 Task: Look for space in Plettenberg, Germany from 9th June, 2023 to 16th June, 2023 for 2 adults in price range Rs.8000 to Rs.16000. Place can be entire place with 2 bedrooms having 2 beds and 1 bathroom. Property type can be house, flat, guest house. Booking option can be shelf check-in. Required host language is English.
Action: Mouse moved to (336, 155)
Screenshot: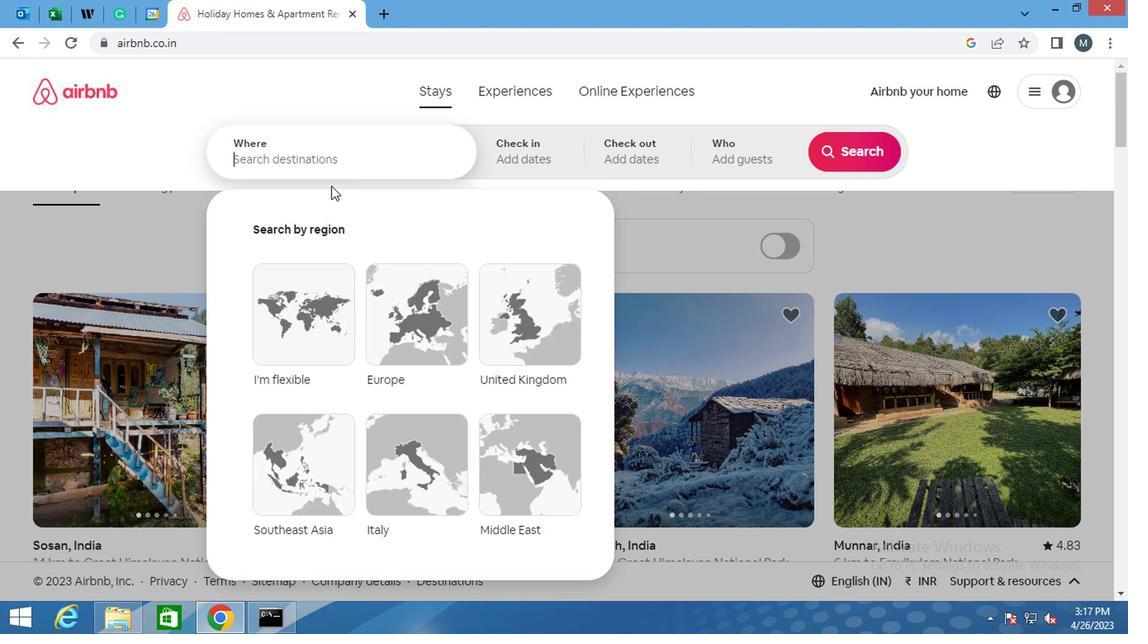 
Action: Mouse pressed left at (336, 155)
Screenshot: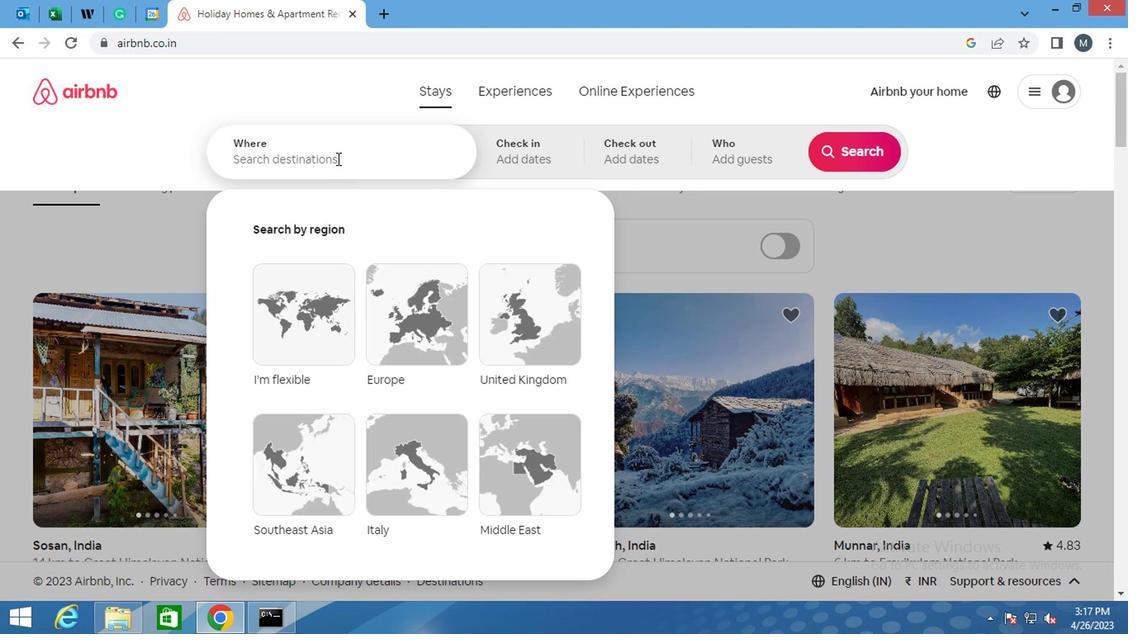 
Action: Mouse moved to (339, 155)
Screenshot: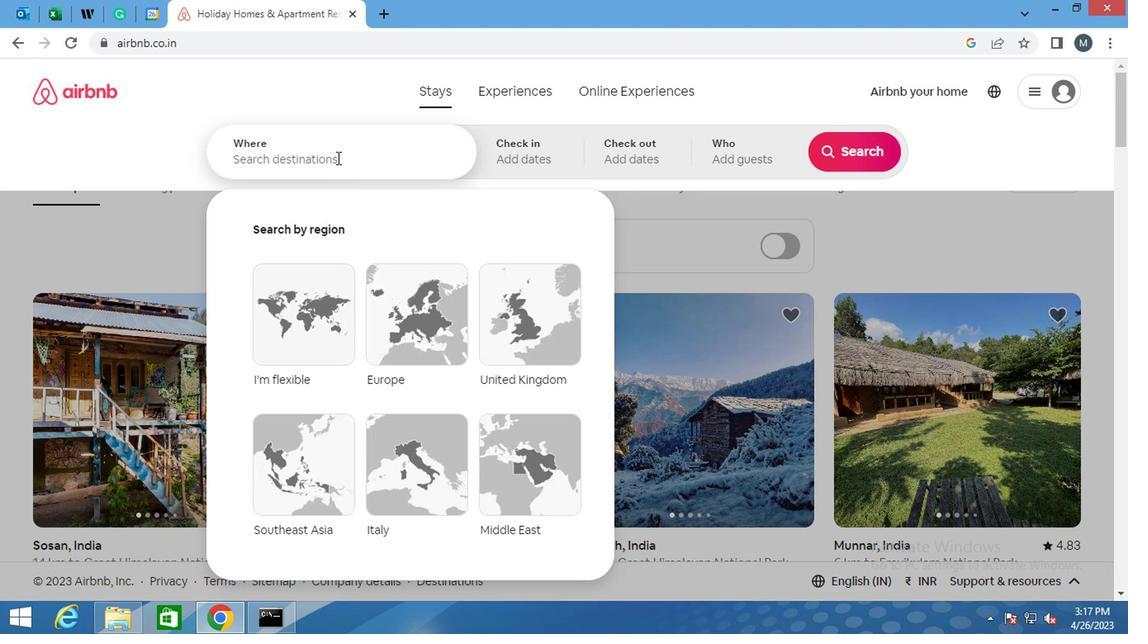 
Action: Key pressed <Key.shift>PLETTENBERG,<Key.space><Key.shift>GER
Screenshot: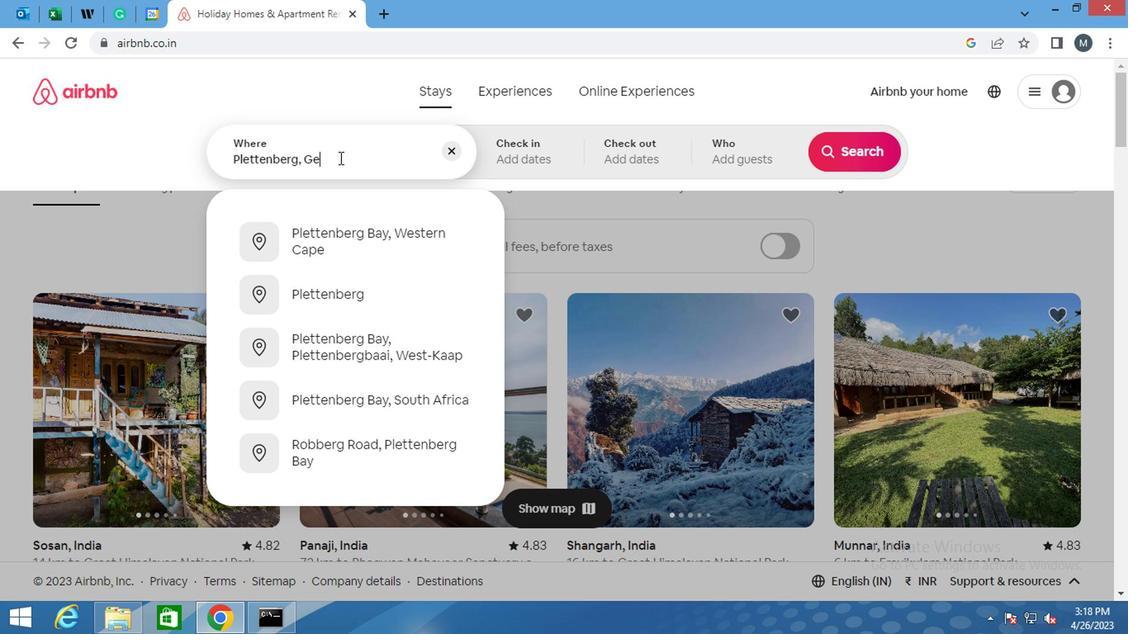 
Action: Mouse moved to (354, 237)
Screenshot: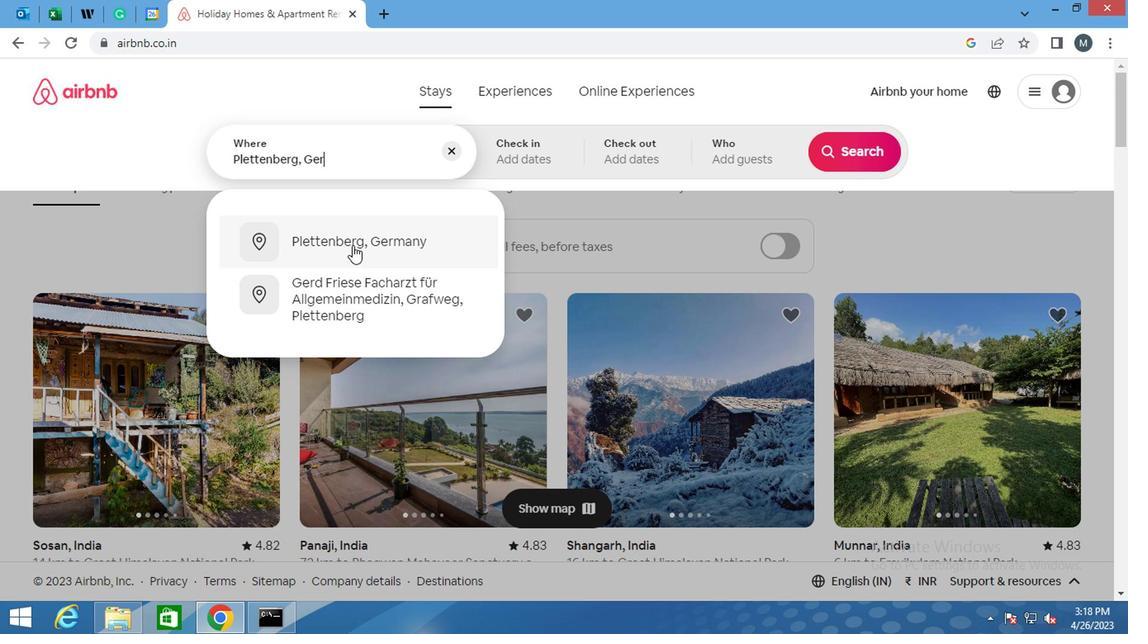 
Action: Mouse pressed left at (354, 237)
Screenshot: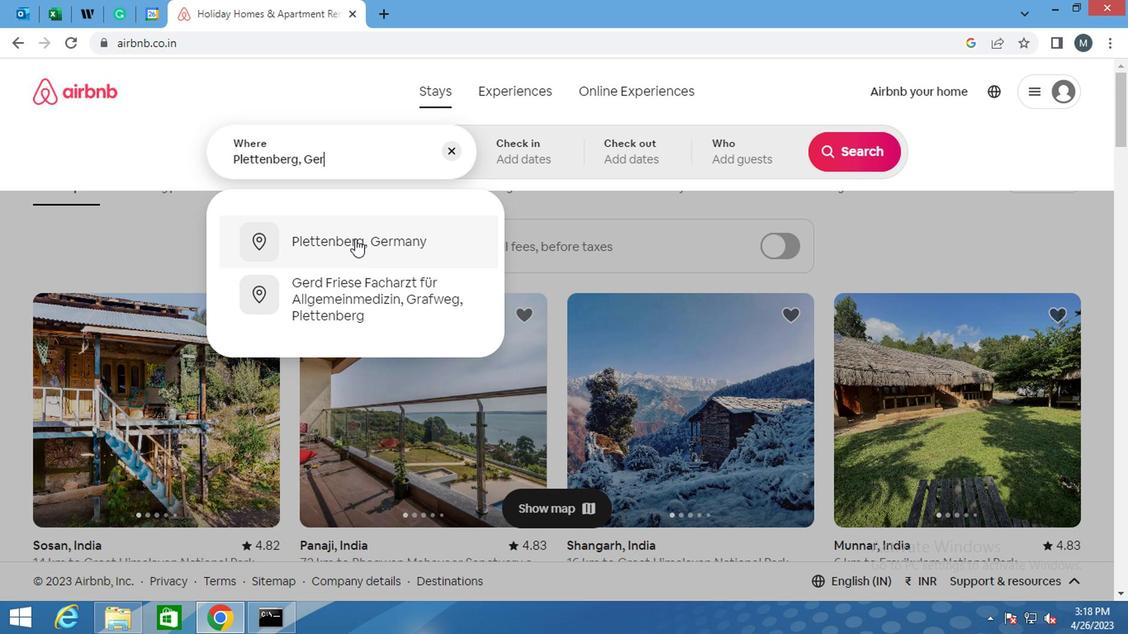 
Action: Mouse moved to (846, 284)
Screenshot: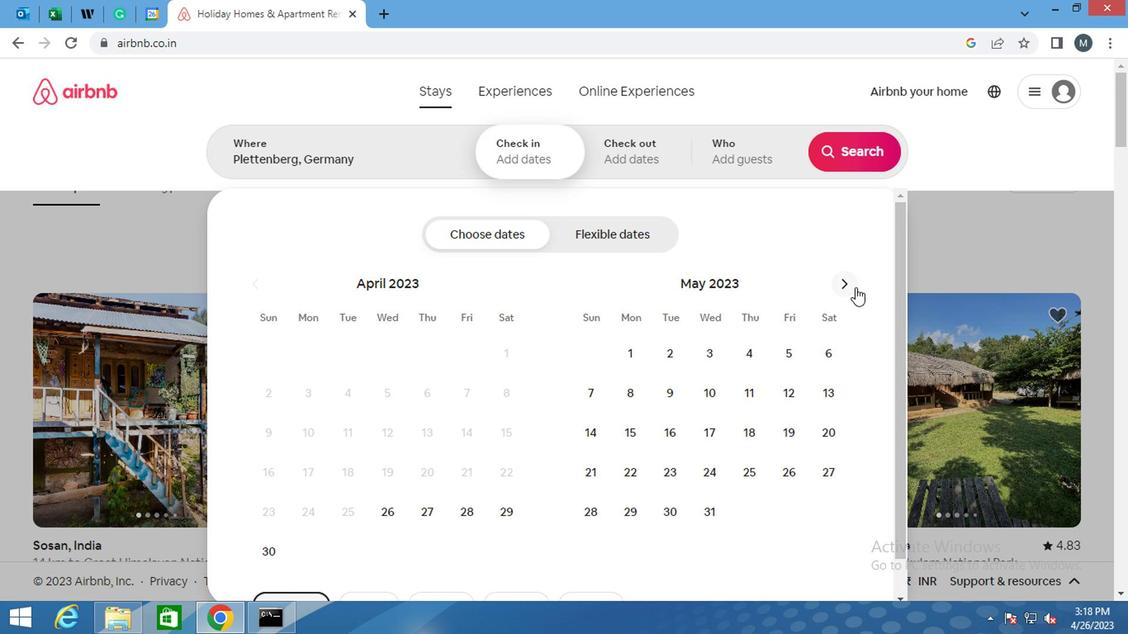 
Action: Mouse pressed left at (846, 284)
Screenshot: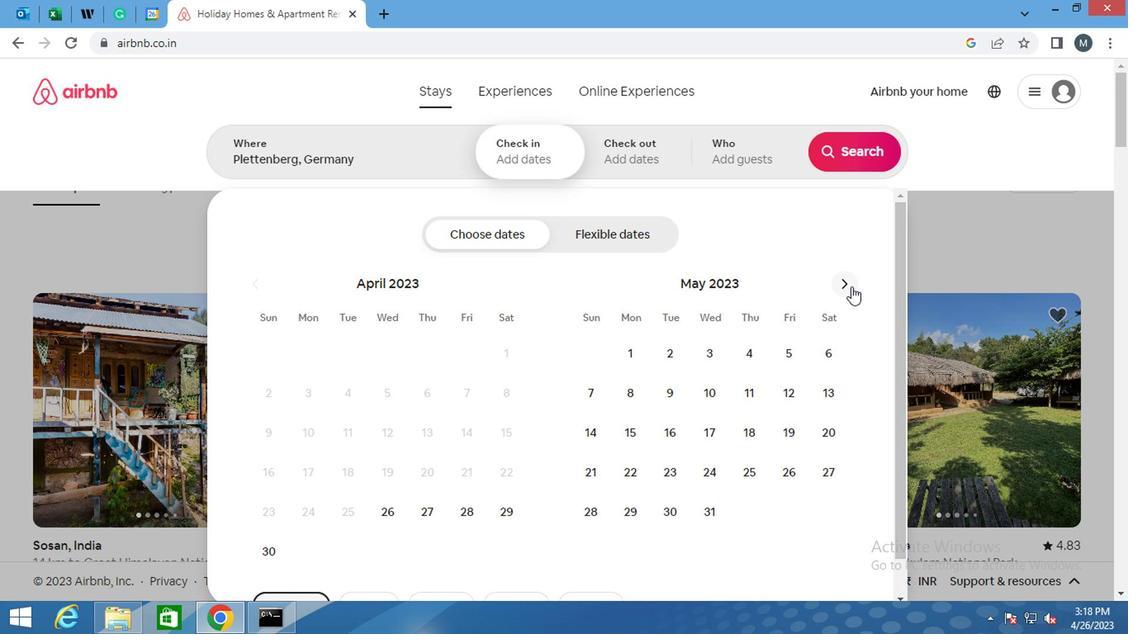 
Action: Mouse pressed left at (846, 284)
Screenshot: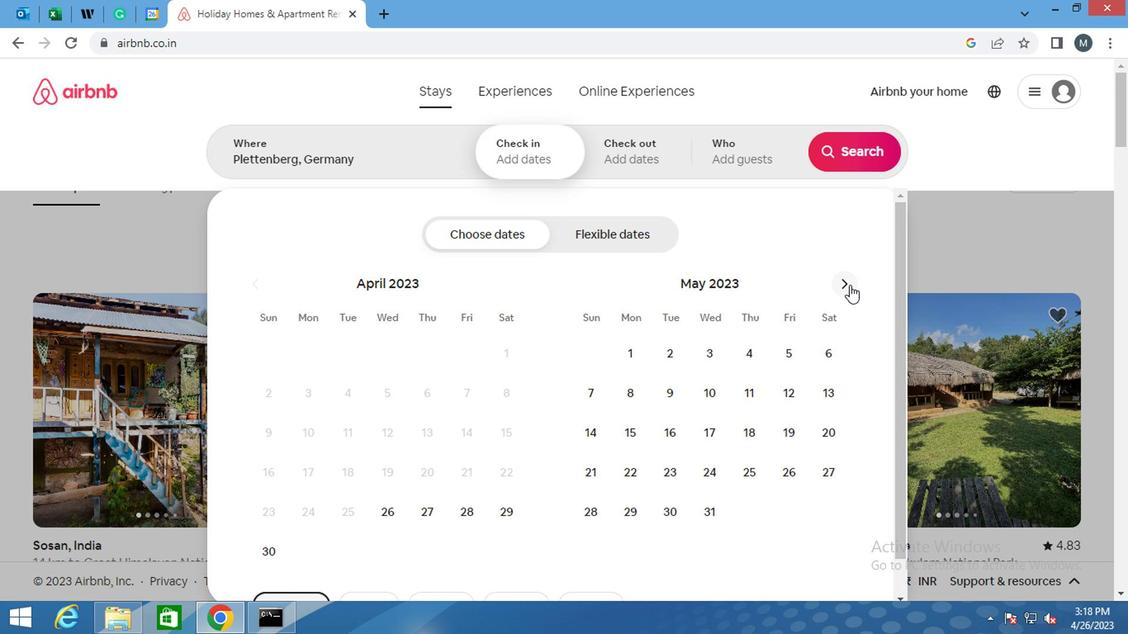 
Action: Mouse moved to (799, 394)
Screenshot: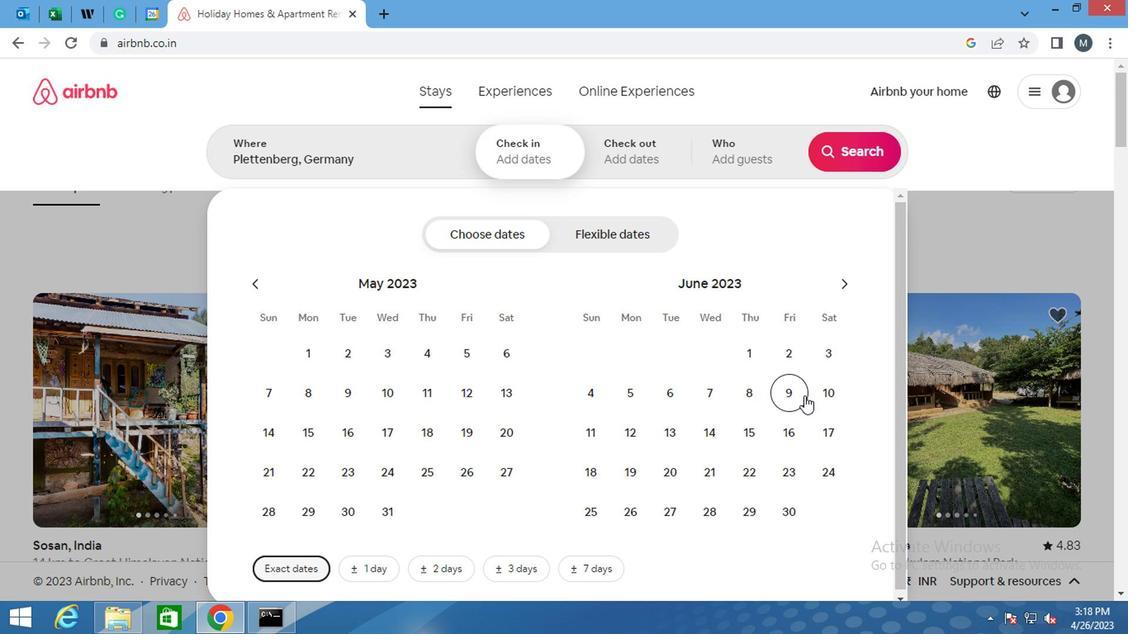 
Action: Mouse pressed left at (799, 394)
Screenshot: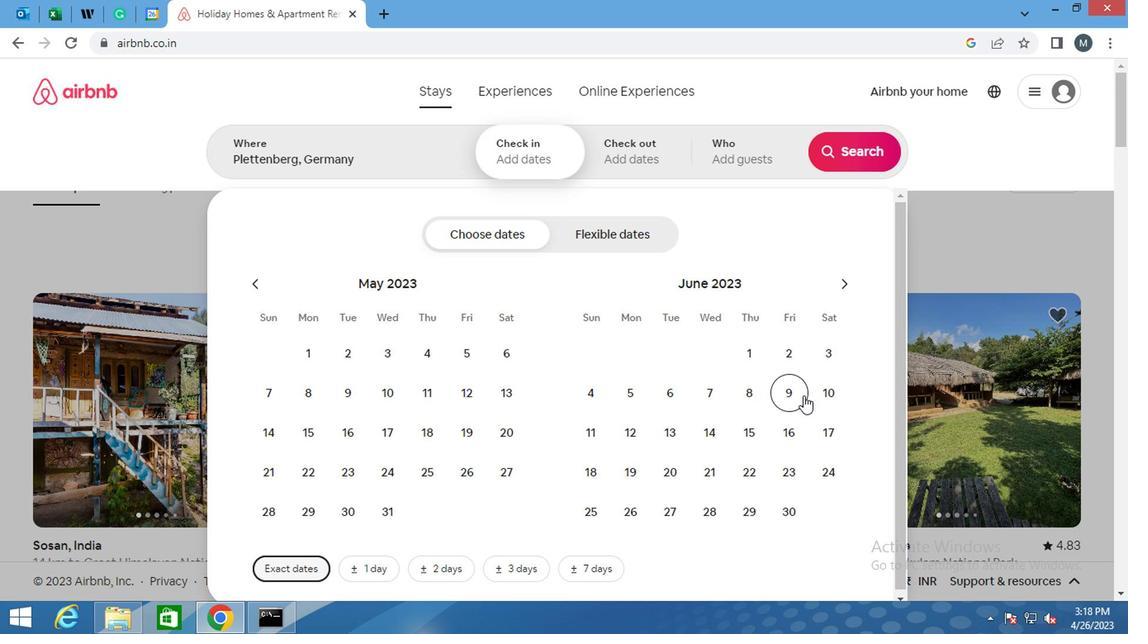 
Action: Mouse moved to (783, 425)
Screenshot: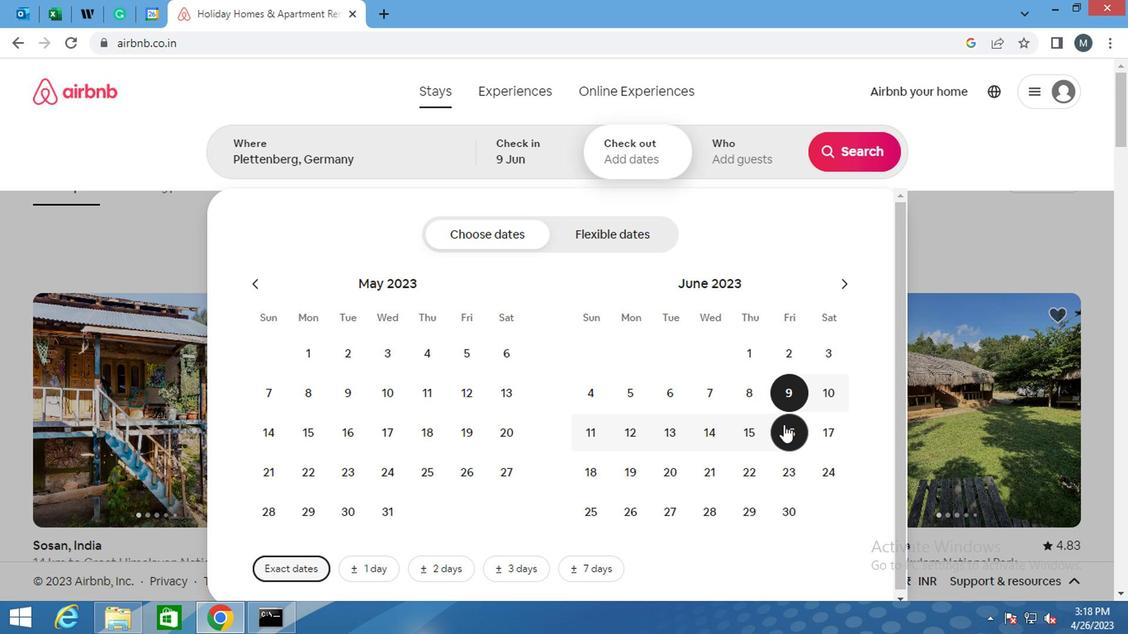 
Action: Mouse pressed left at (783, 425)
Screenshot: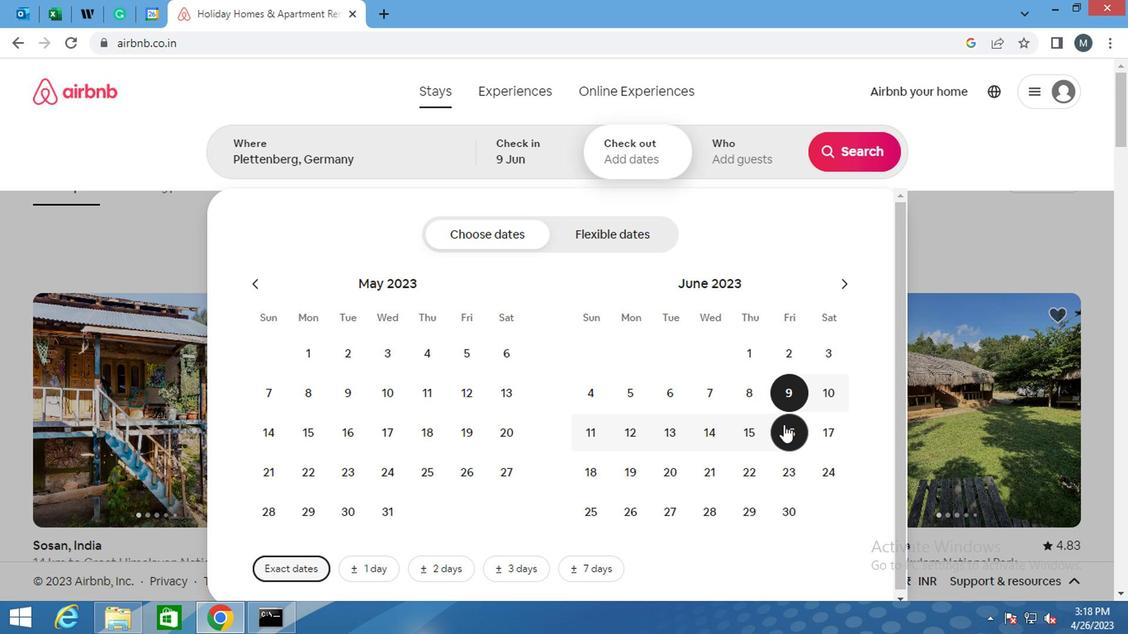 
Action: Mouse moved to (766, 160)
Screenshot: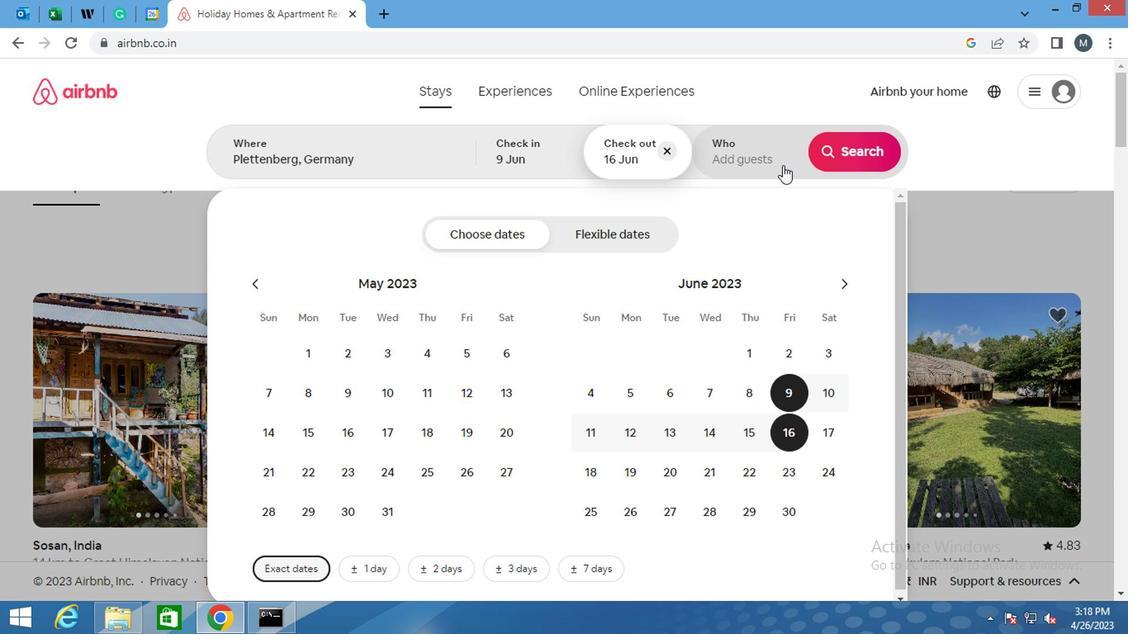 
Action: Mouse pressed left at (766, 160)
Screenshot: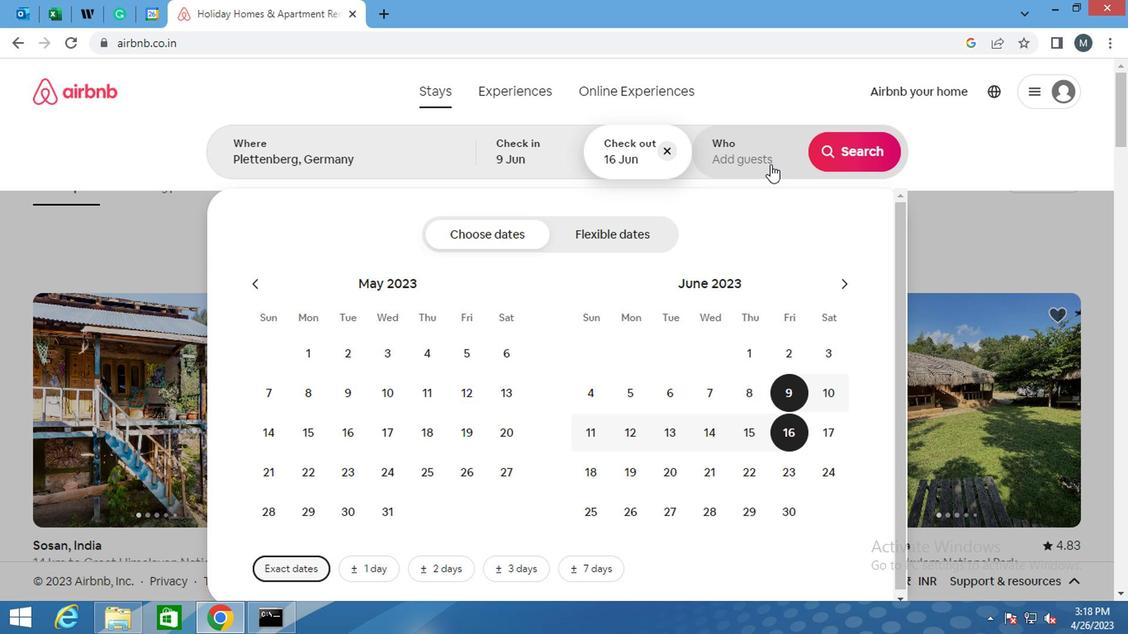 
Action: Mouse moved to (851, 242)
Screenshot: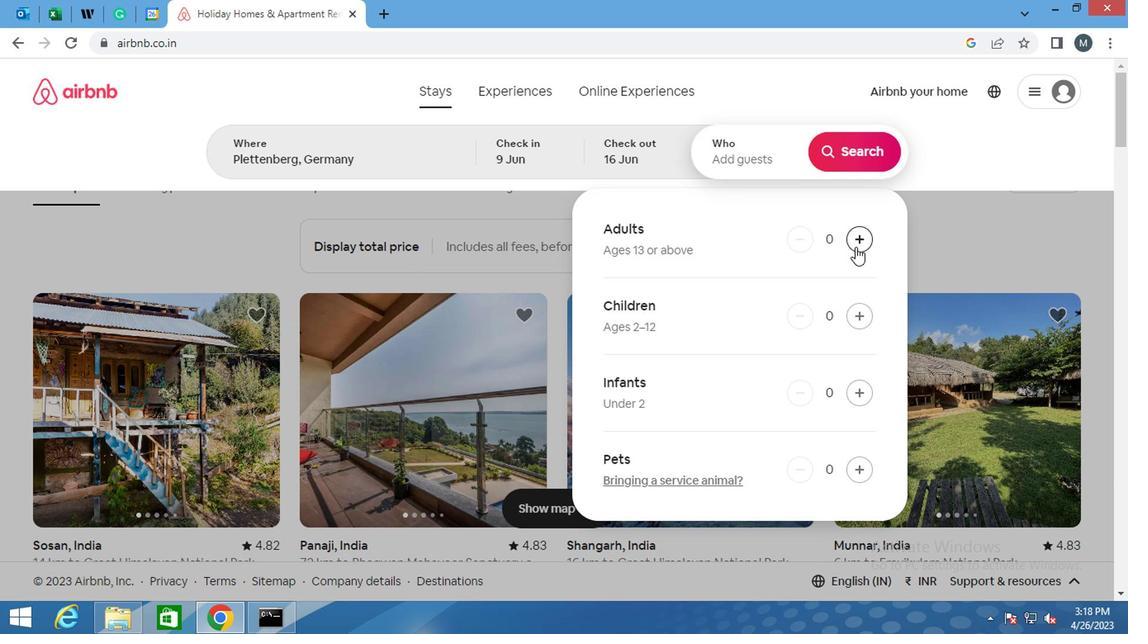 
Action: Mouse pressed left at (851, 242)
Screenshot: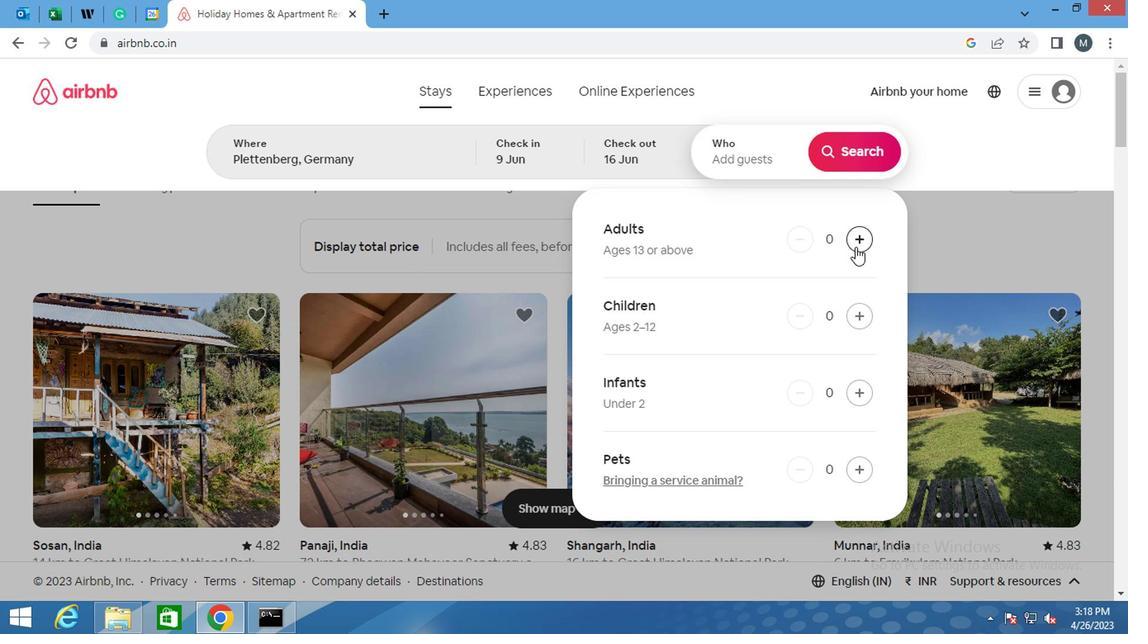 
Action: Mouse pressed left at (851, 242)
Screenshot: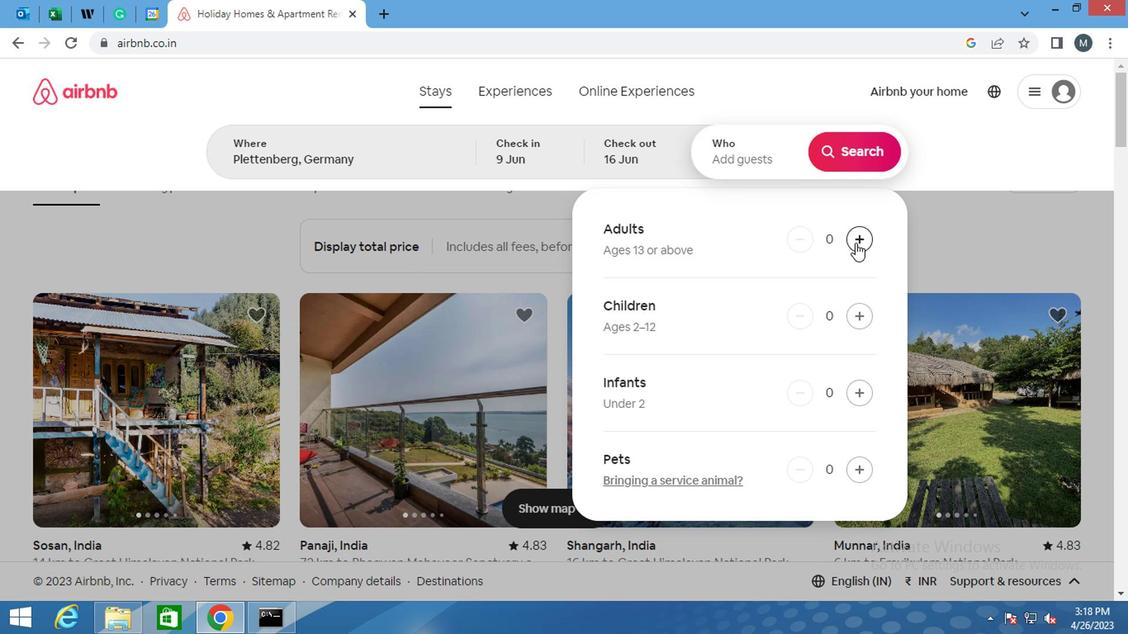 
Action: Mouse moved to (853, 147)
Screenshot: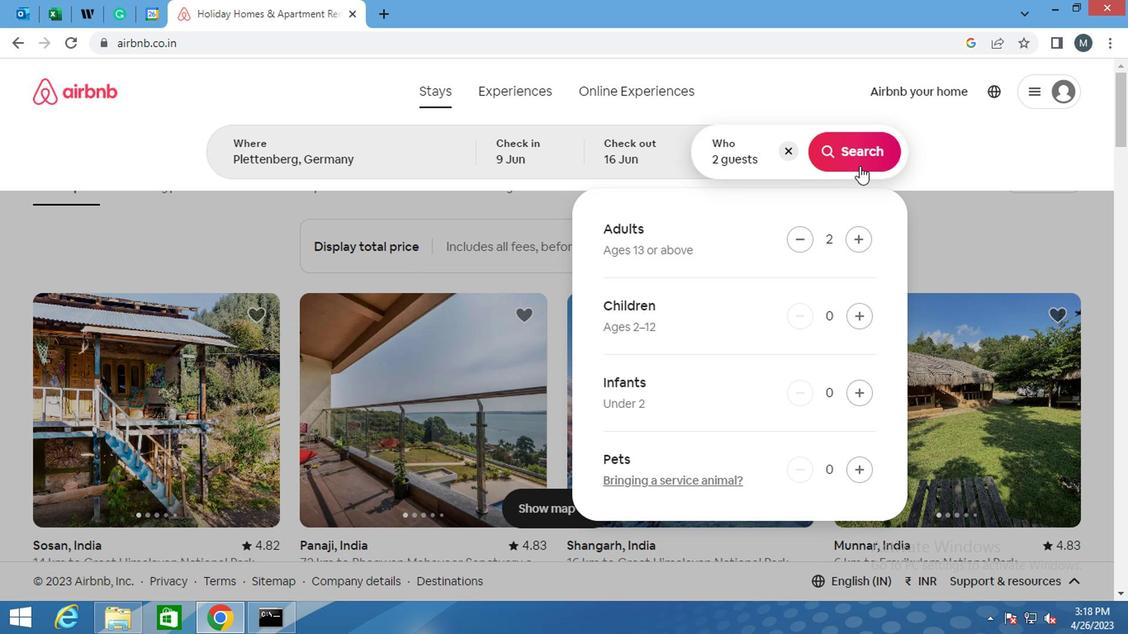 
Action: Mouse pressed left at (853, 147)
Screenshot: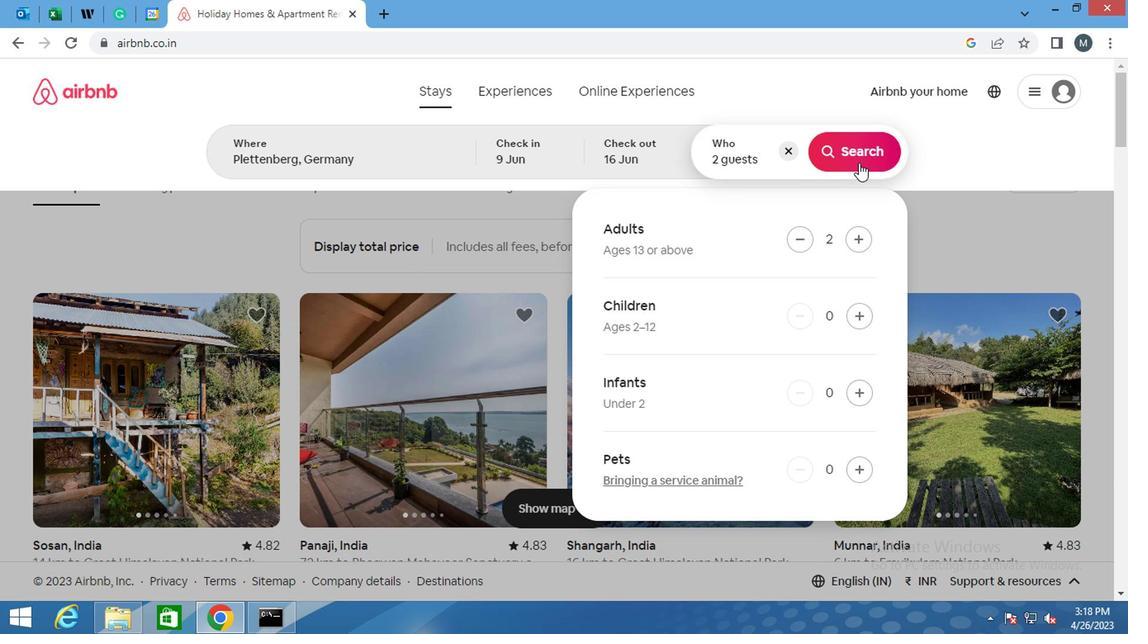 
Action: Mouse moved to (1031, 157)
Screenshot: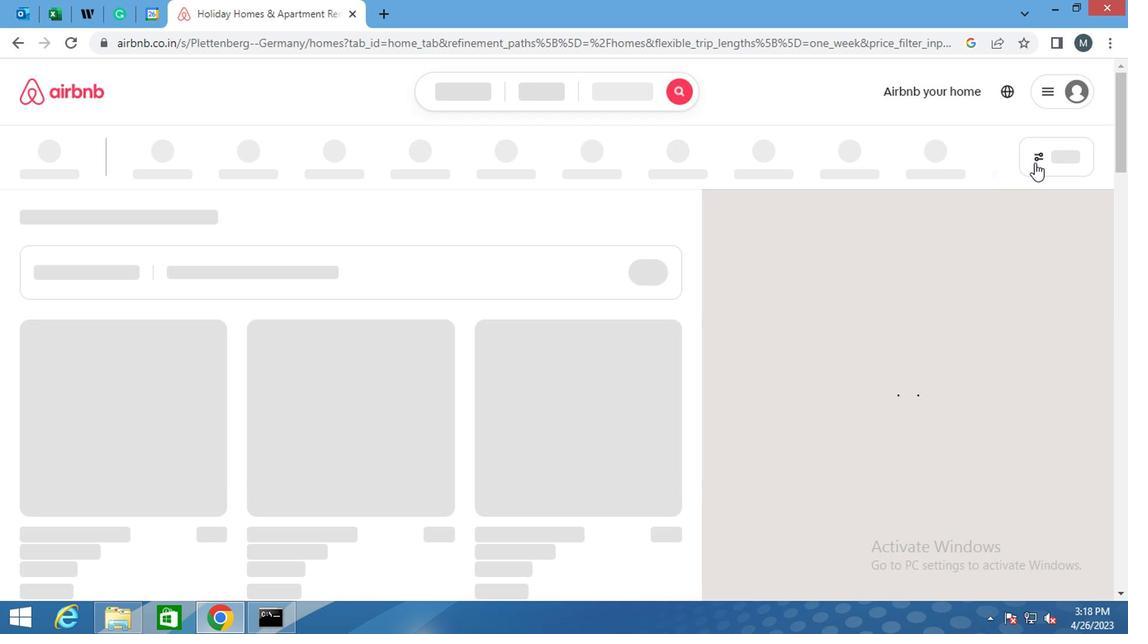 
Action: Mouse pressed left at (1031, 157)
Screenshot: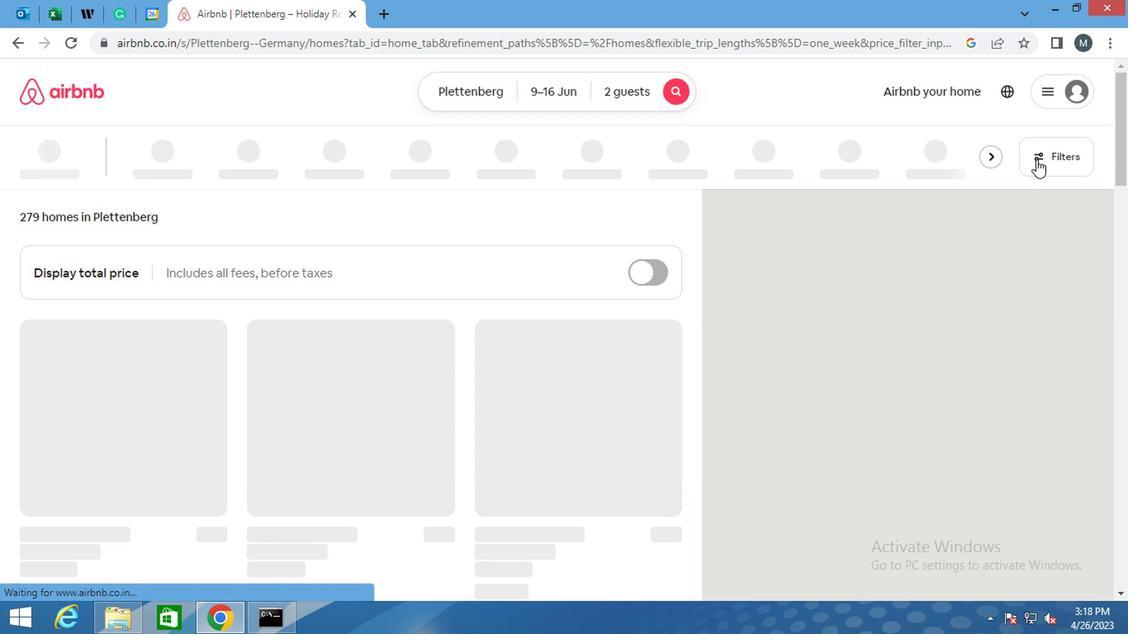 
Action: Mouse moved to (354, 363)
Screenshot: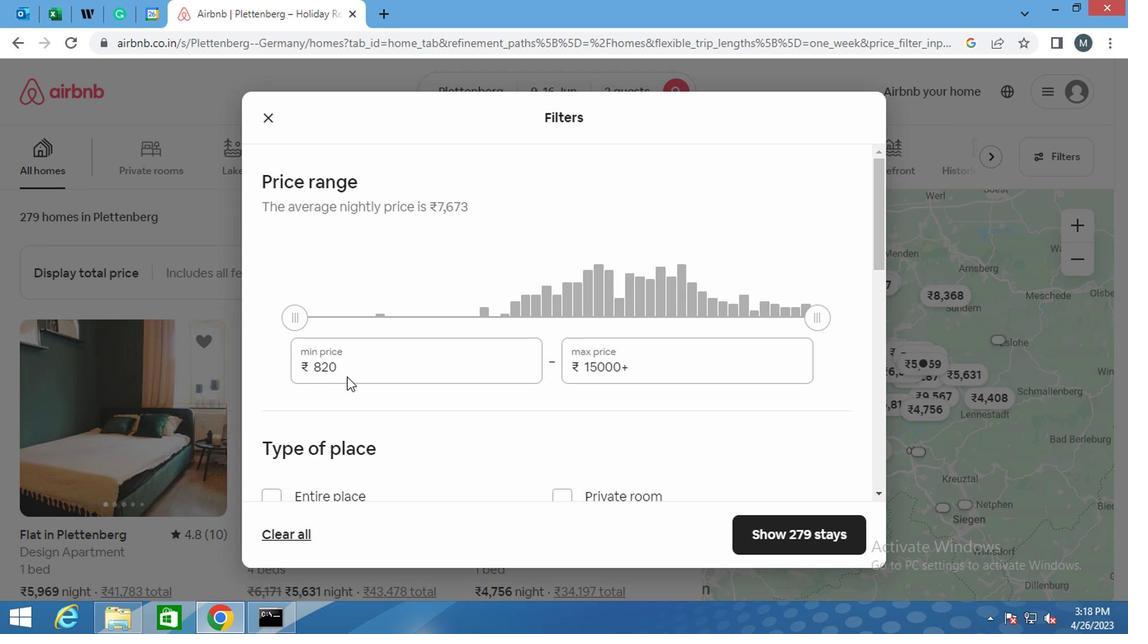 
Action: Mouse pressed left at (354, 363)
Screenshot: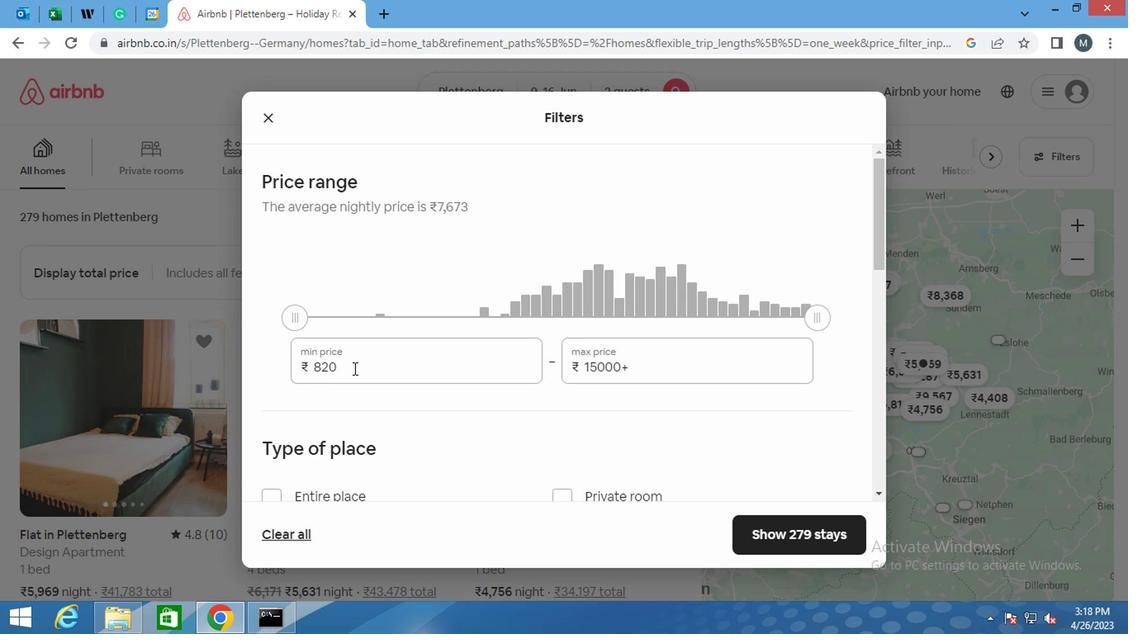 
Action: Mouse moved to (351, 364)
Screenshot: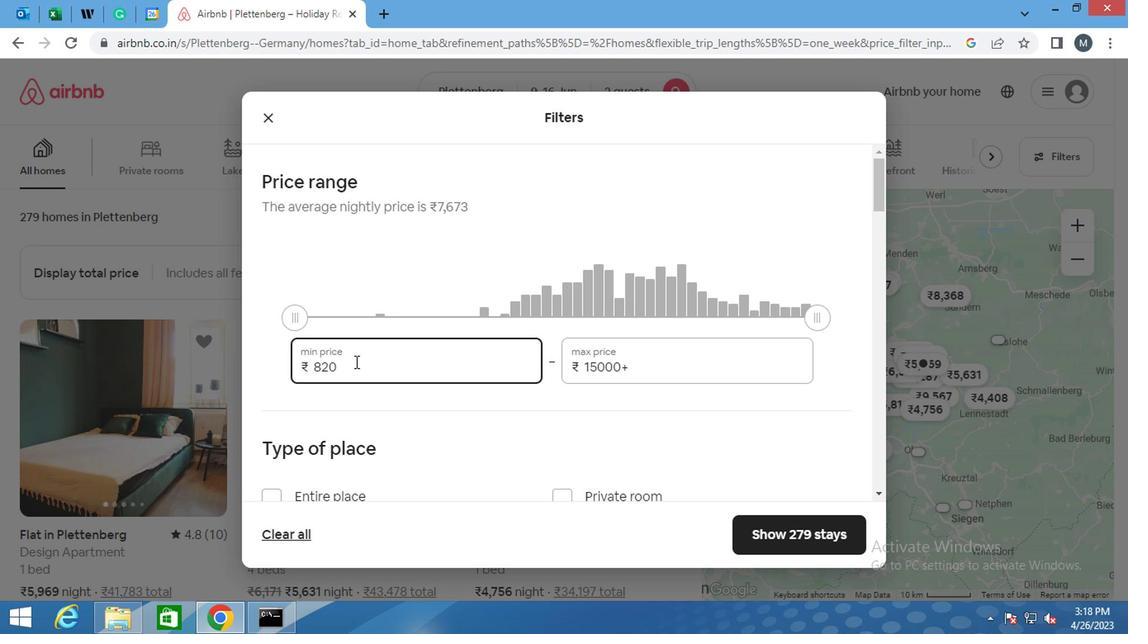 
Action: Key pressed <Key.backspace>
Screenshot: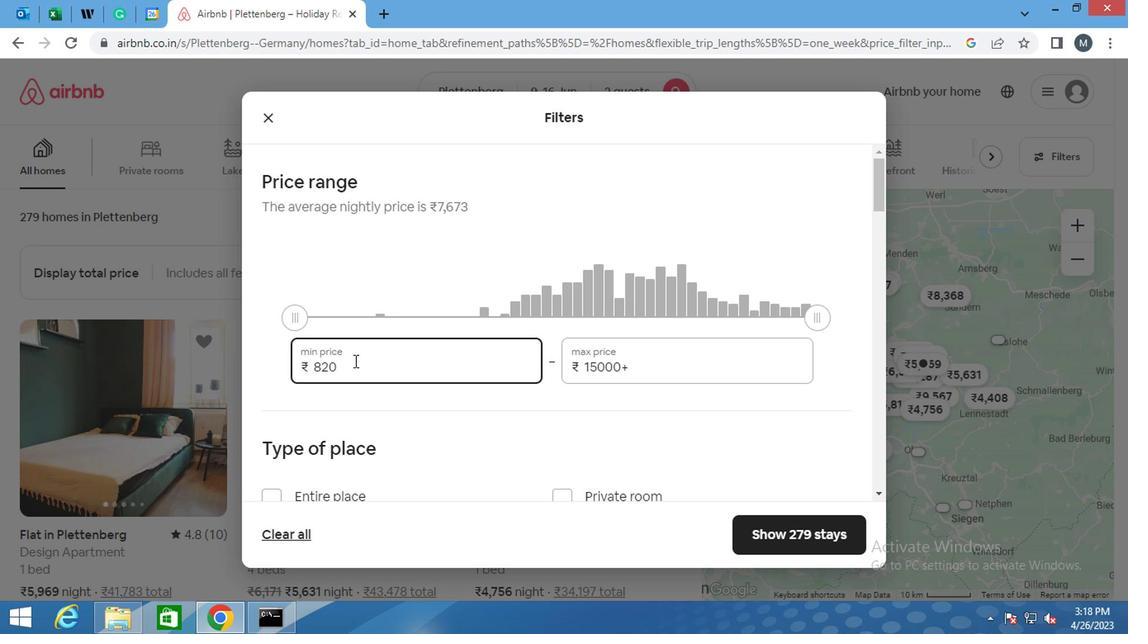 
Action: Mouse moved to (350, 364)
Screenshot: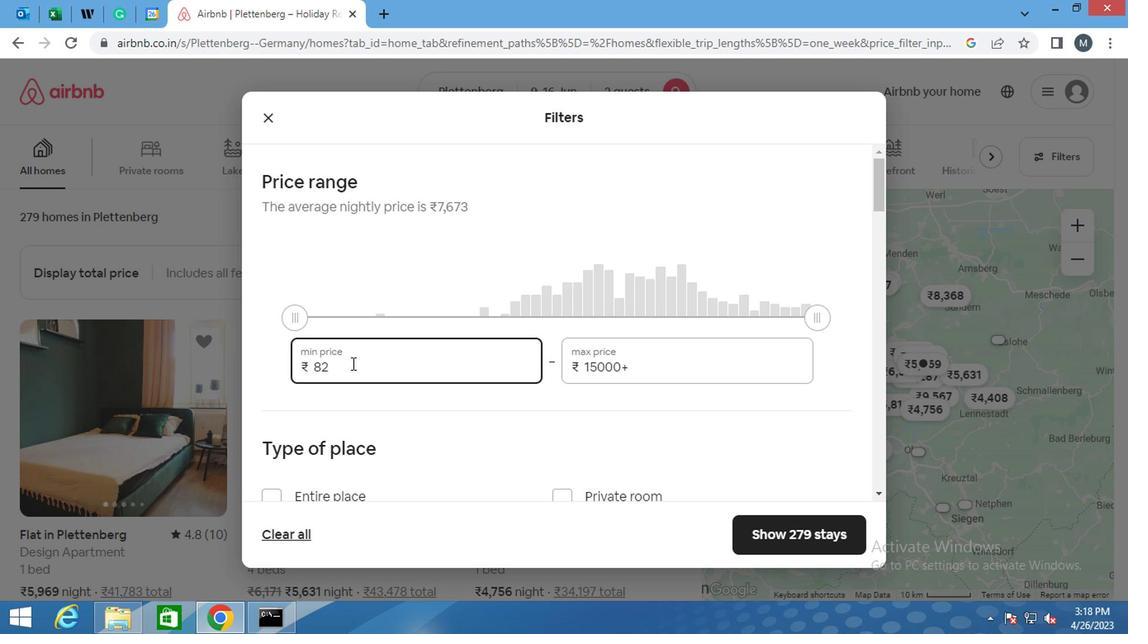 
Action: Key pressed <Key.backspace>
Screenshot: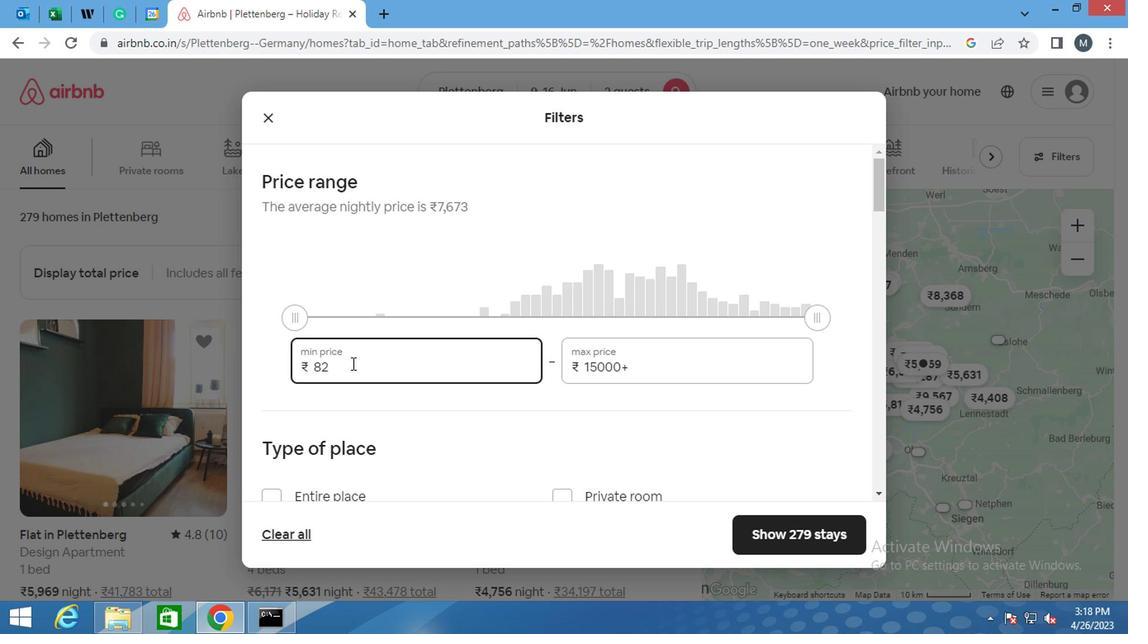 
Action: Mouse moved to (337, 368)
Screenshot: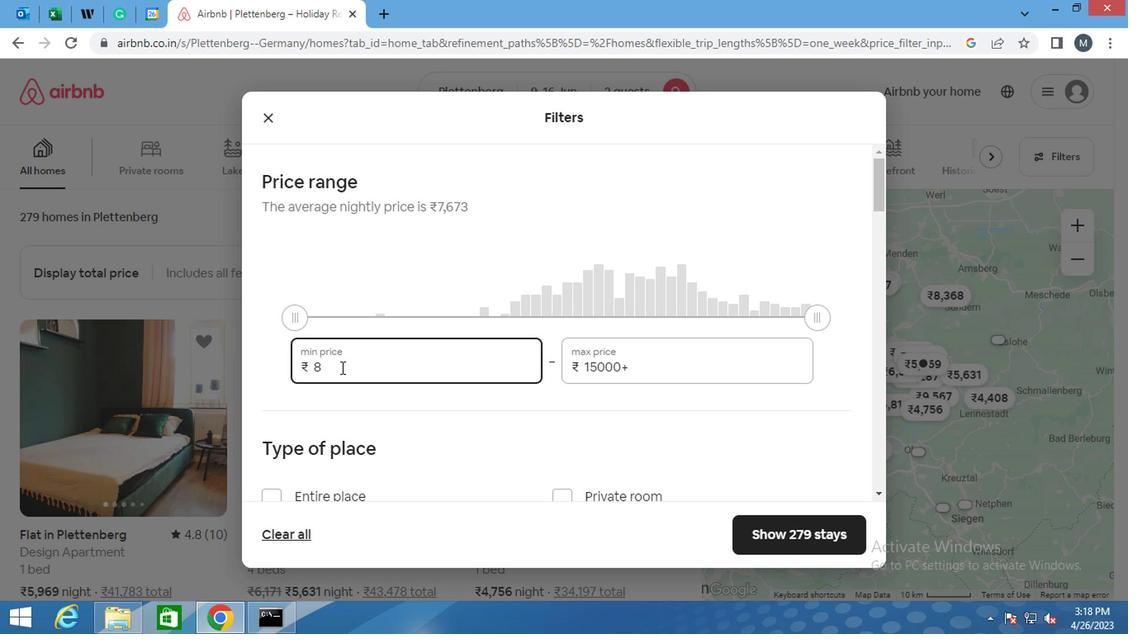 
Action: Key pressed 000
Screenshot: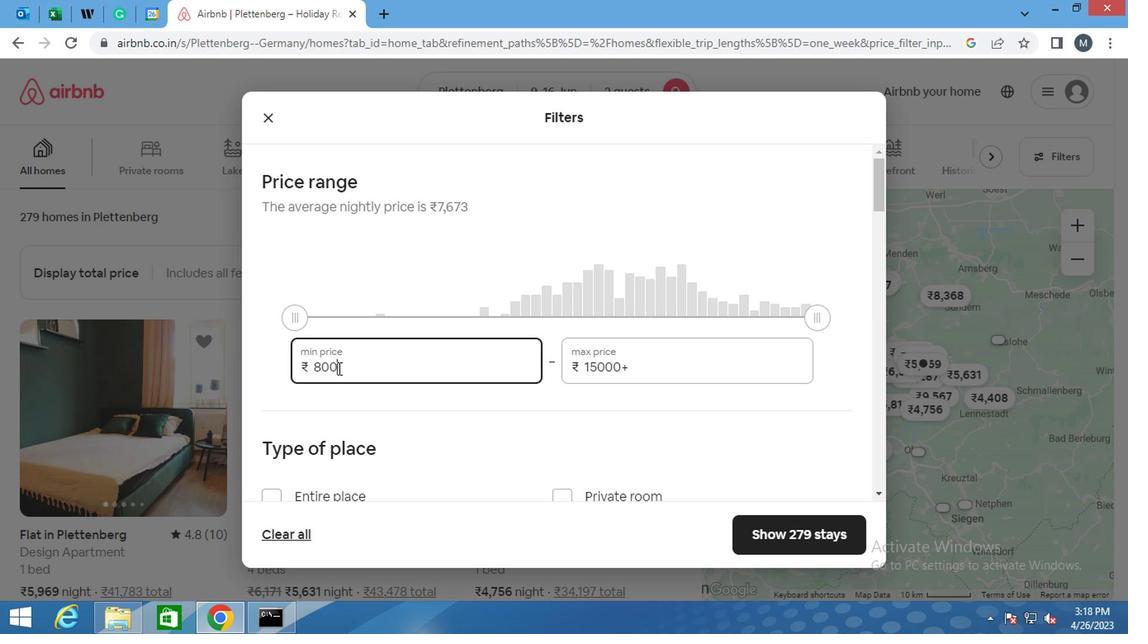 
Action: Mouse moved to (654, 368)
Screenshot: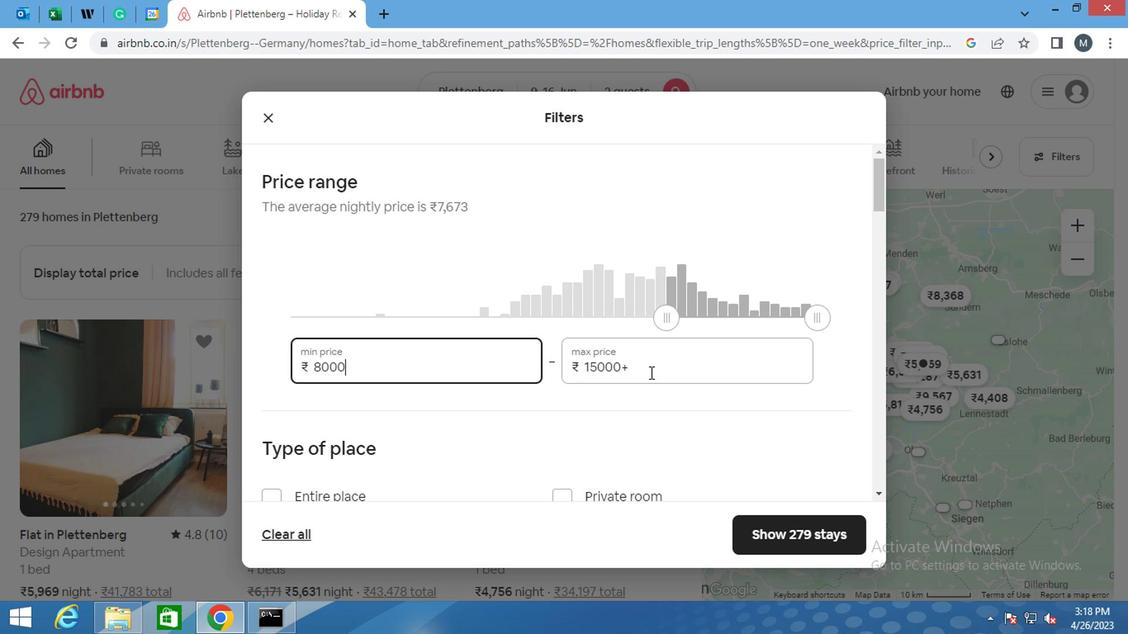 
Action: Mouse pressed left at (654, 368)
Screenshot: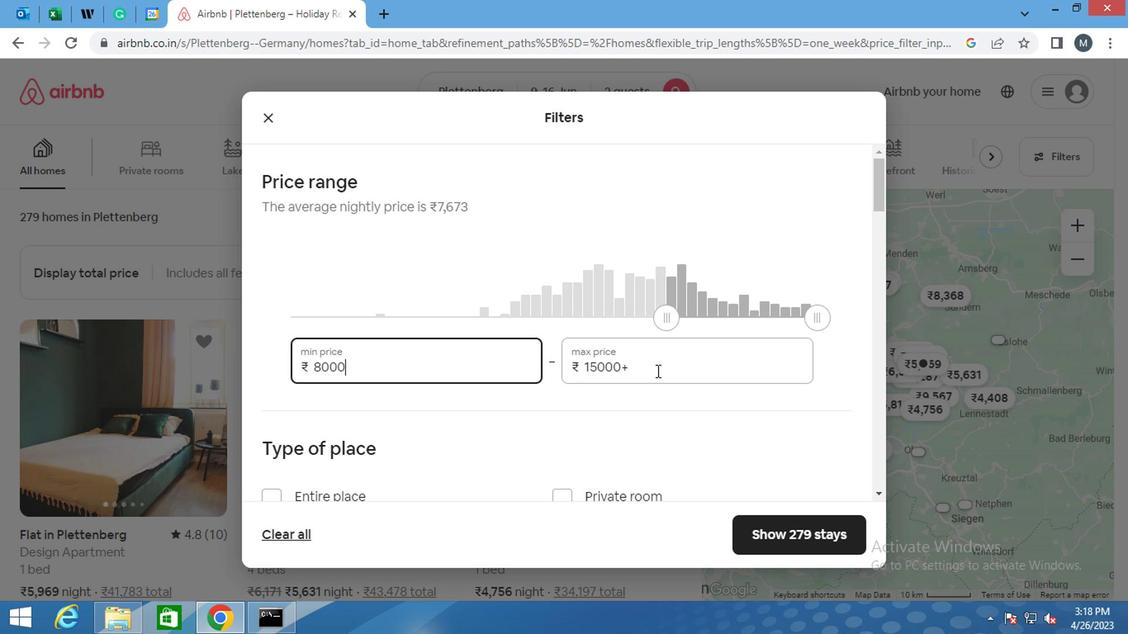 
Action: Mouse moved to (652, 367)
Screenshot: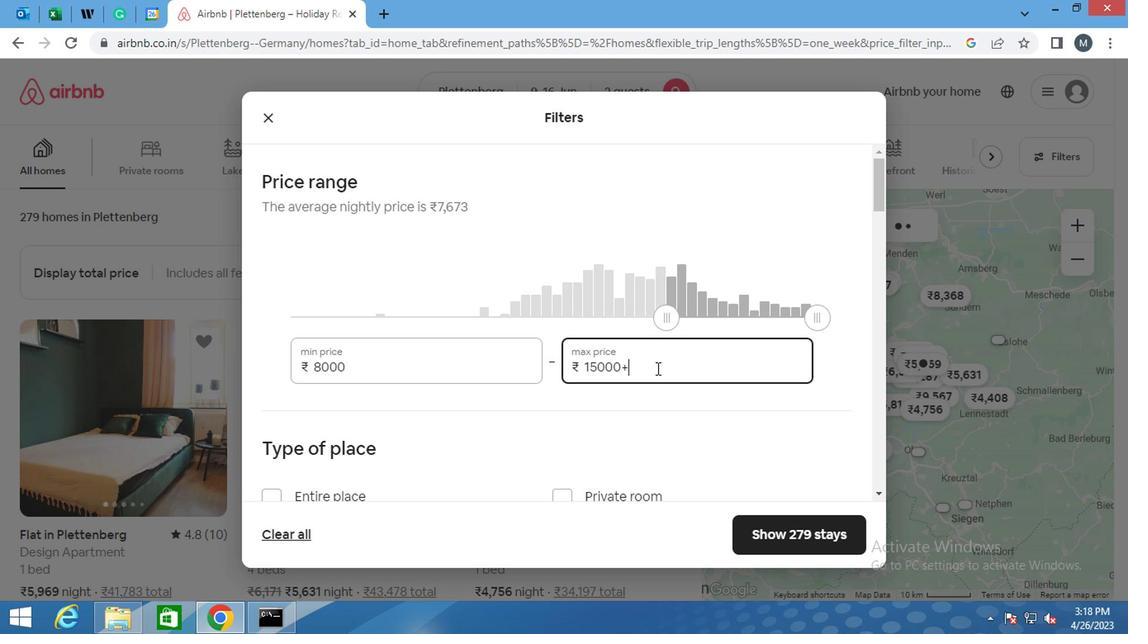 
Action: Key pressed <Key.backspace>
Screenshot: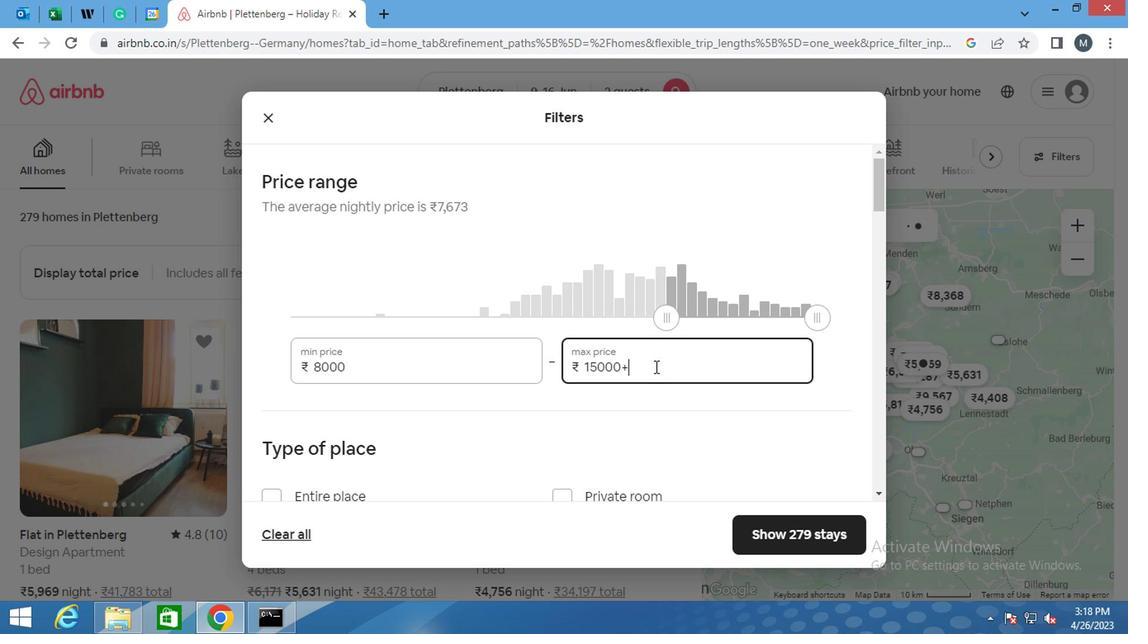 
Action: Mouse moved to (642, 370)
Screenshot: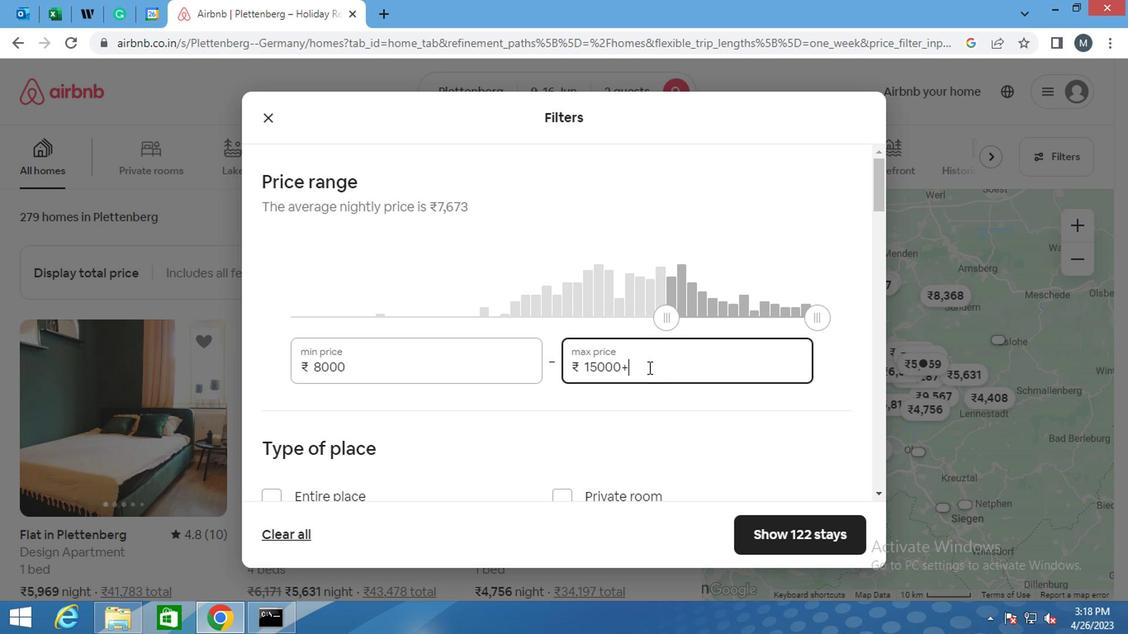 
Action: Key pressed <Key.backspace><Key.backspace>
Screenshot: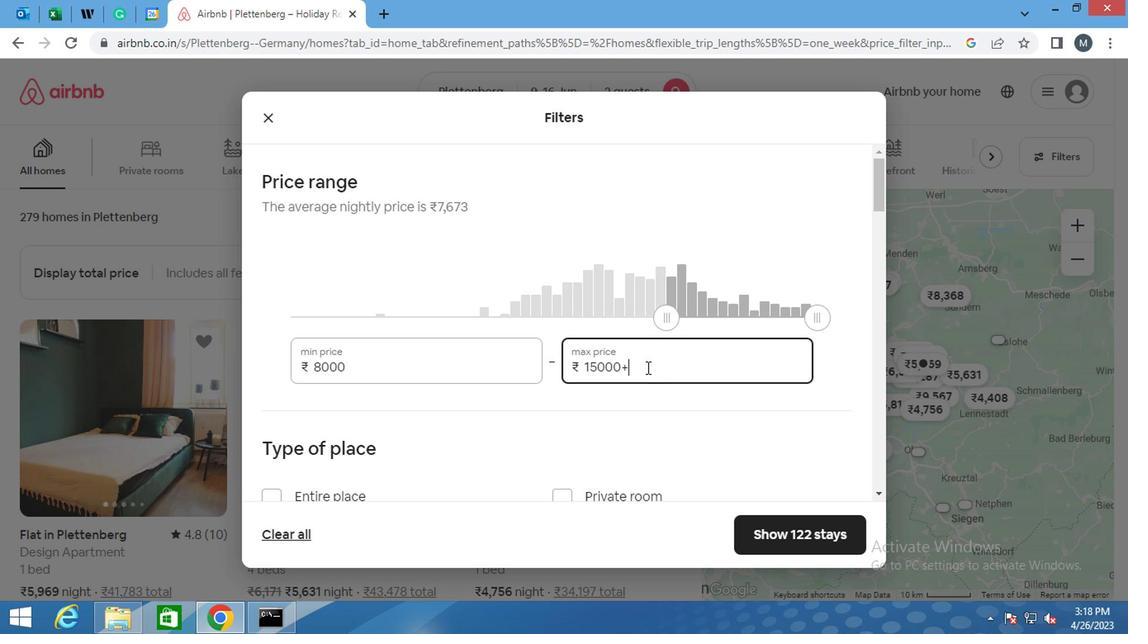 
Action: Mouse moved to (642, 370)
Screenshot: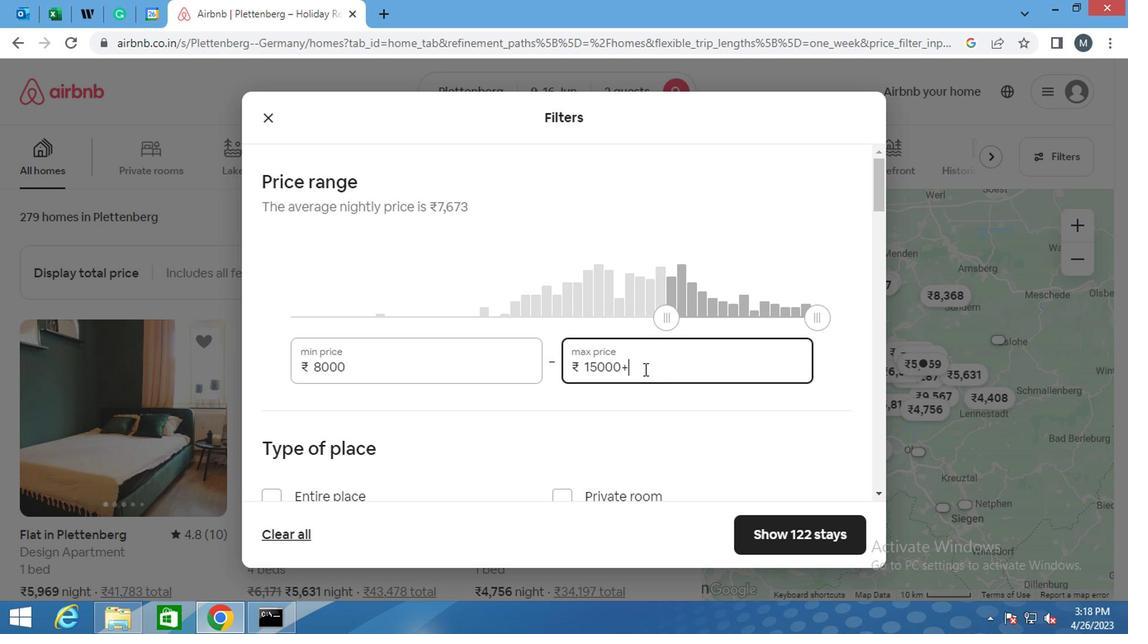 
Action: Key pressed <Key.backspace>
Screenshot: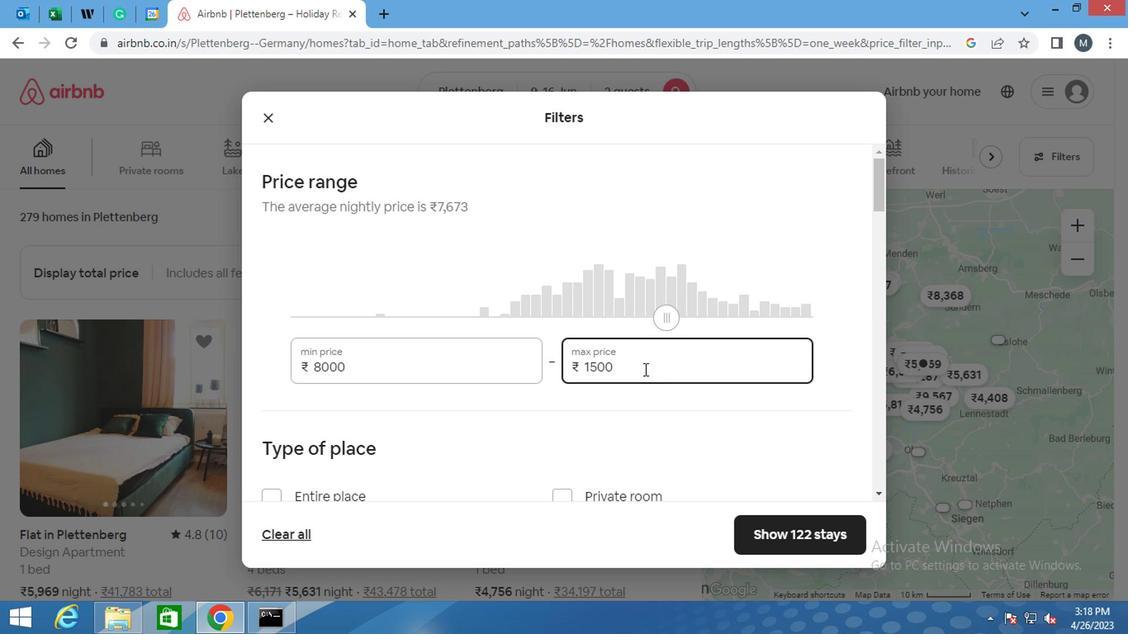 
Action: Mouse moved to (641, 370)
Screenshot: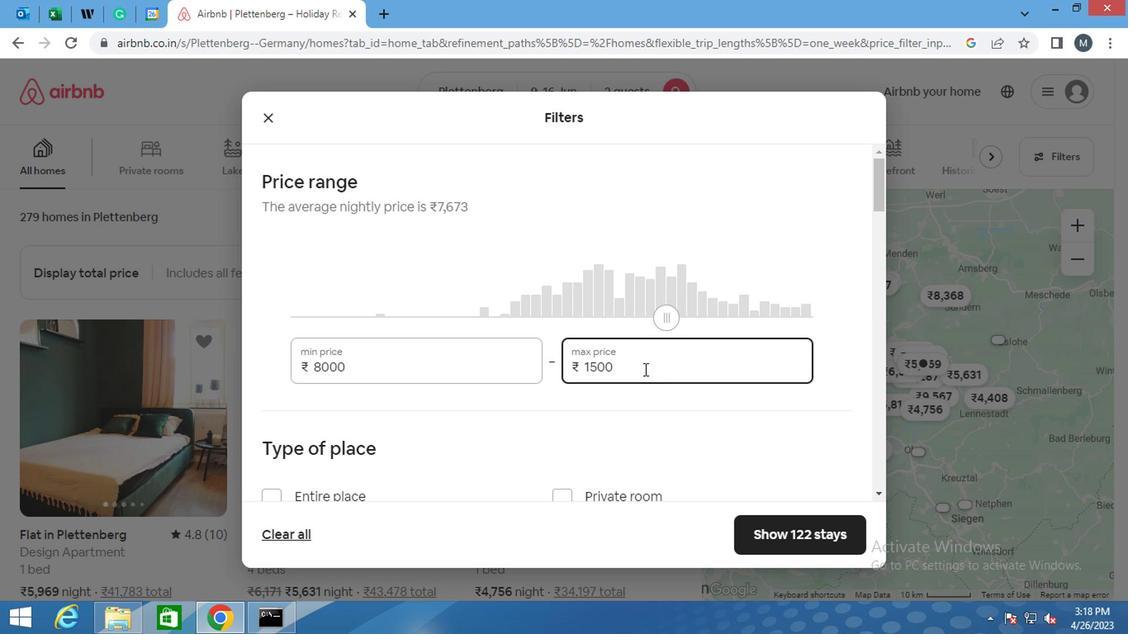 
Action: Key pressed <Key.backspace>
Screenshot: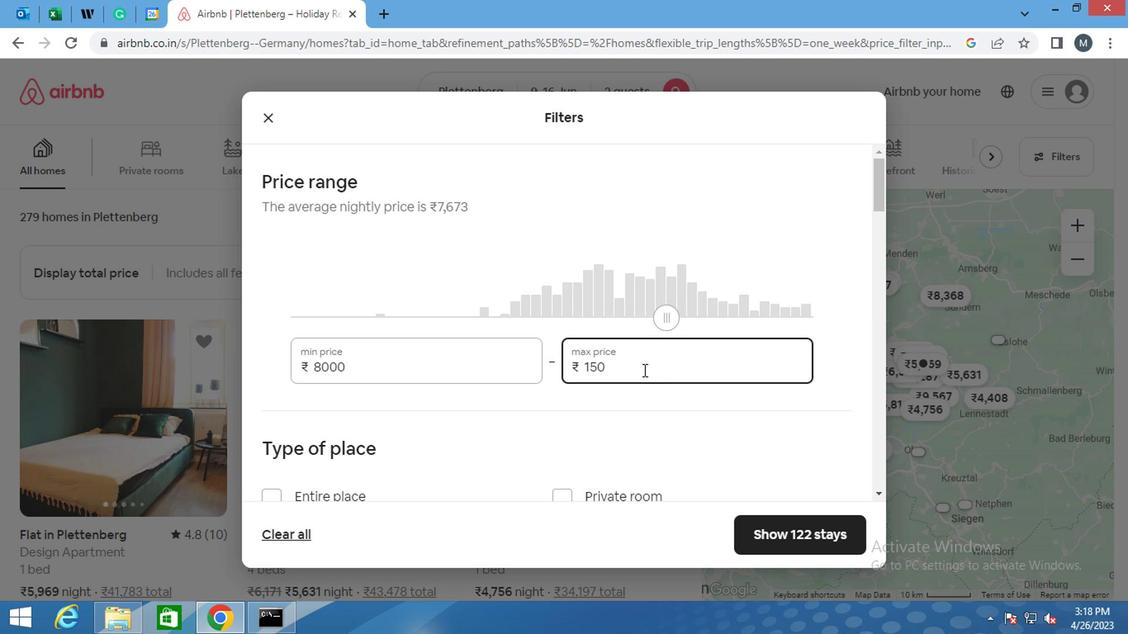 
Action: Mouse moved to (632, 370)
Screenshot: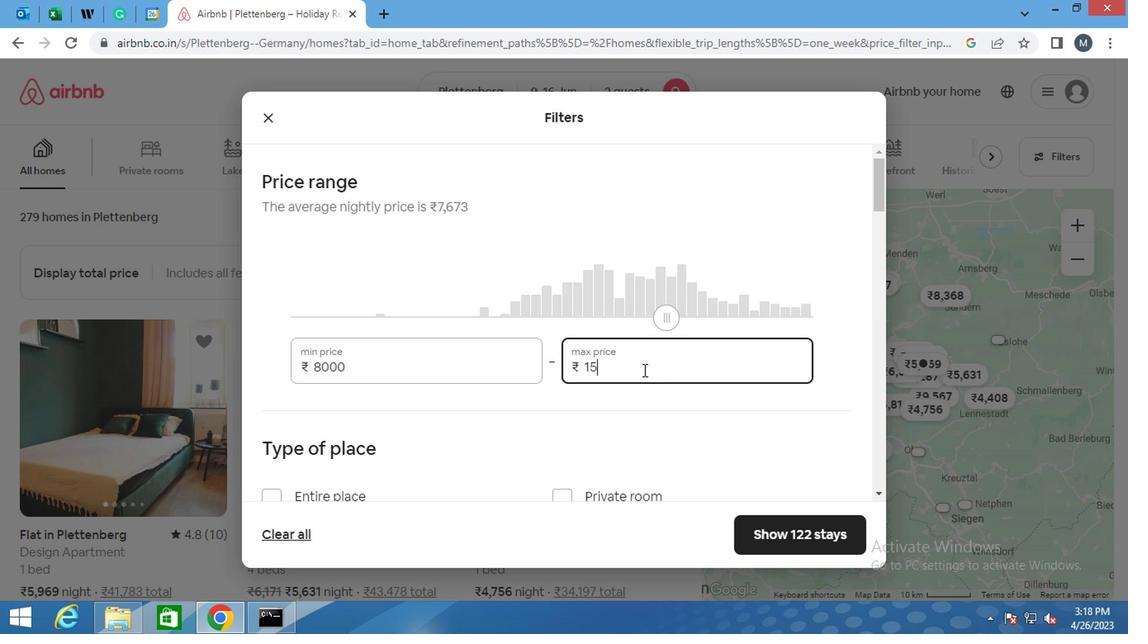 
Action: Key pressed <Key.backspace>
Screenshot: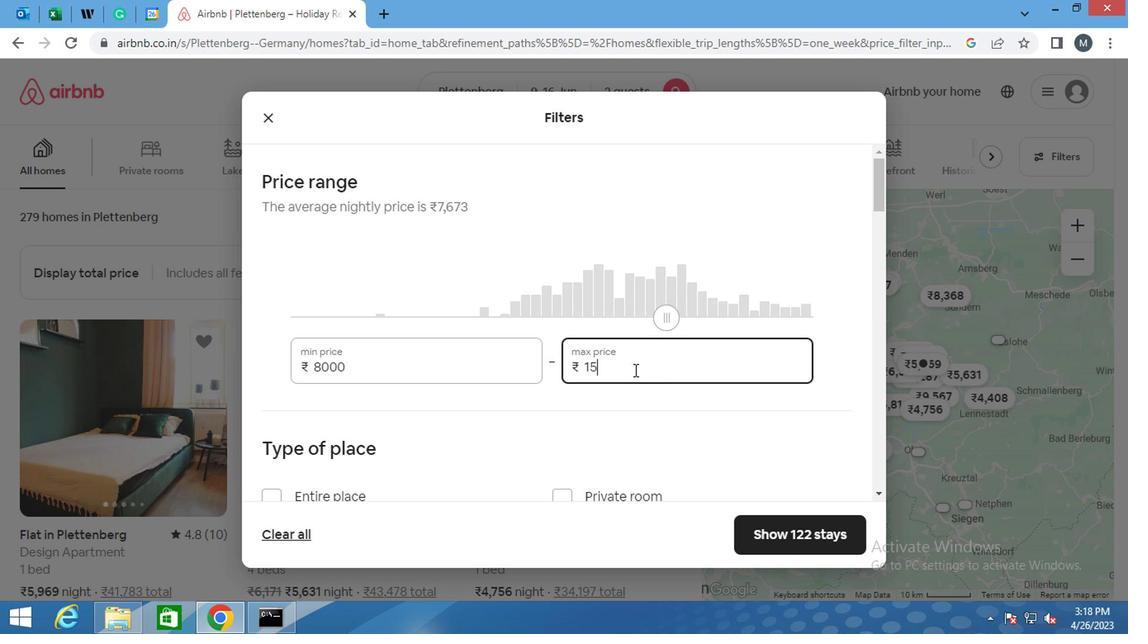 
Action: Mouse moved to (629, 371)
Screenshot: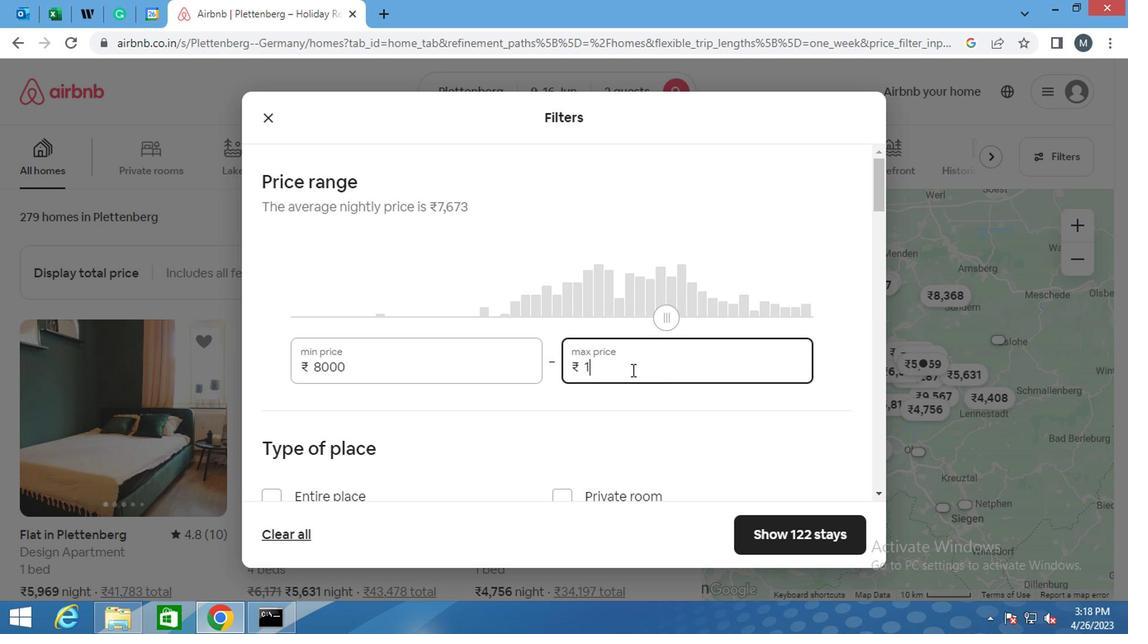 
Action: Key pressed 6000
Screenshot: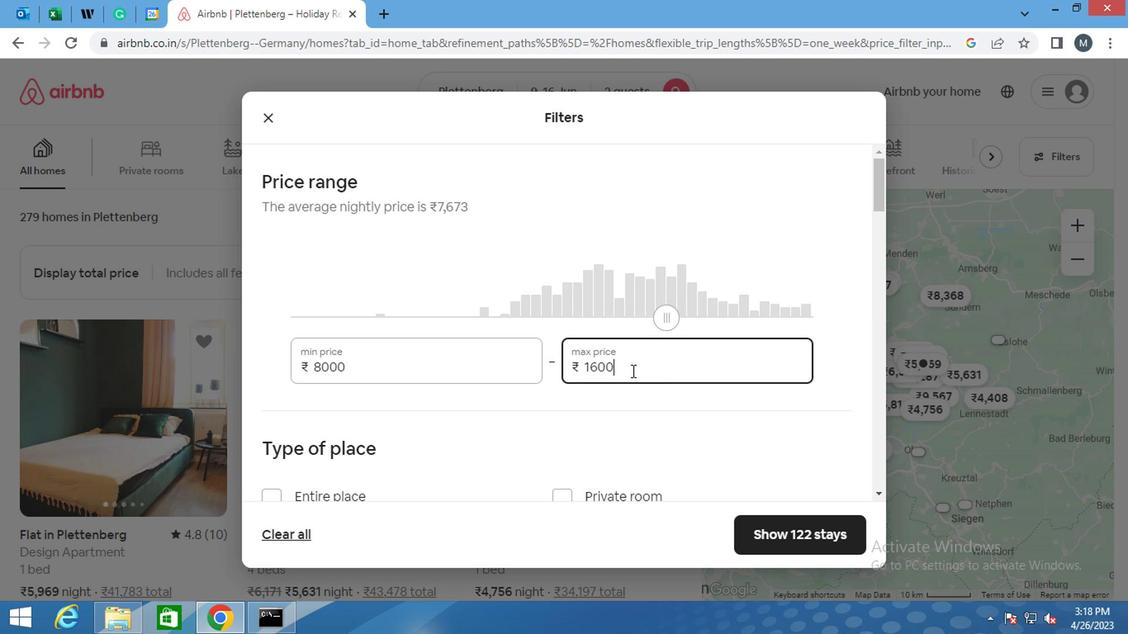 
Action: Mouse moved to (454, 360)
Screenshot: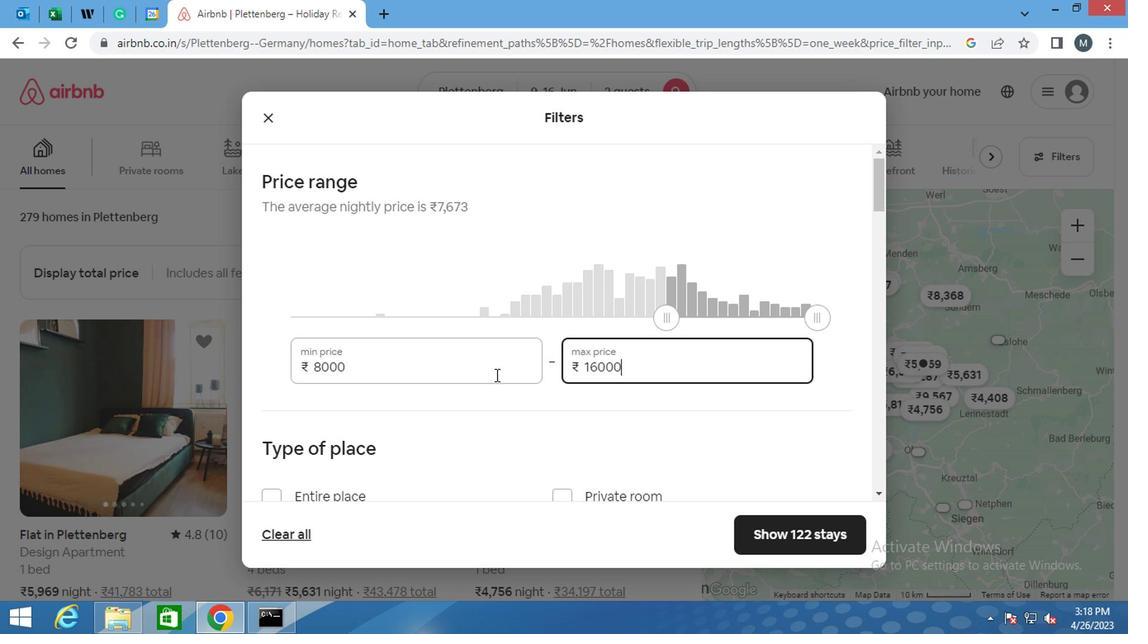 
Action: Mouse scrolled (454, 360) with delta (0, 0)
Screenshot: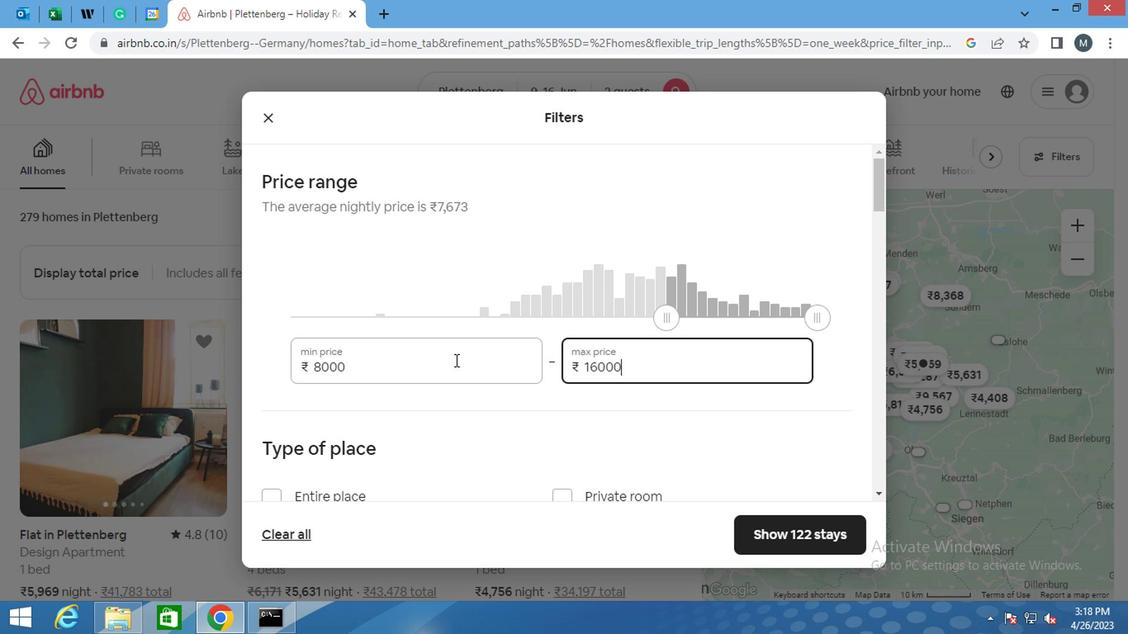 
Action: Mouse scrolled (454, 360) with delta (0, 0)
Screenshot: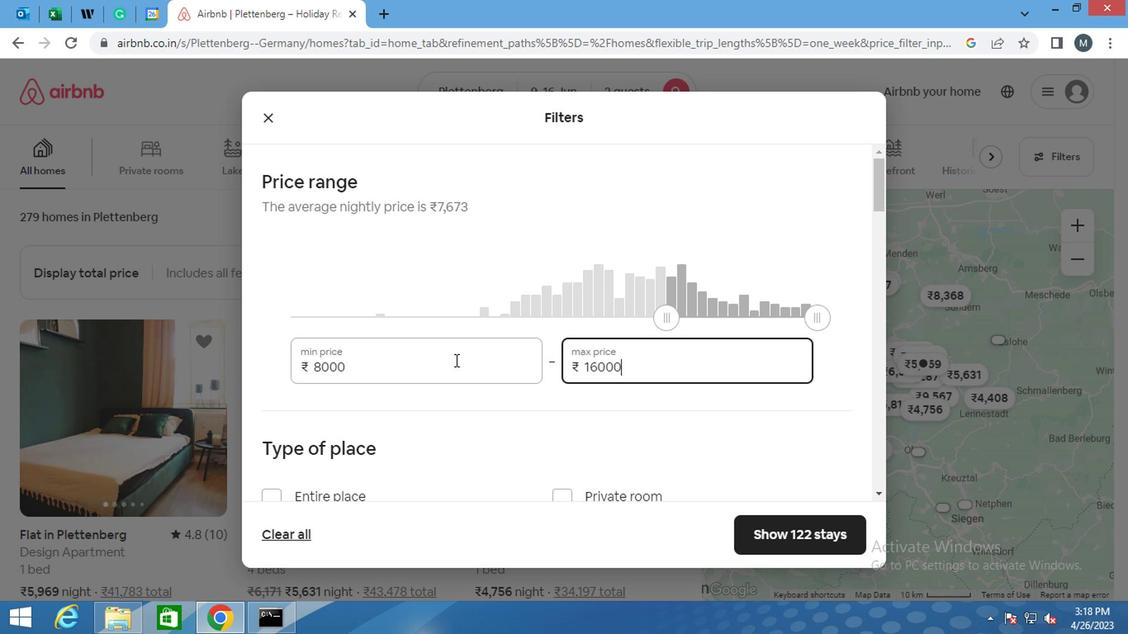 
Action: Mouse moved to (384, 364)
Screenshot: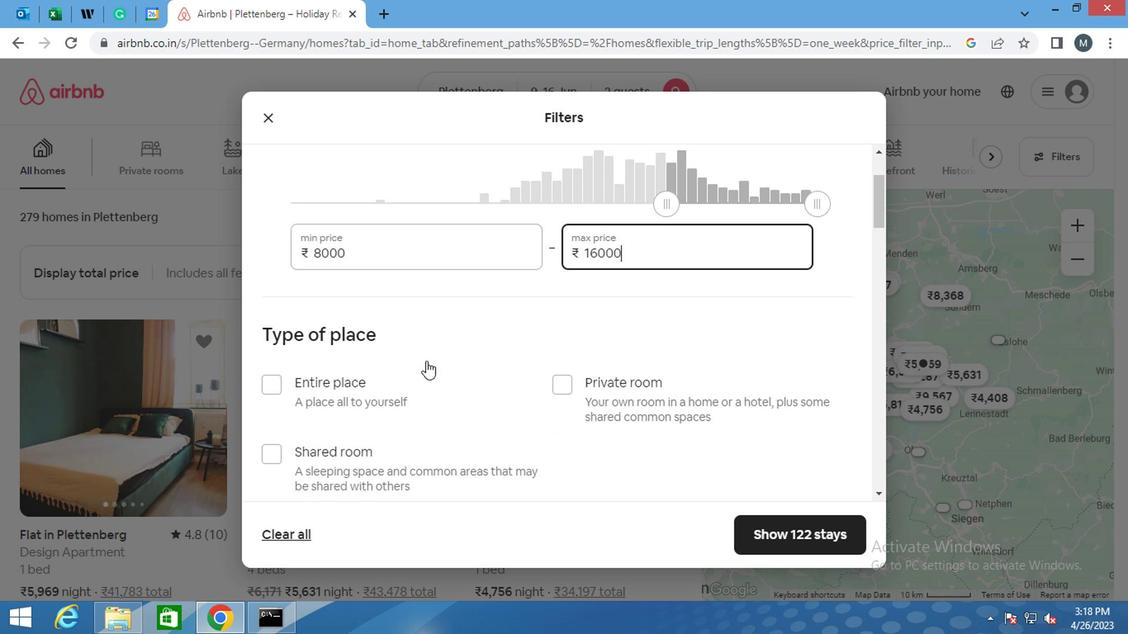 
Action: Mouse scrolled (384, 364) with delta (0, 0)
Screenshot: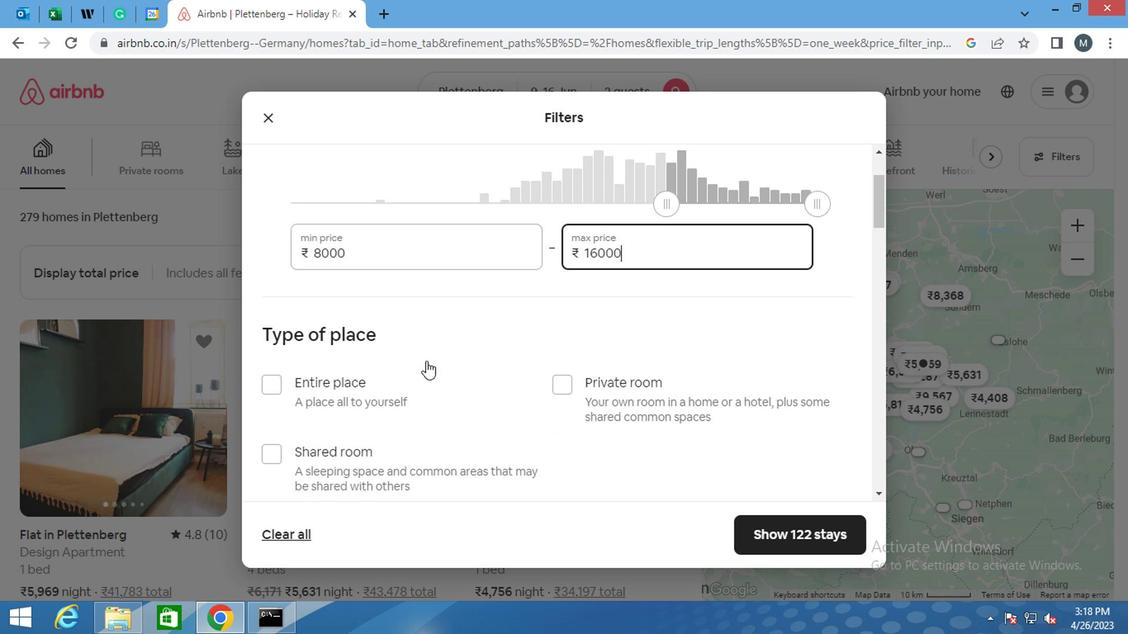 
Action: Mouse moved to (270, 253)
Screenshot: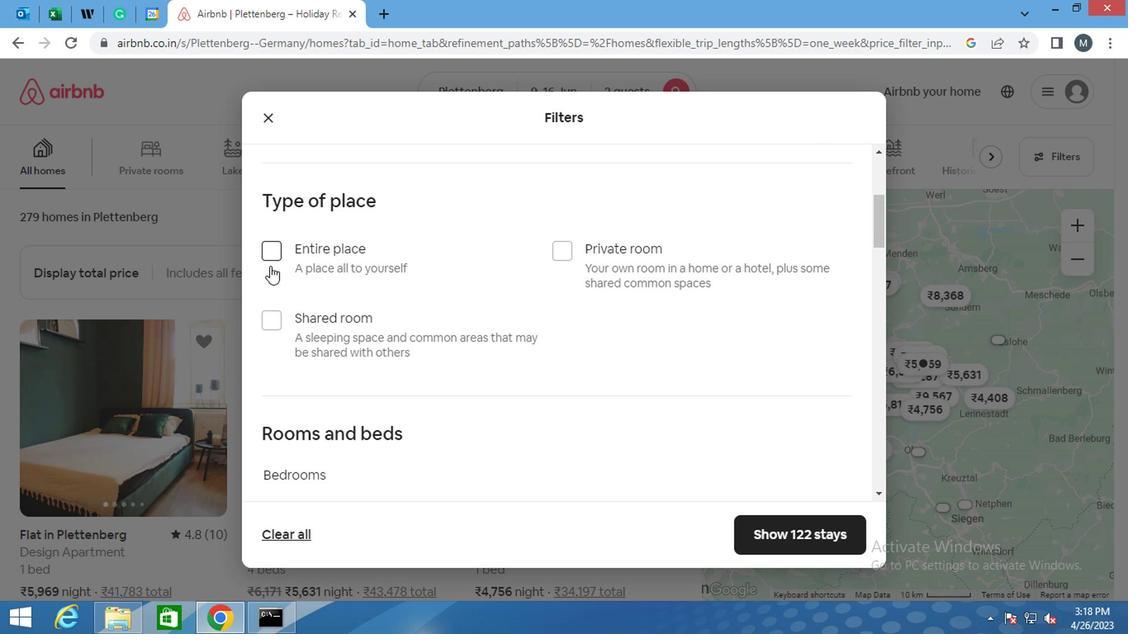 
Action: Mouse pressed left at (270, 253)
Screenshot: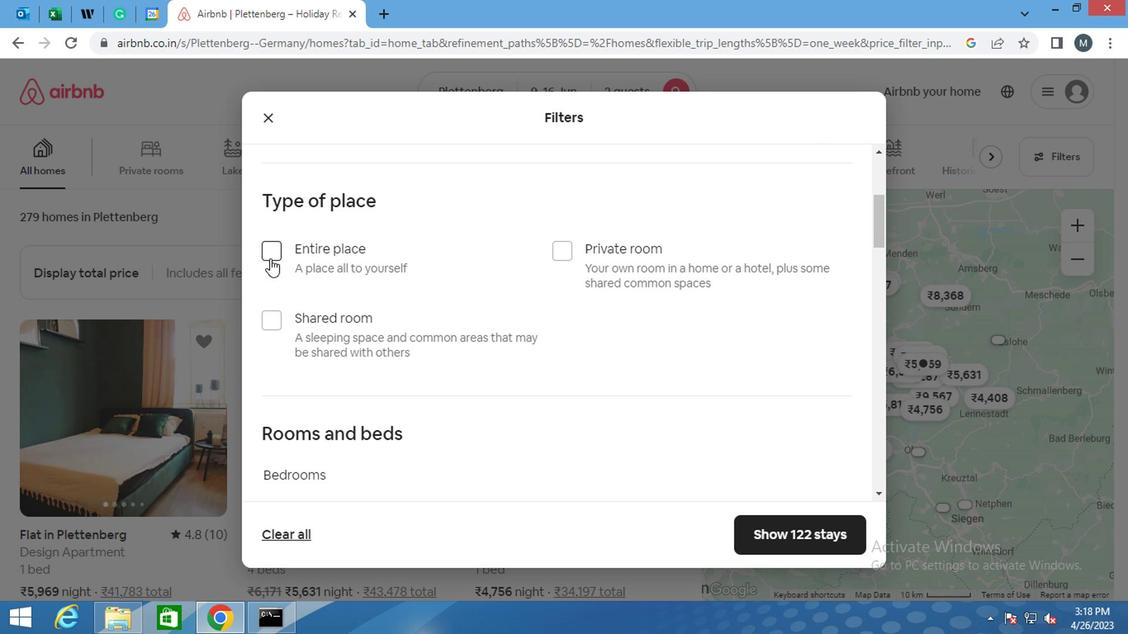 
Action: Mouse moved to (353, 290)
Screenshot: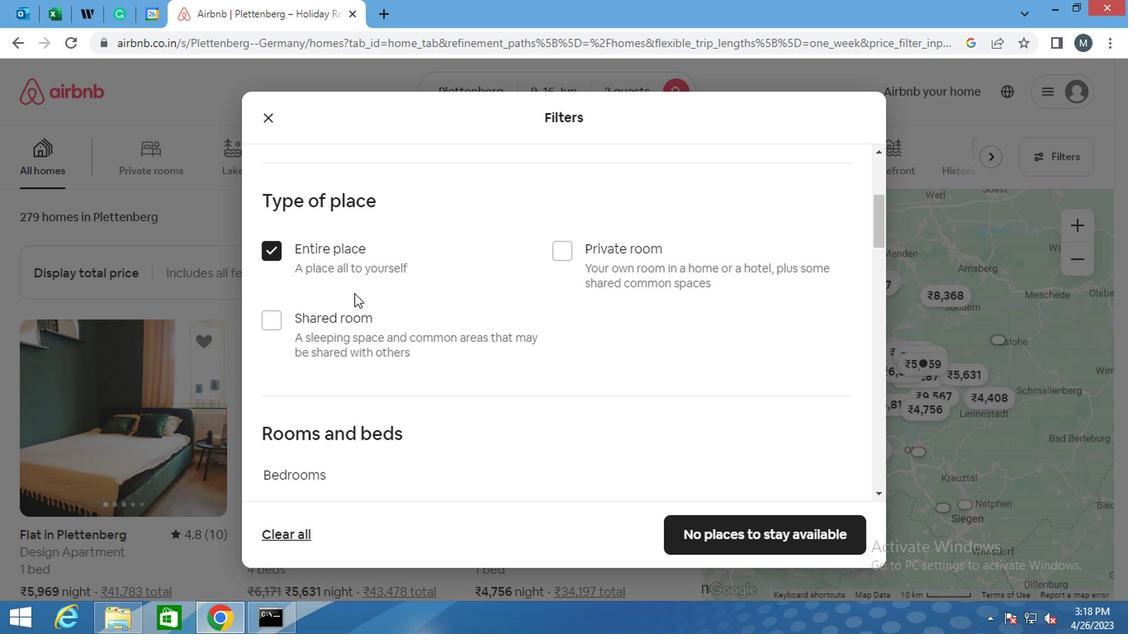 
Action: Mouse scrolled (353, 289) with delta (0, -1)
Screenshot: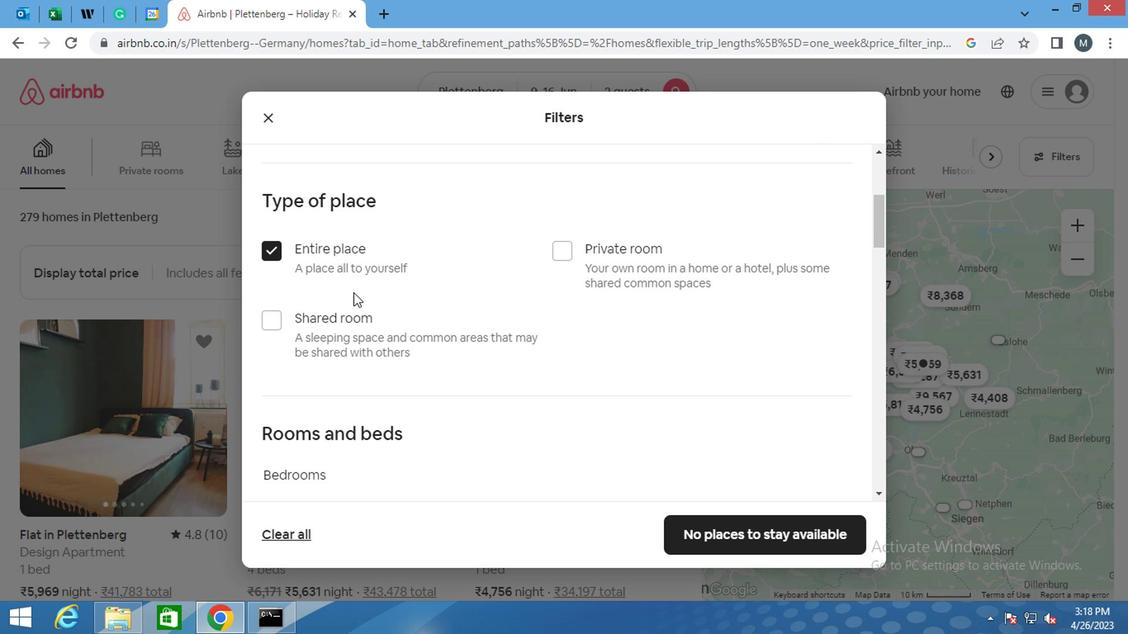 
Action: Mouse scrolled (353, 289) with delta (0, -1)
Screenshot: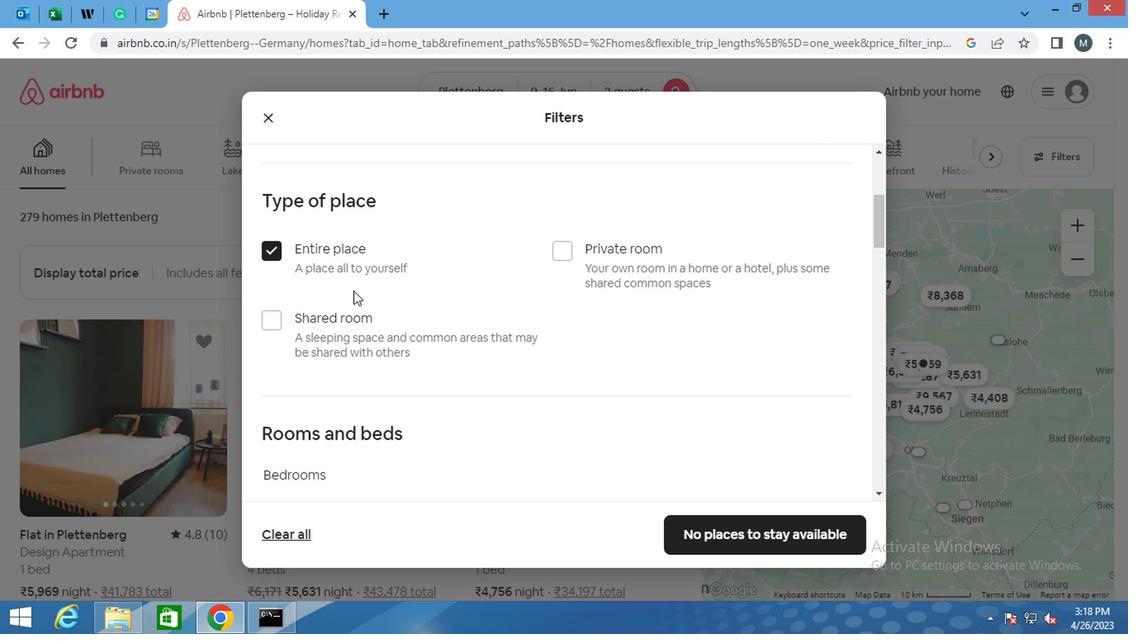 
Action: Mouse moved to (421, 344)
Screenshot: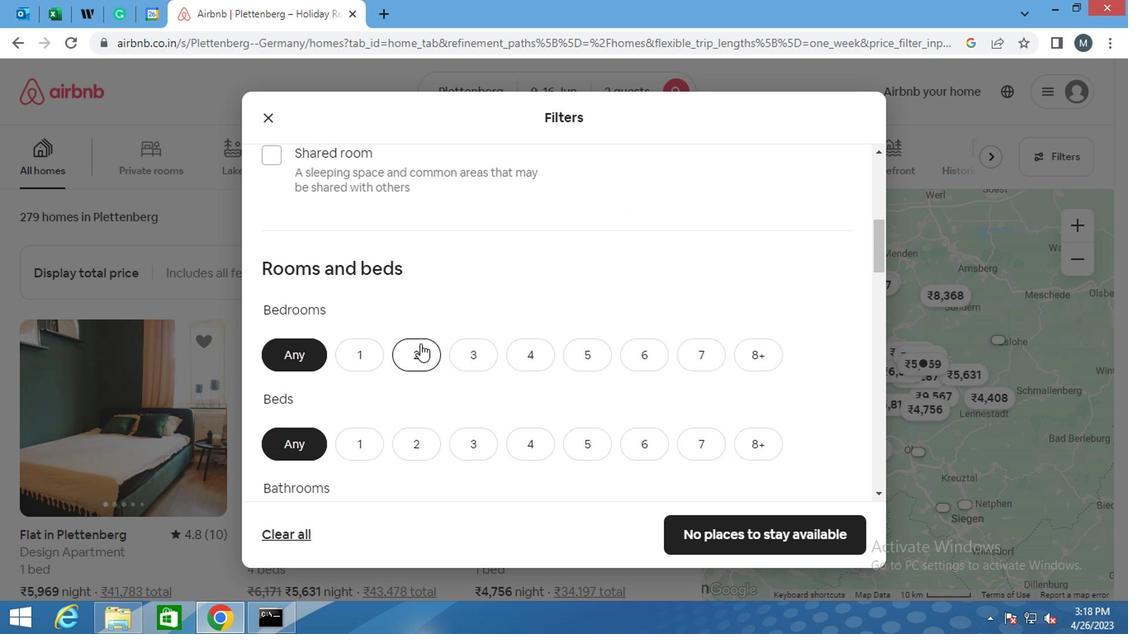 
Action: Mouse pressed left at (421, 344)
Screenshot: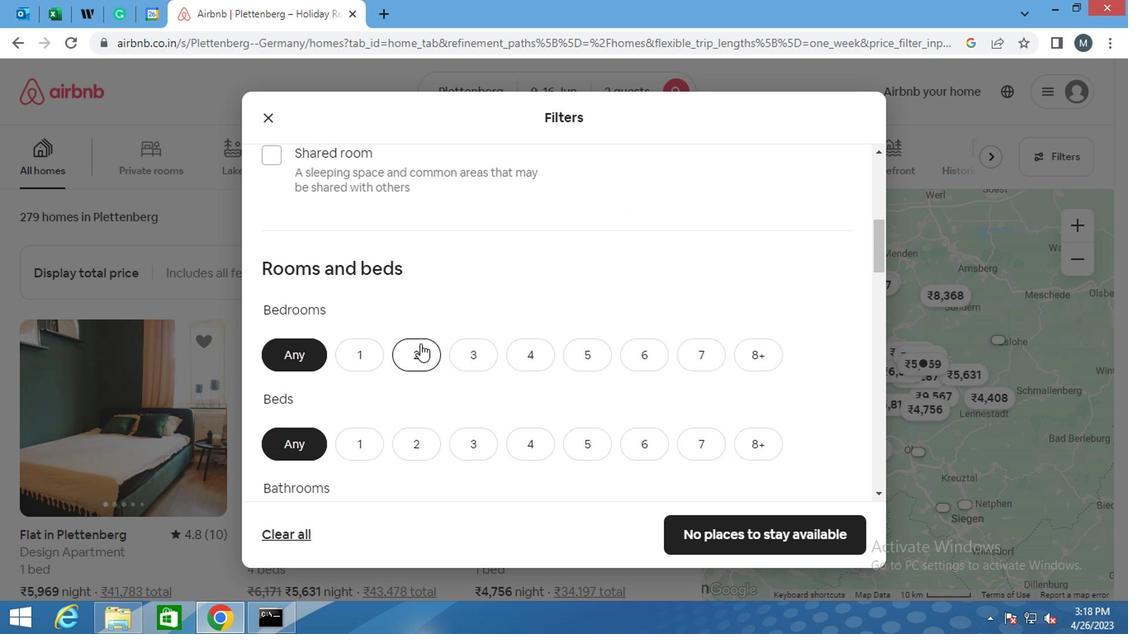 
Action: Mouse moved to (430, 353)
Screenshot: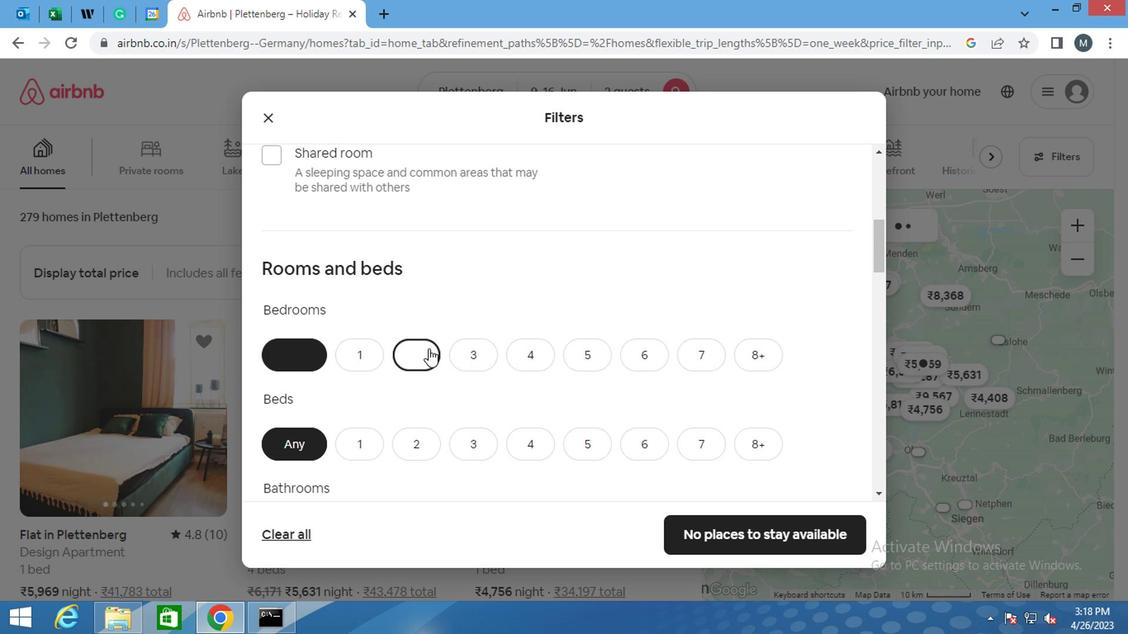 
Action: Mouse scrolled (430, 352) with delta (0, 0)
Screenshot: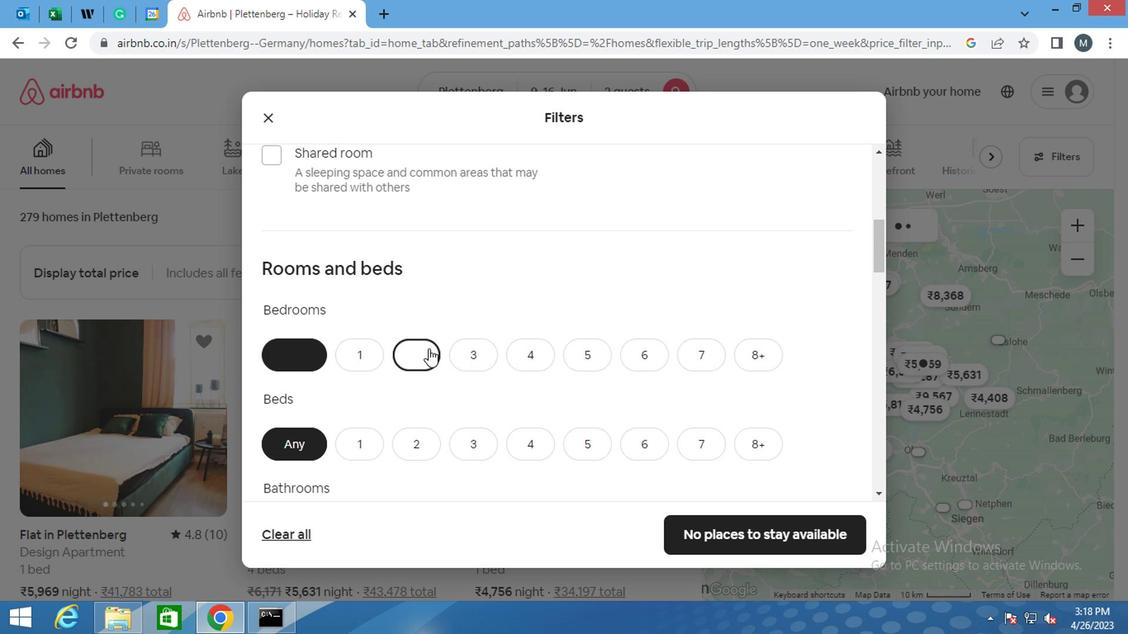 
Action: Mouse moved to (430, 358)
Screenshot: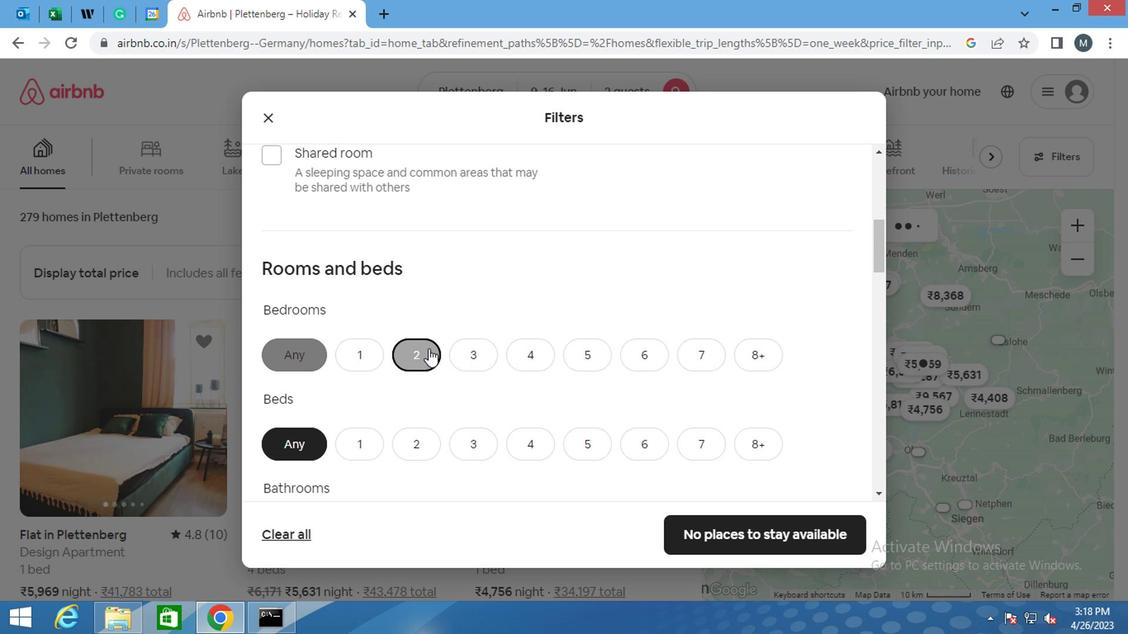 
Action: Mouse scrolled (430, 357) with delta (0, -1)
Screenshot: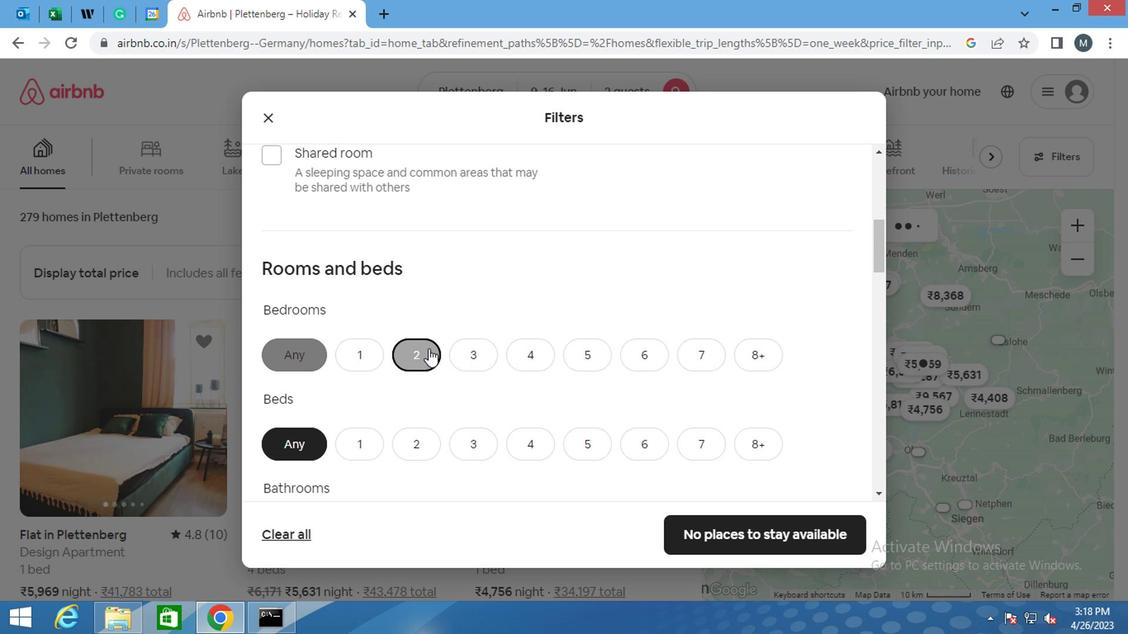 
Action: Mouse moved to (413, 267)
Screenshot: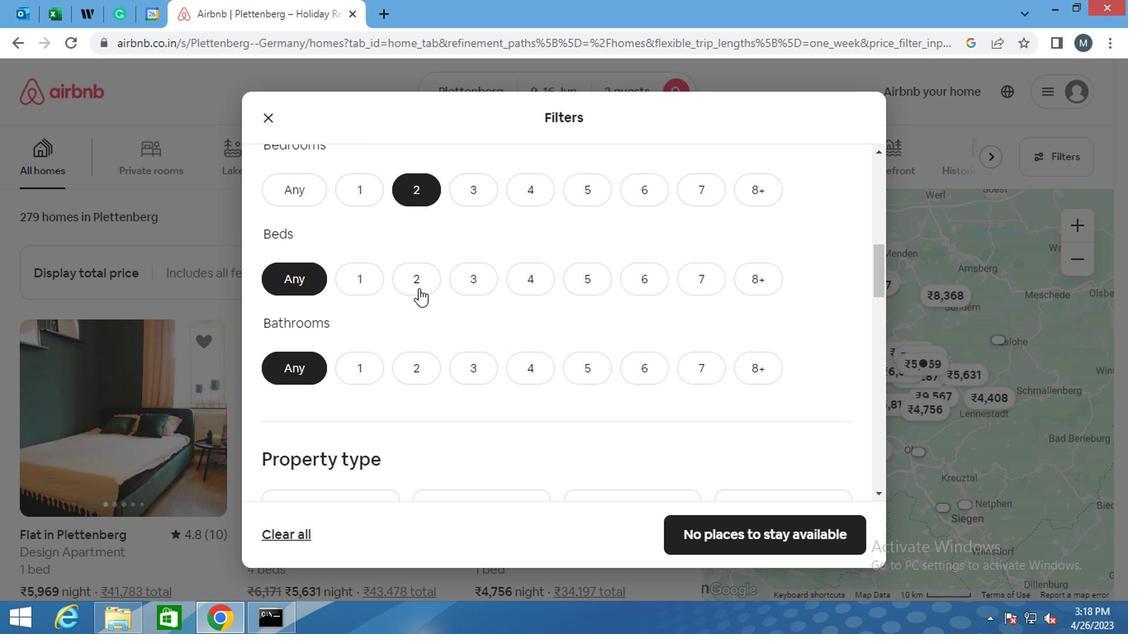 
Action: Mouse pressed left at (413, 267)
Screenshot: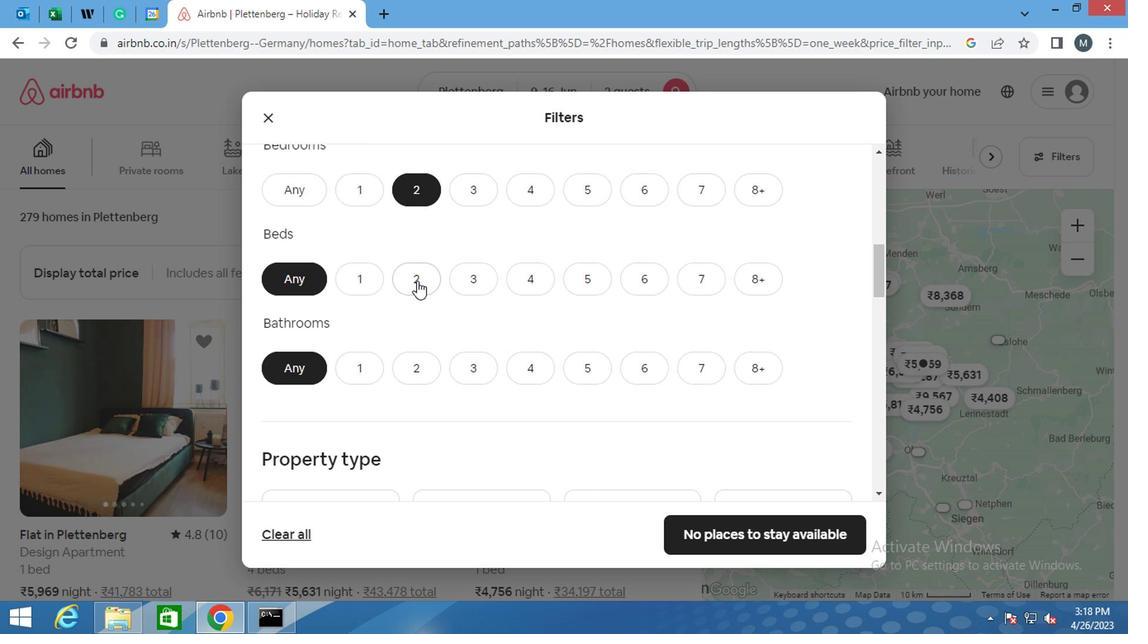 
Action: Mouse moved to (356, 374)
Screenshot: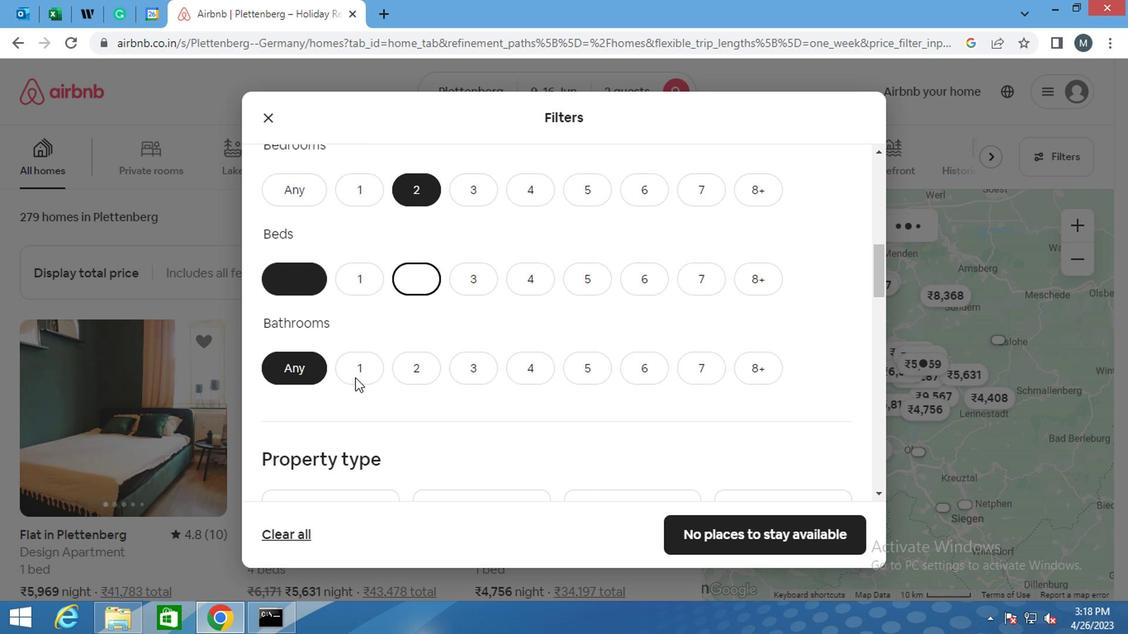 
Action: Mouse pressed left at (356, 374)
Screenshot: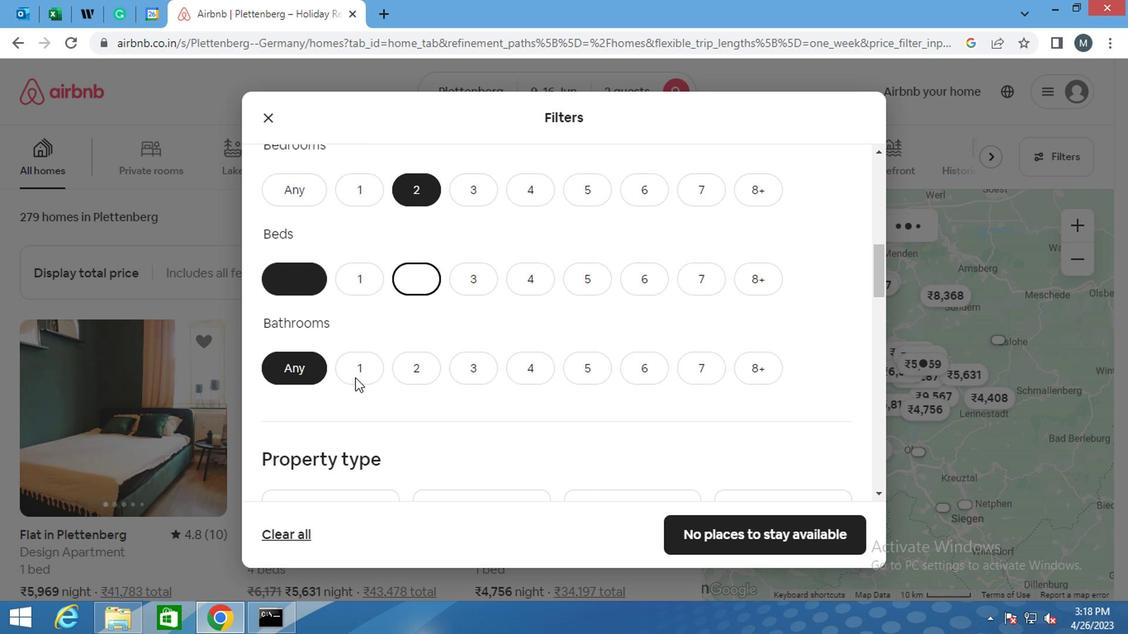 
Action: Mouse moved to (350, 403)
Screenshot: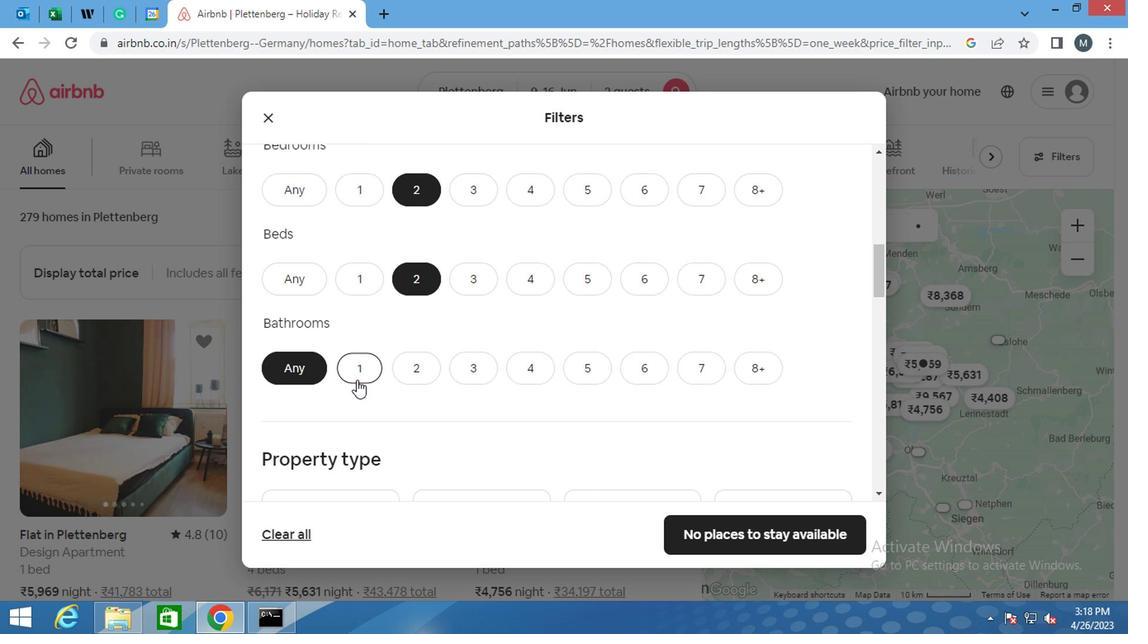 
Action: Mouse scrolled (350, 404) with delta (0, 0)
Screenshot: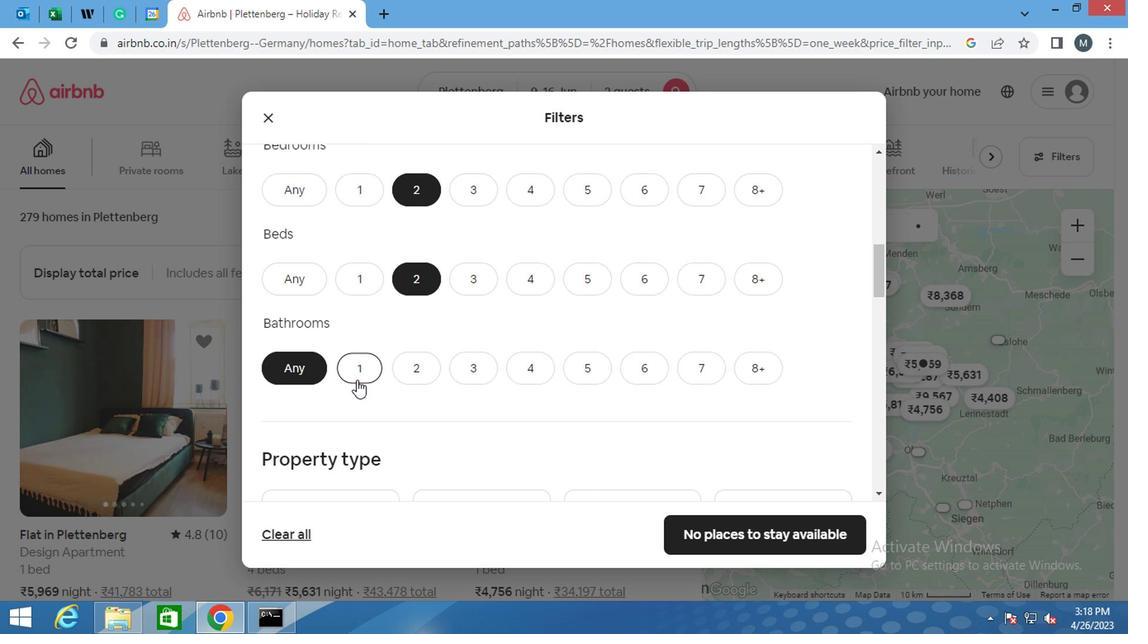 
Action: Mouse scrolled (350, 404) with delta (0, 0)
Screenshot: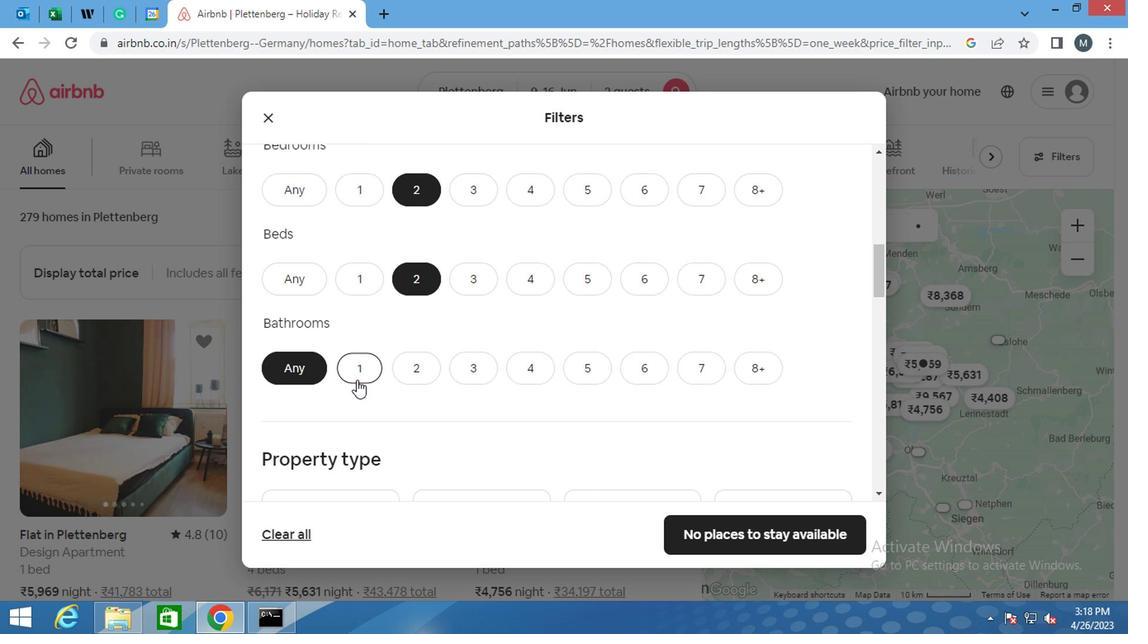 
Action: Mouse moved to (350, 403)
Screenshot: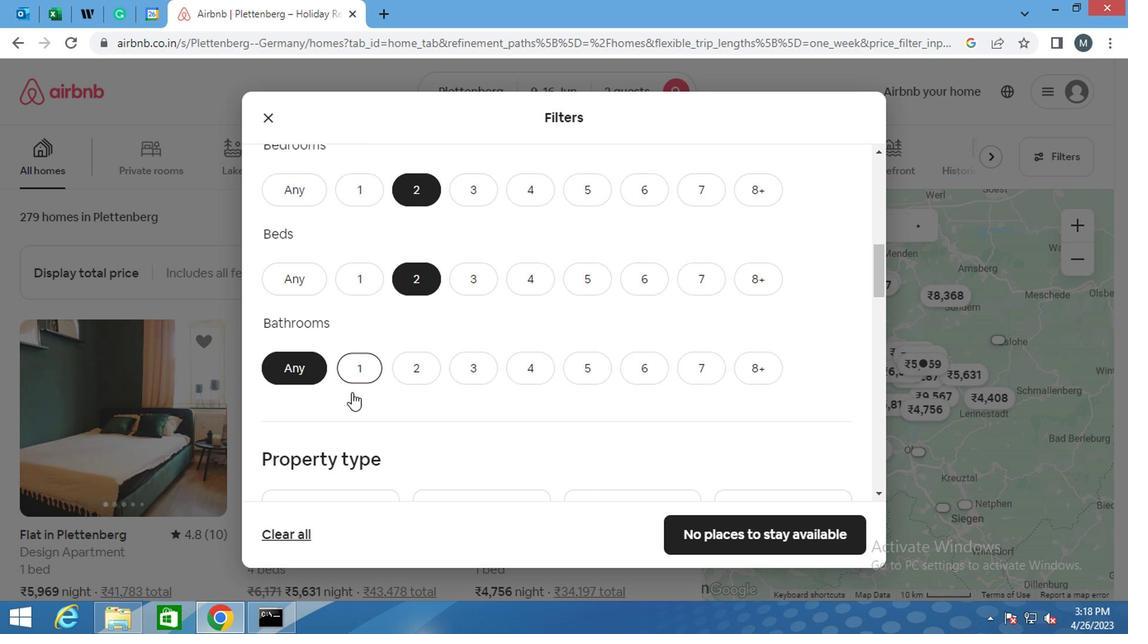 
Action: Mouse scrolled (350, 404) with delta (0, 0)
Screenshot: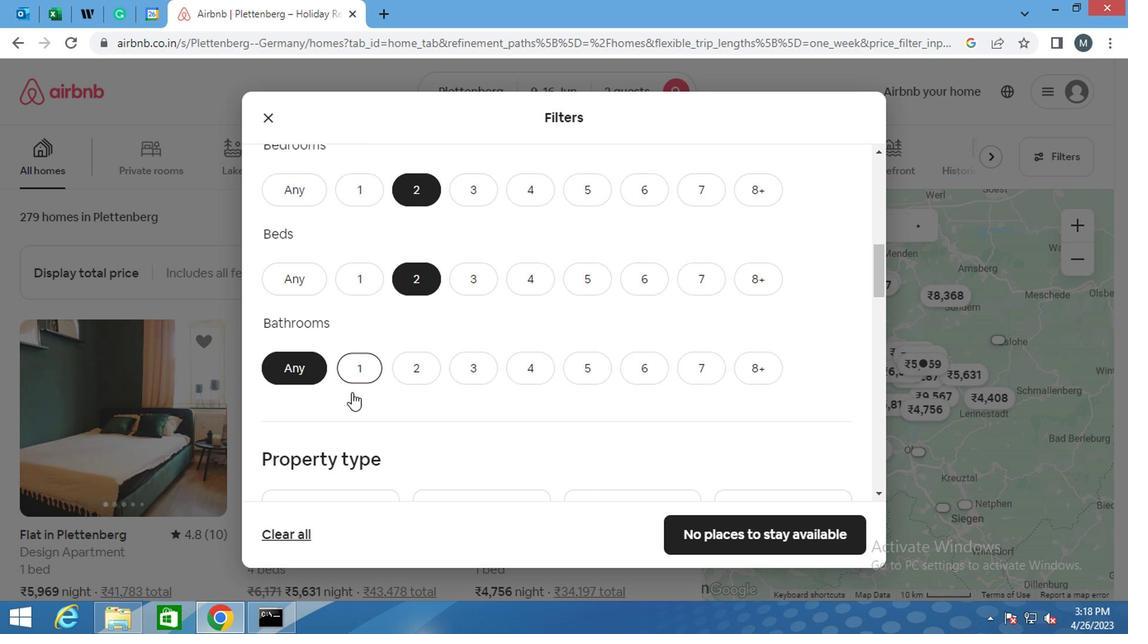 
Action: Mouse moved to (349, 402)
Screenshot: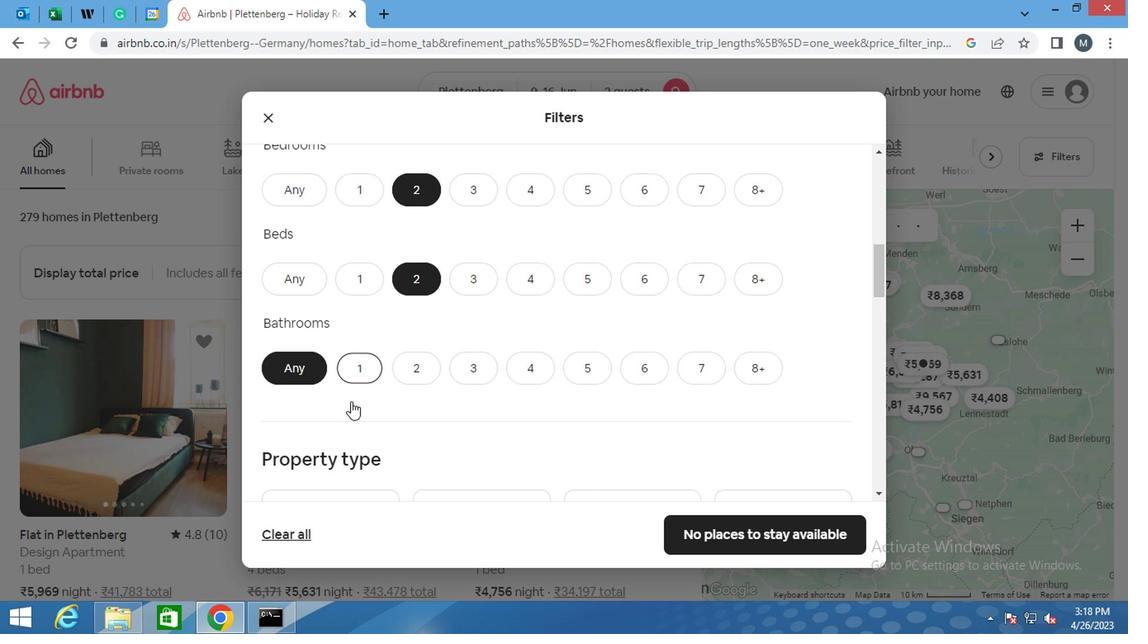 
Action: Mouse scrolled (349, 403) with delta (0, 1)
Screenshot: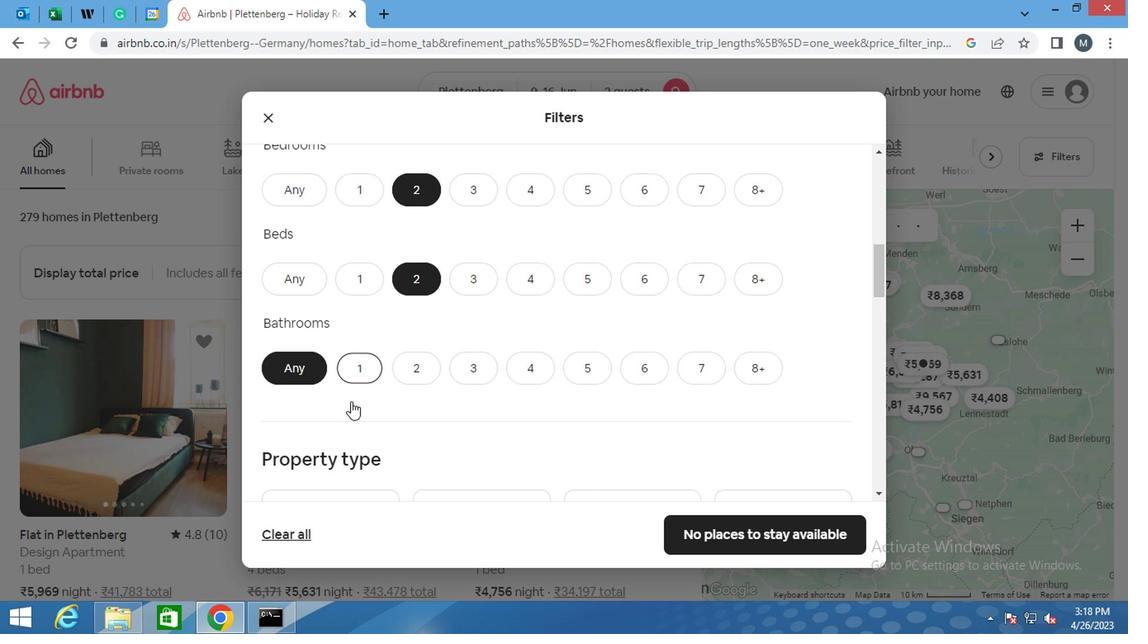 
Action: Mouse moved to (350, 399)
Screenshot: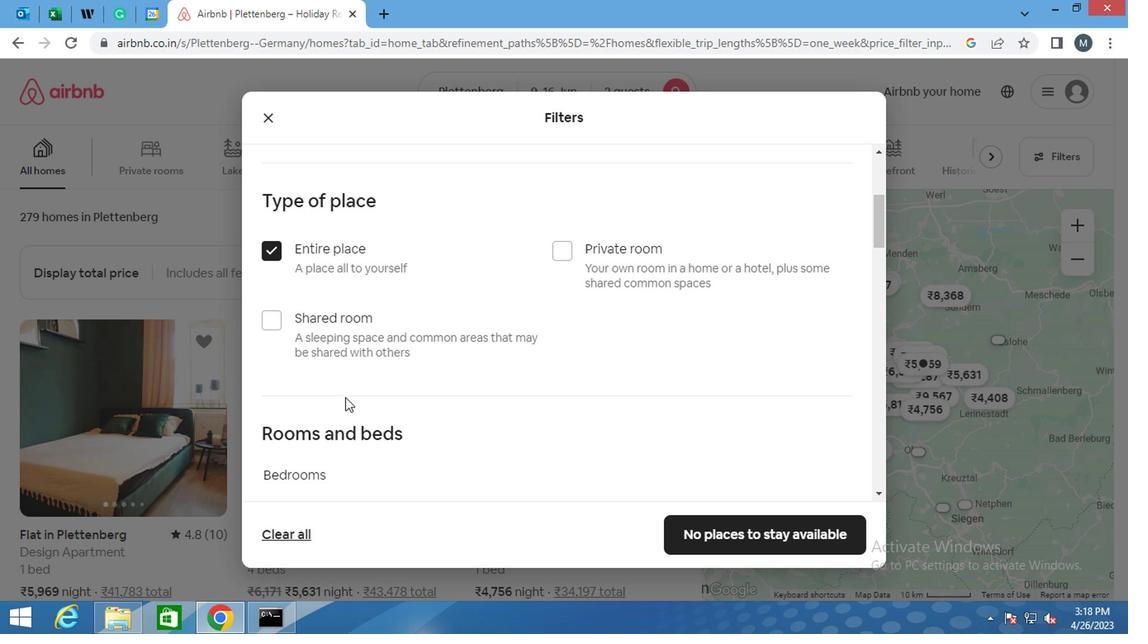
Action: Mouse scrolled (350, 400) with delta (0, 0)
Screenshot: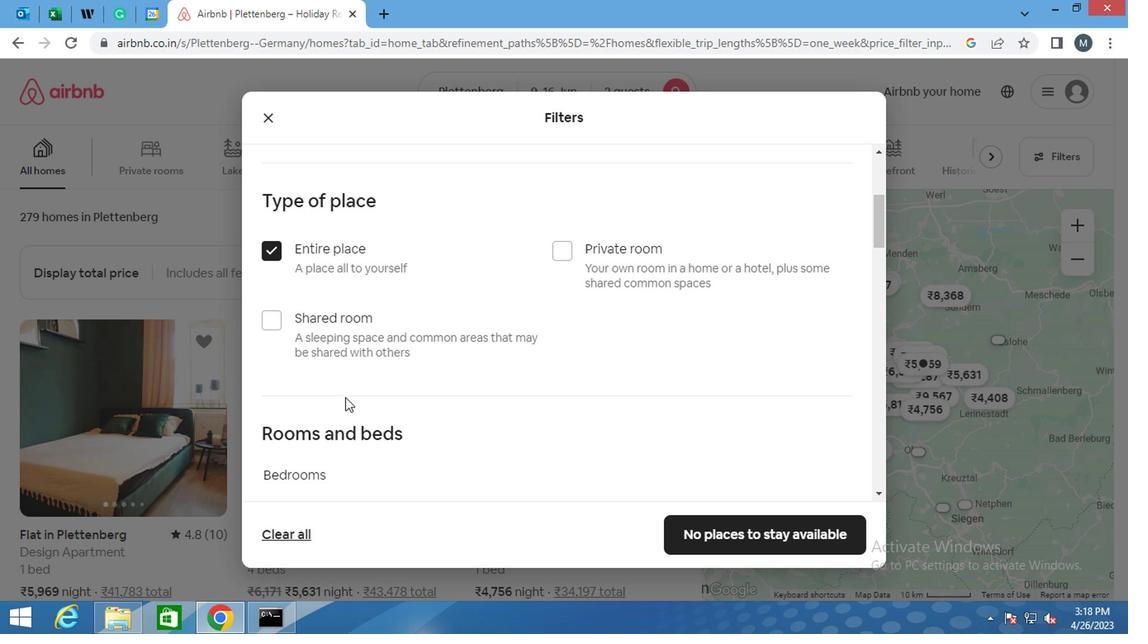 
Action: Mouse scrolled (350, 400) with delta (0, 0)
Screenshot: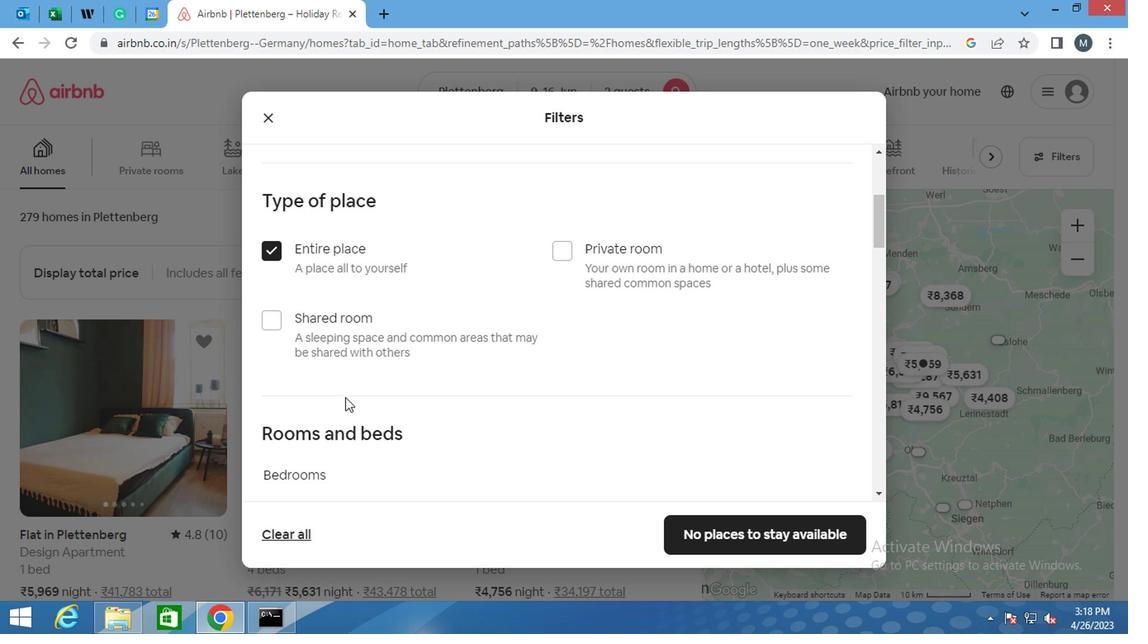 
Action: Mouse moved to (350, 398)
Screenshot: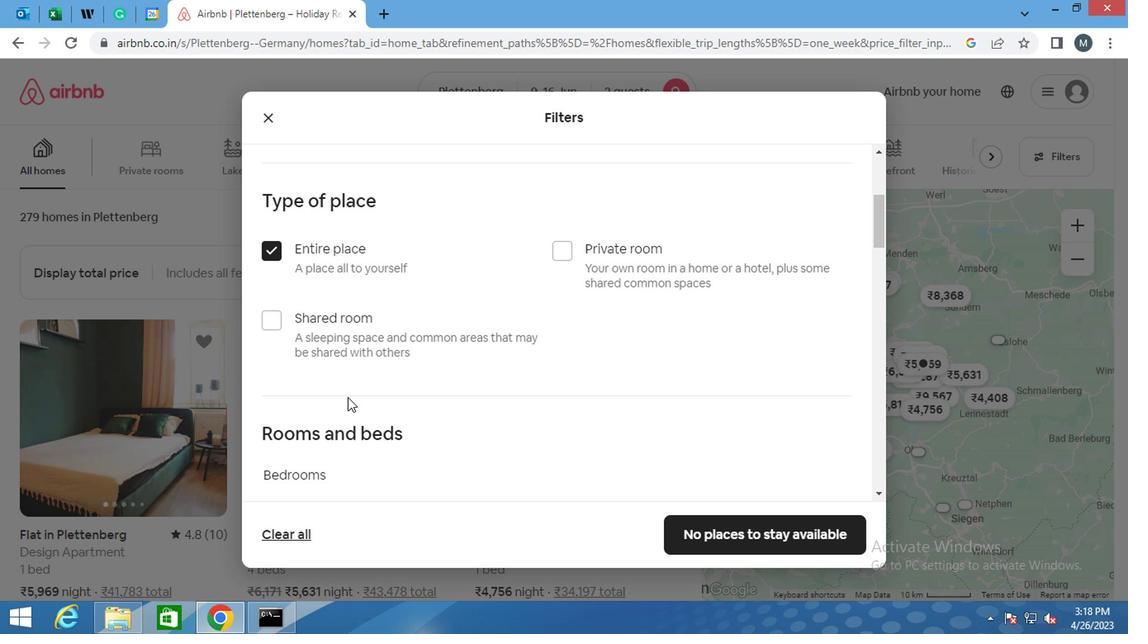 
Action: Mouse scrolled (350, 399) with delta (0, 1)
Screenshot: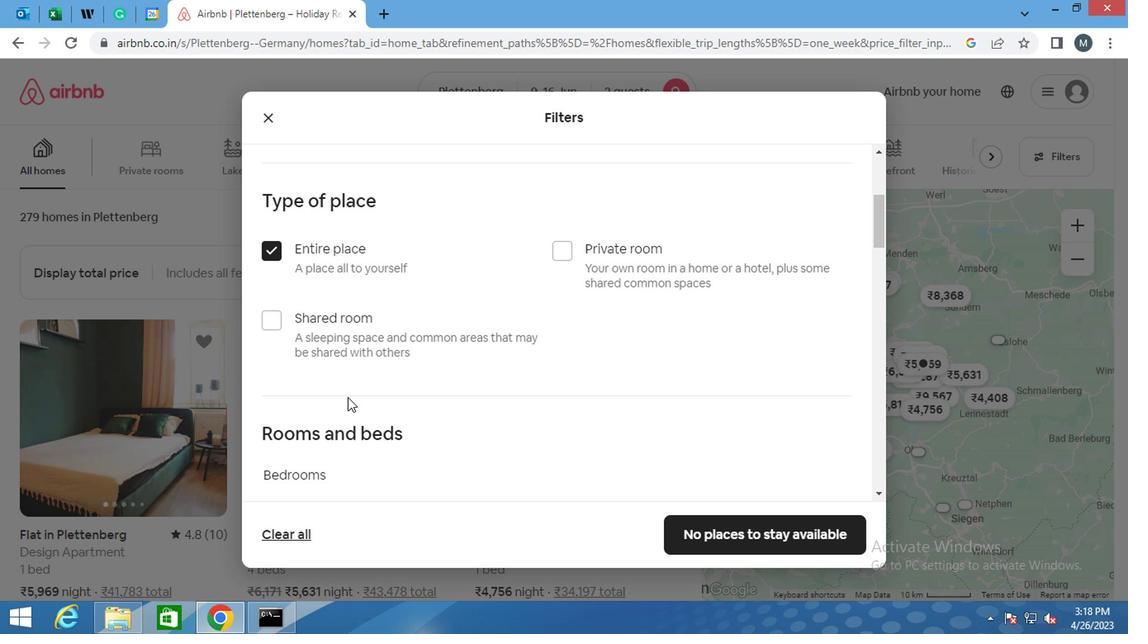 
Action: Mouse moved to (351, 393)
Screenshot: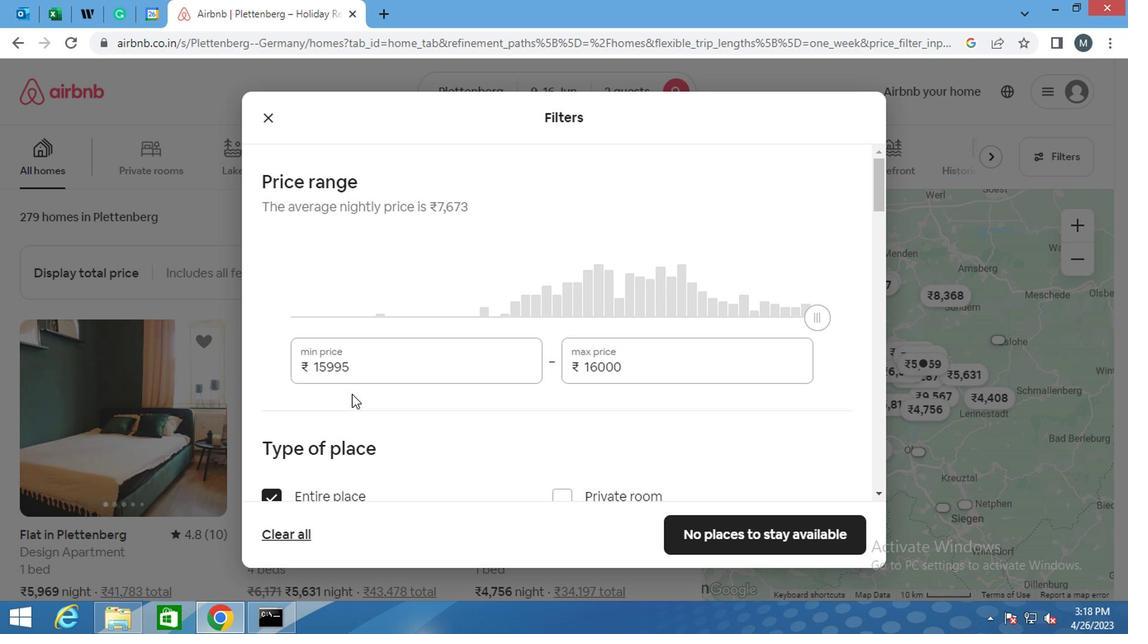 
Action: Mouse scrolled (351, 392) with delta (0, -1)
Screenshot: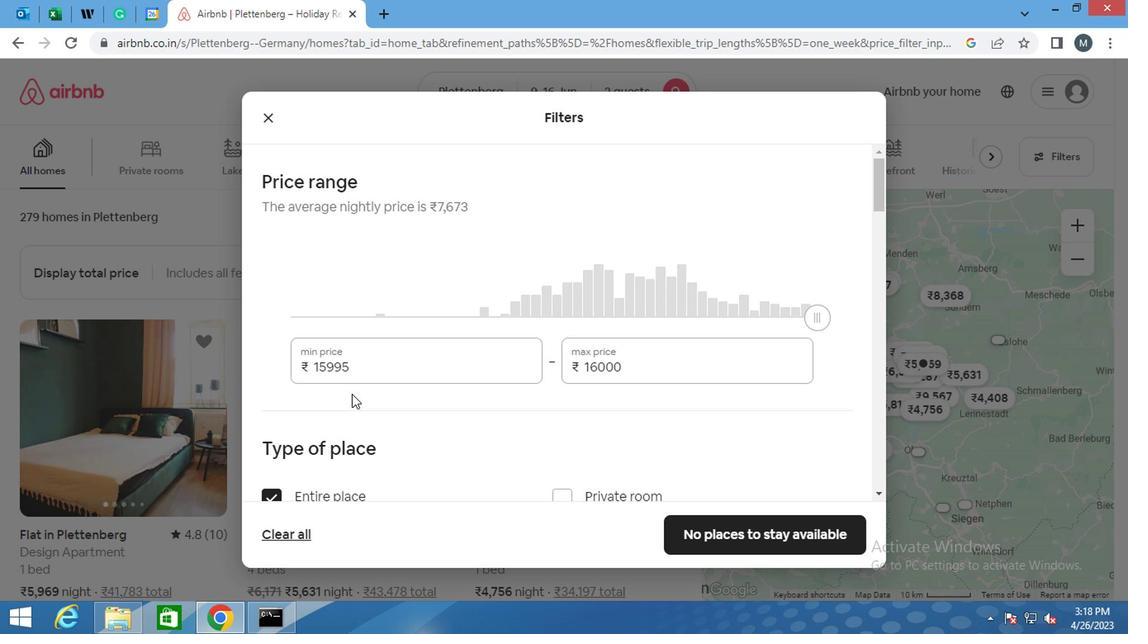 
Action: Mouse scrolled (351, 392) with delta (0, -1)
Screenshot: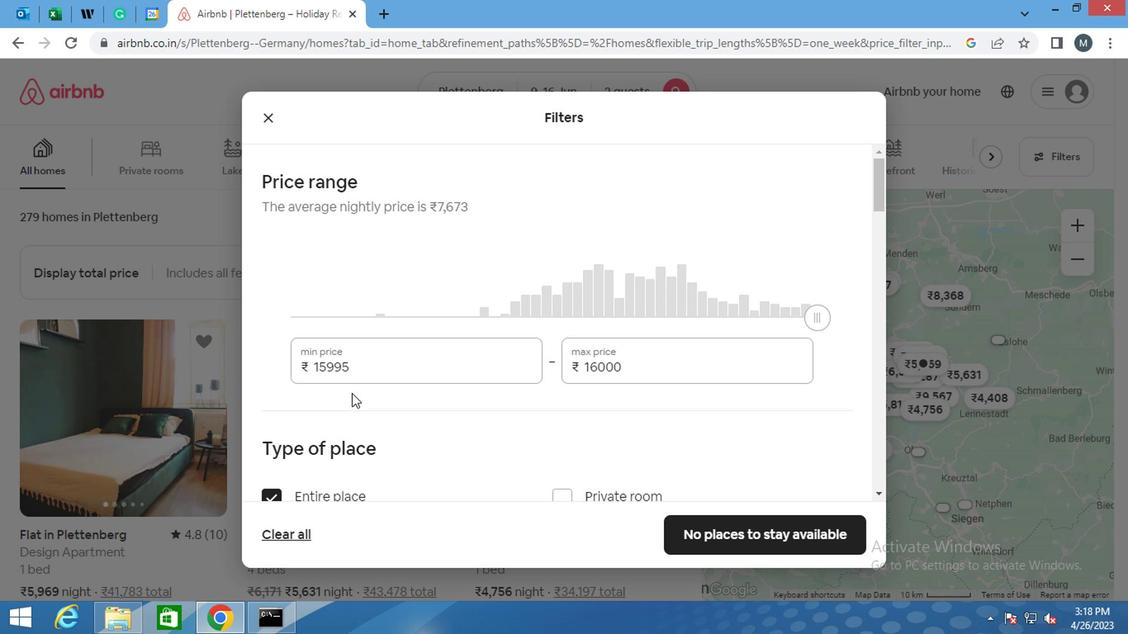 
Action: Mouse scrolled (351, 392) with delta (0, -1)
Screenshot: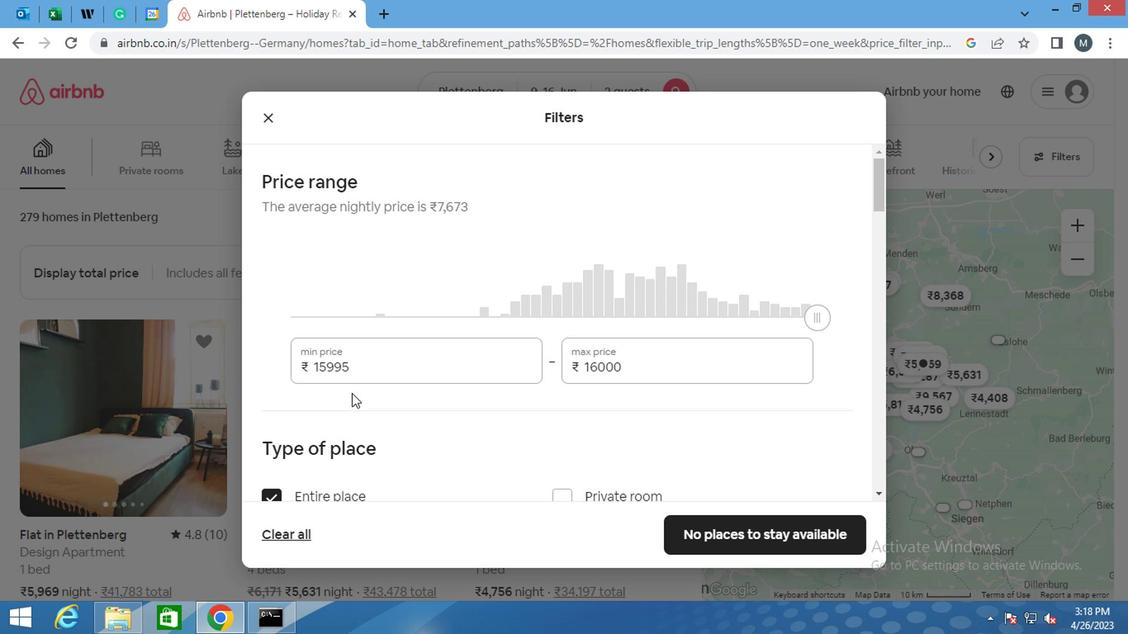 
Action: Mouse scrolled (351, 392) with delta (0, -1)
Screenshot: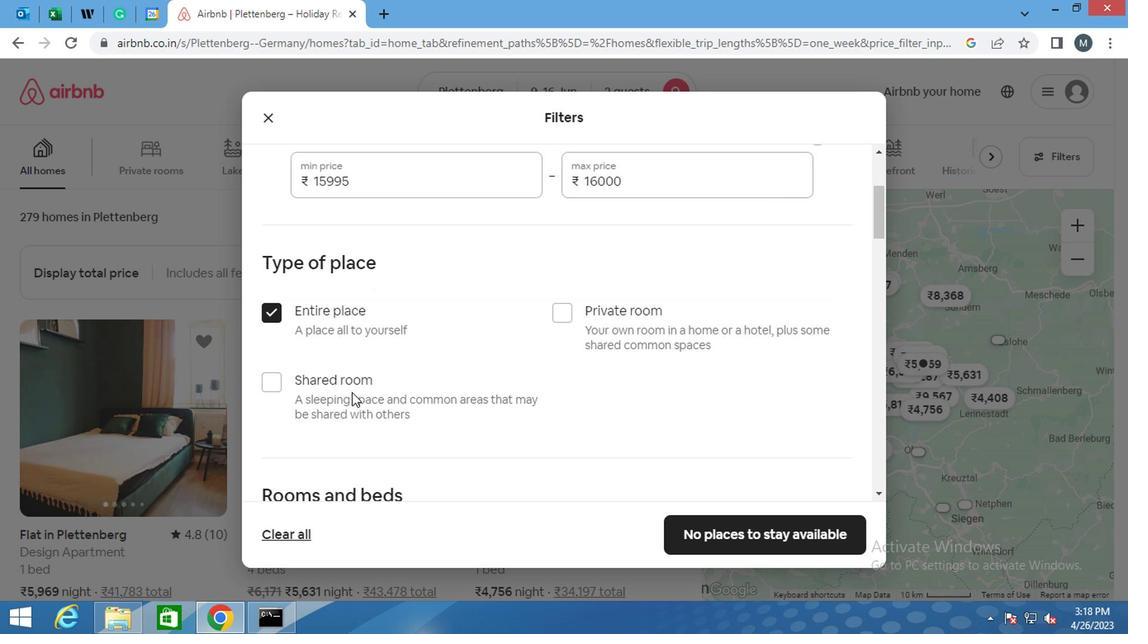 
Action: Mouse scrolled (351, 392) with delta (0, -1)
Screenshot: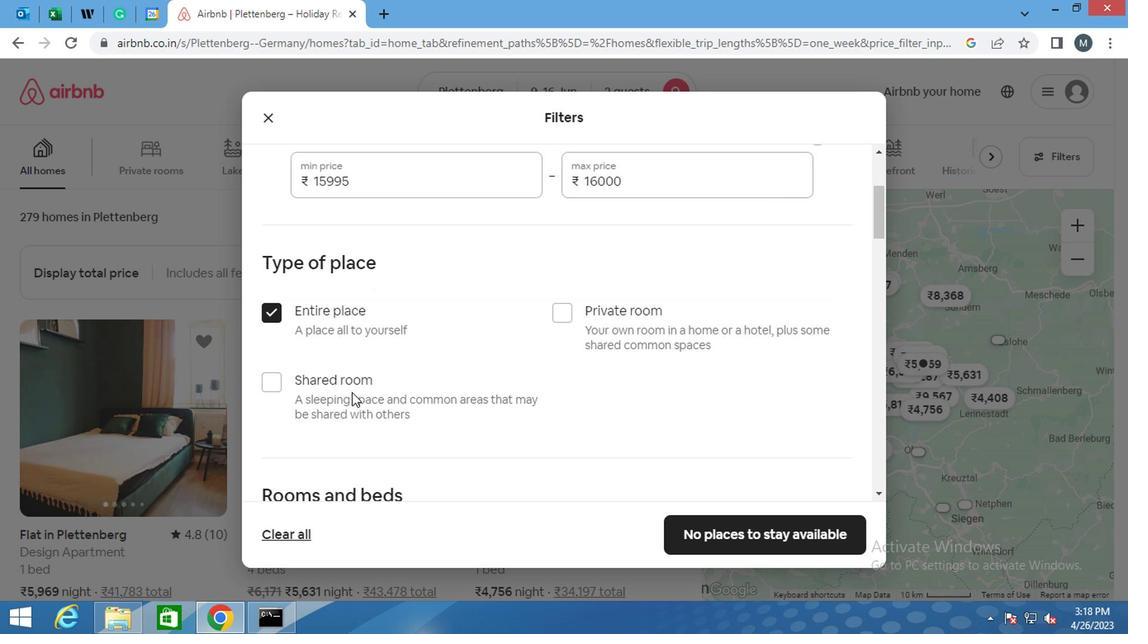 
Action: Mouse scrolled (351, 392) with delta (0, -1)
Screenshot: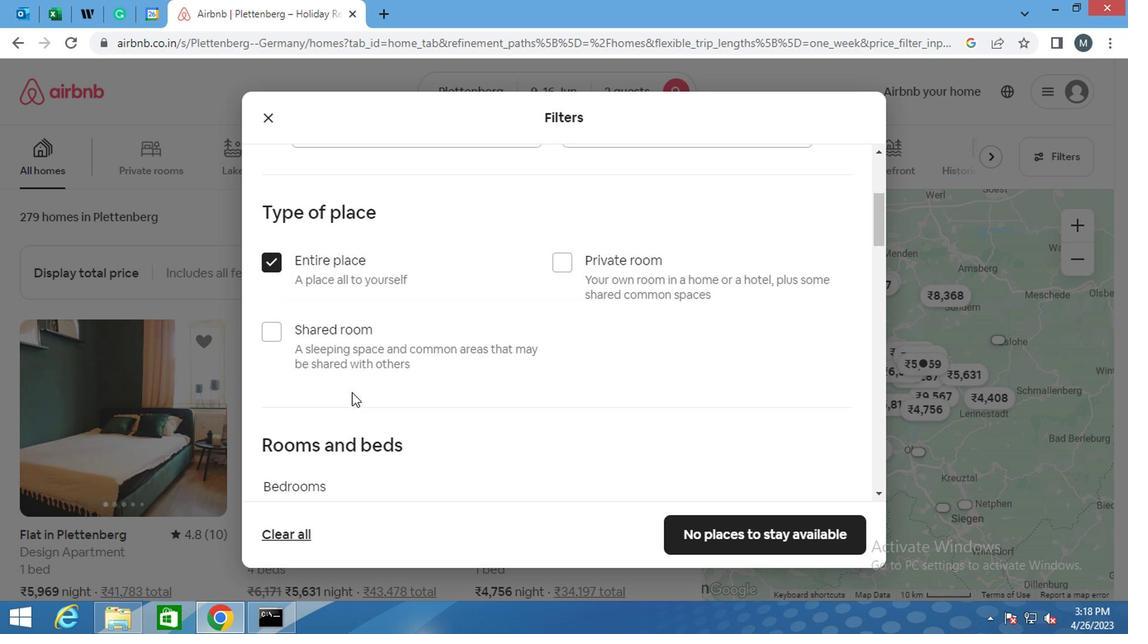 
Action: Mouse moved to (351, 396)
Screenshot: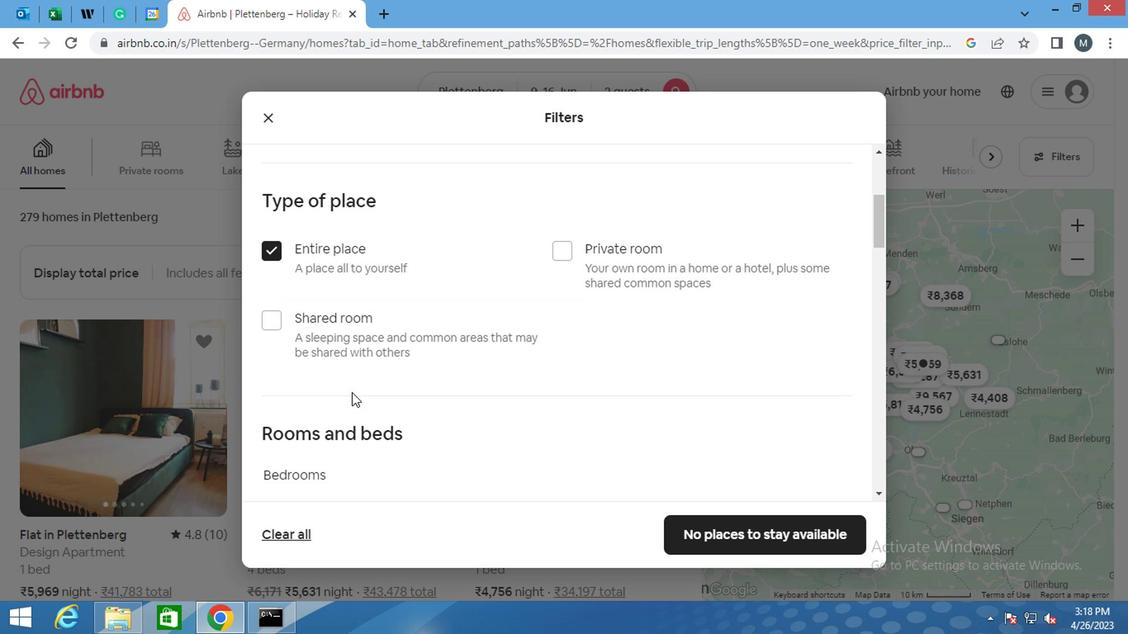 
Action: Mouse scrolled (351, 396) with delta (0, 0)
Screenshot: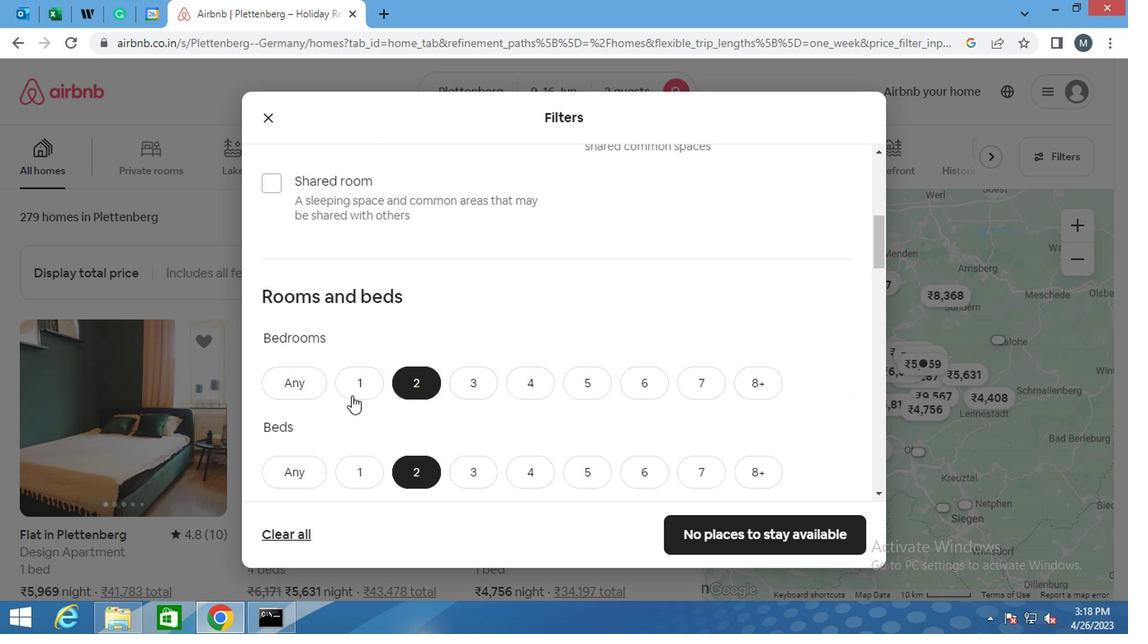 
Action: Mouse scrolled (351, 396) with delta (0, 0)
Screenshot: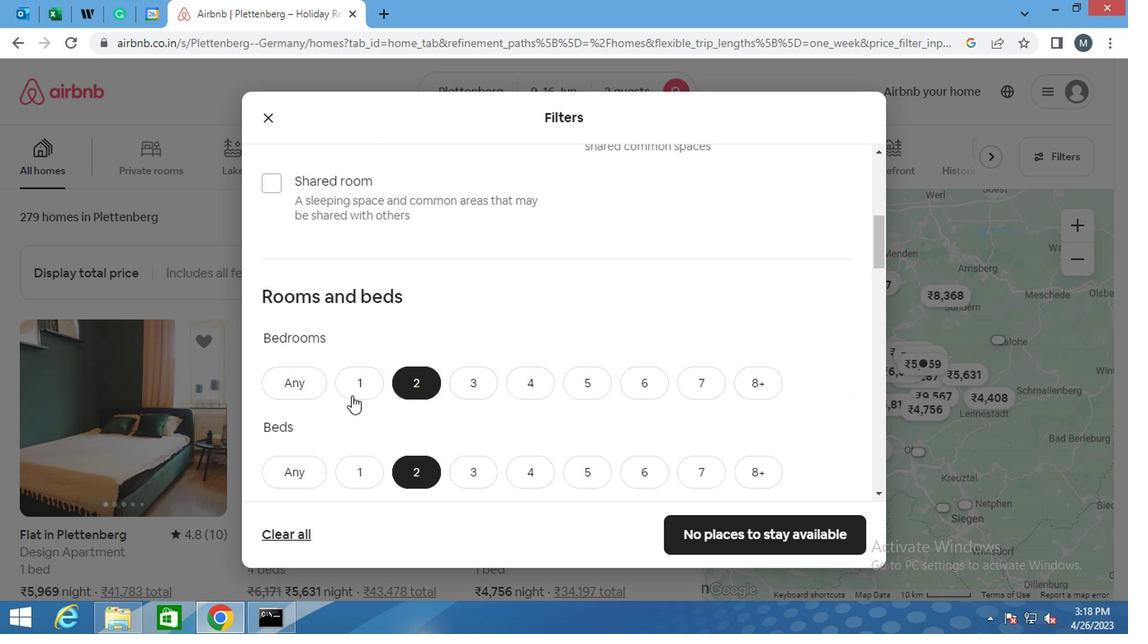 
Action: Mouse scrolled (351, 396) with delta (0, 0)
Screenshot: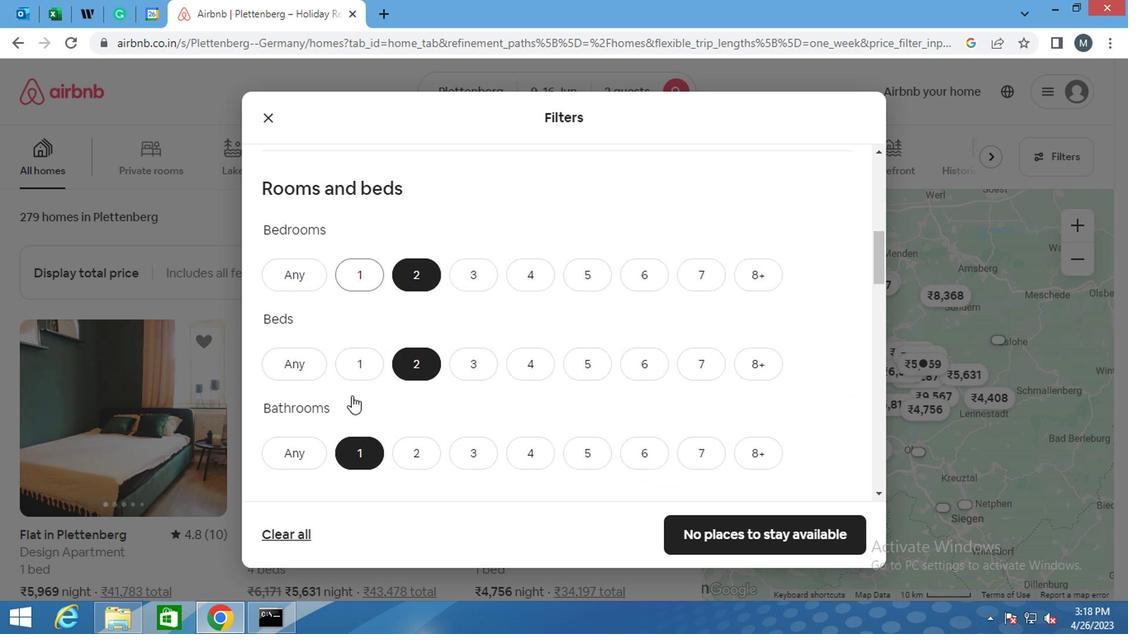 
Action: Mouse moved to (350, 383)
Screenshot: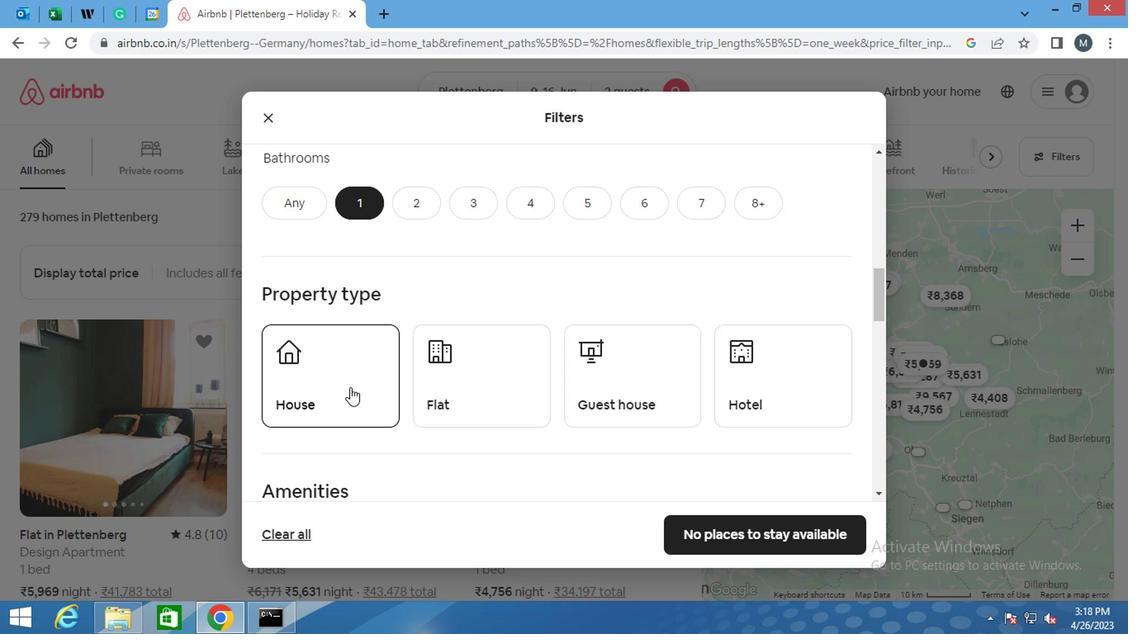 
Action: Mouse scrolled (350, 382) with delta (0, -1)
Screenshot: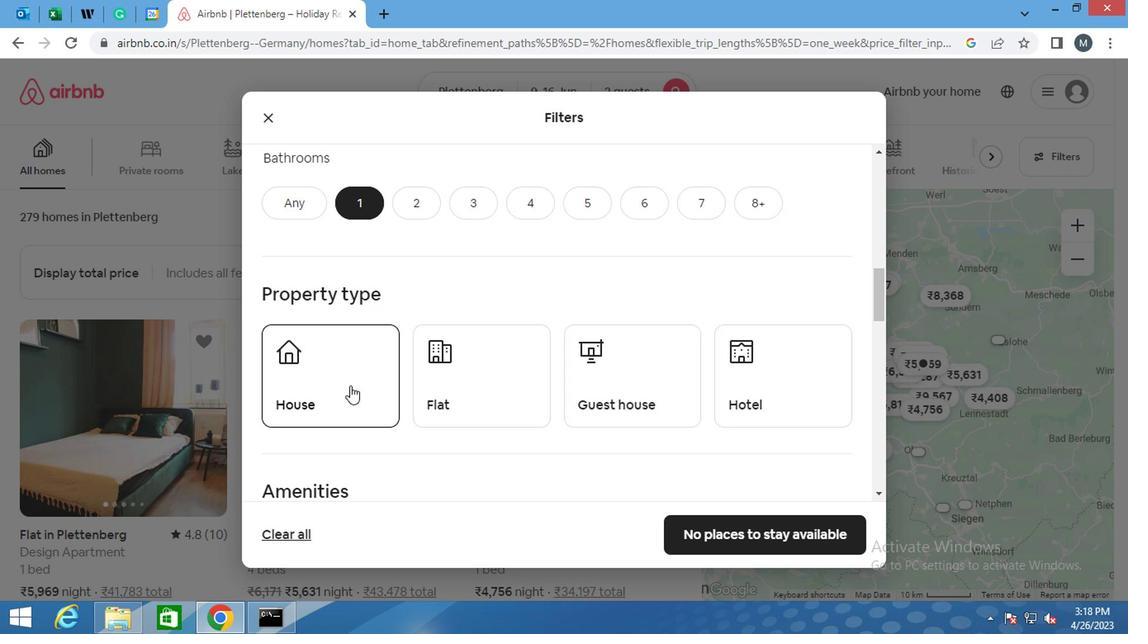 
Action: Mouse moved to (354, 382)
Screenshot: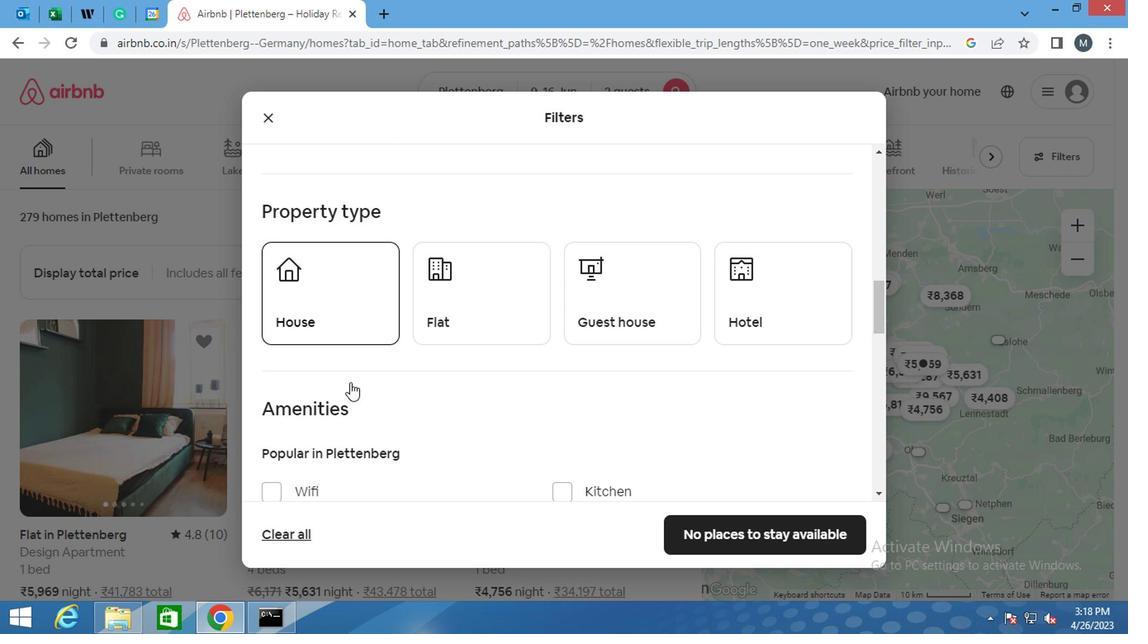 
Action: Mouse scrolled (354, 381) with delta (0, 0)
Screenshot: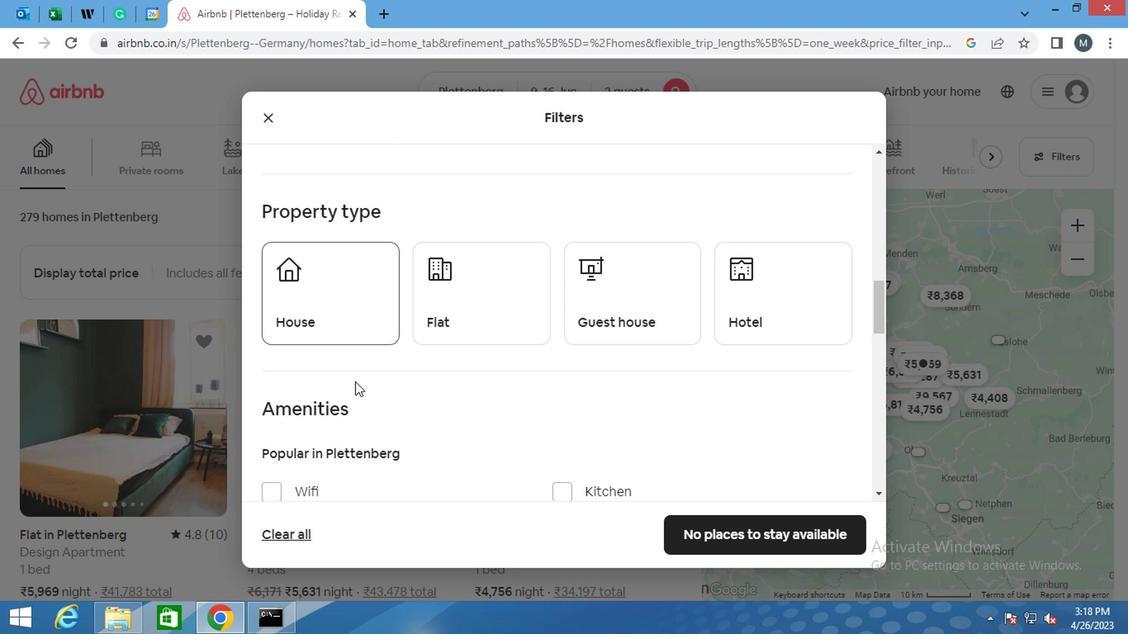 
Action: Mouse scrolled (354, 381) with delta (0, 0)
Screenshot: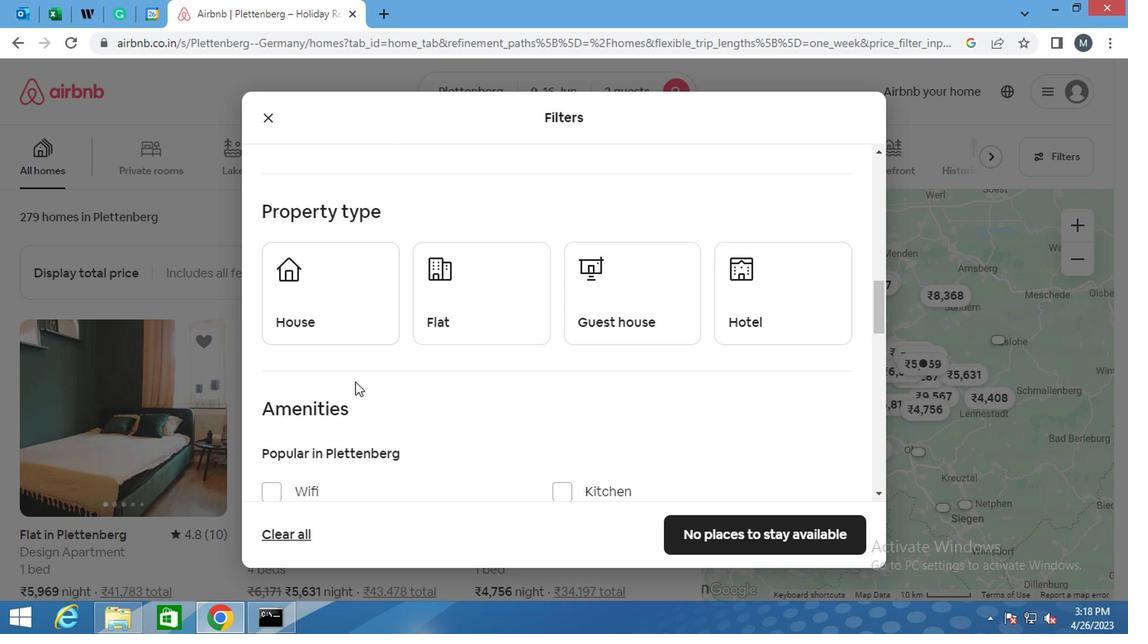 
Action: Mouse moved to (326, 168)
Screenshot: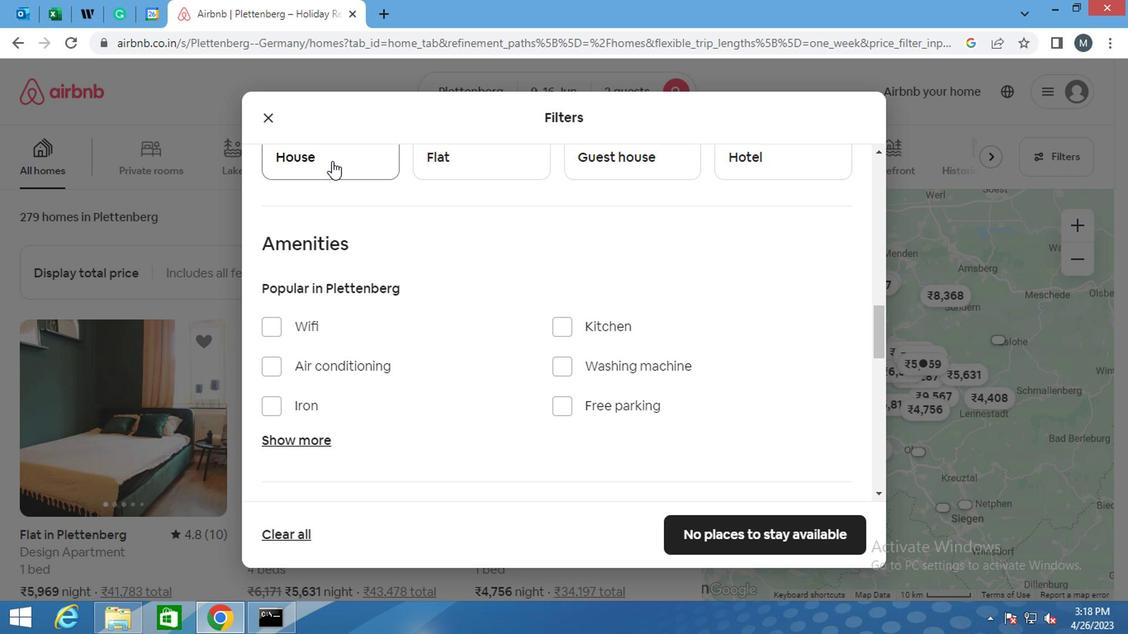 
Action: Mouse scrolled (326, 169) with delta (0, 0)
Screenshot: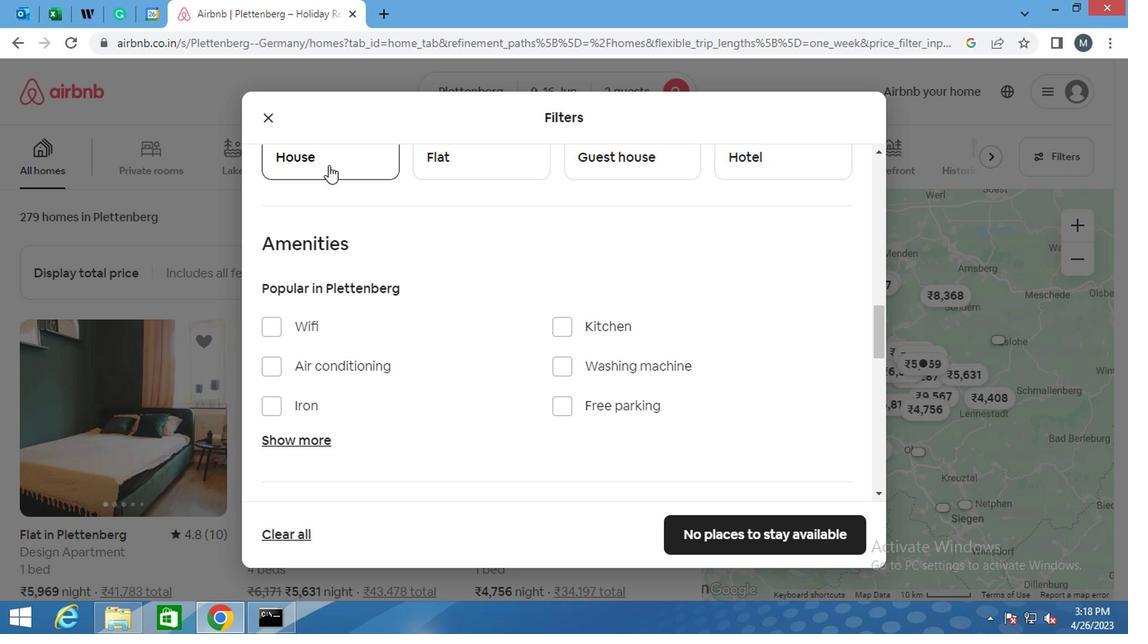 
Action: Mouse scrolled (326, 169) with delta (0, 0)
Screenshot: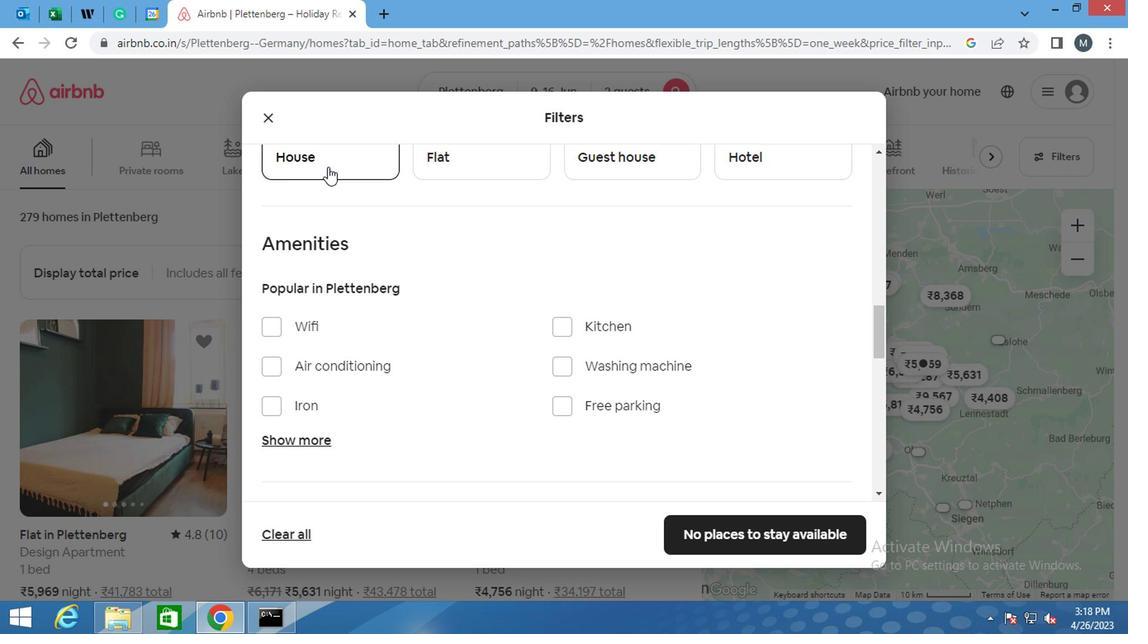 
Action: Mouse moved to (346, 289)
Screenshot: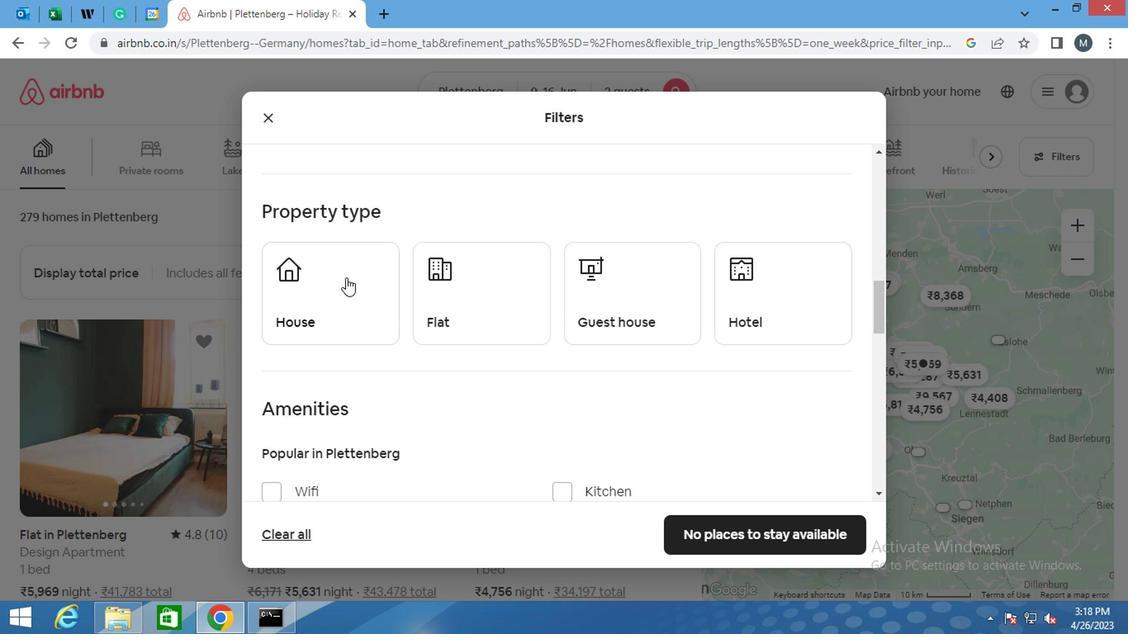 
Action: Mouse pressed left at (346, 289)
Screenshot: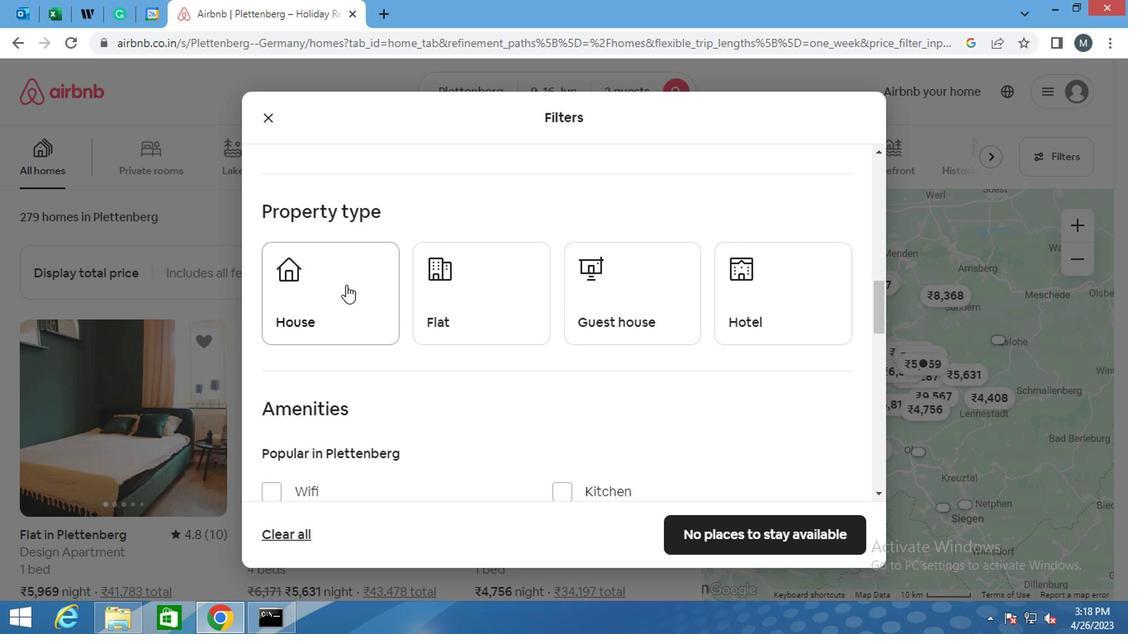 
Action: Mouse moved to (445, 296)
Screenshot: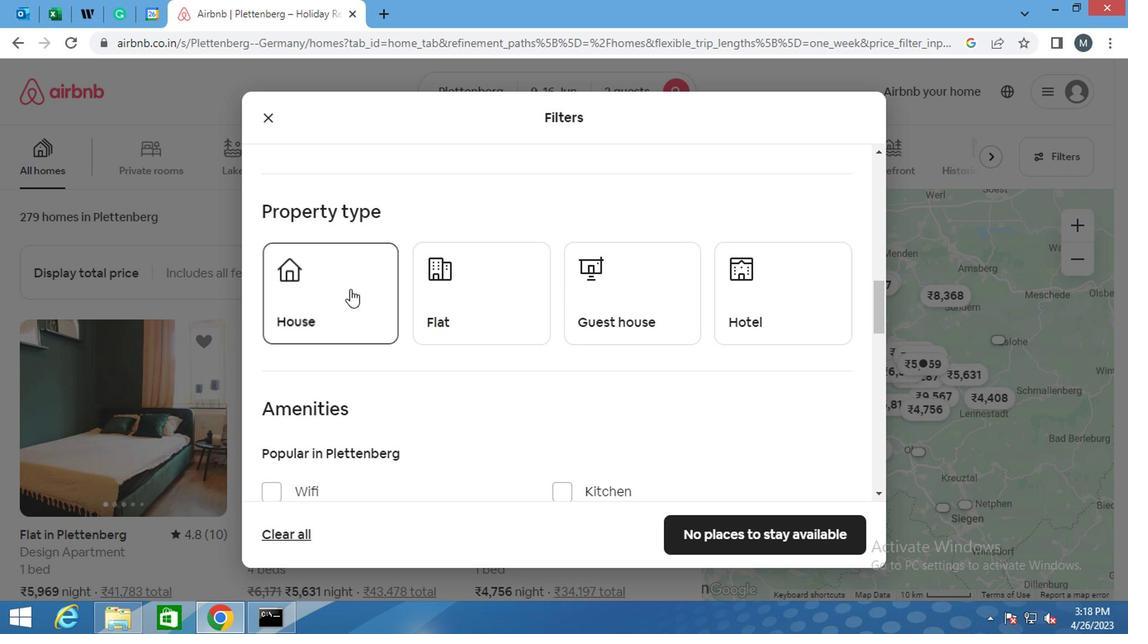
Action: Mouse pressed left at (445, 296)
Screenshot: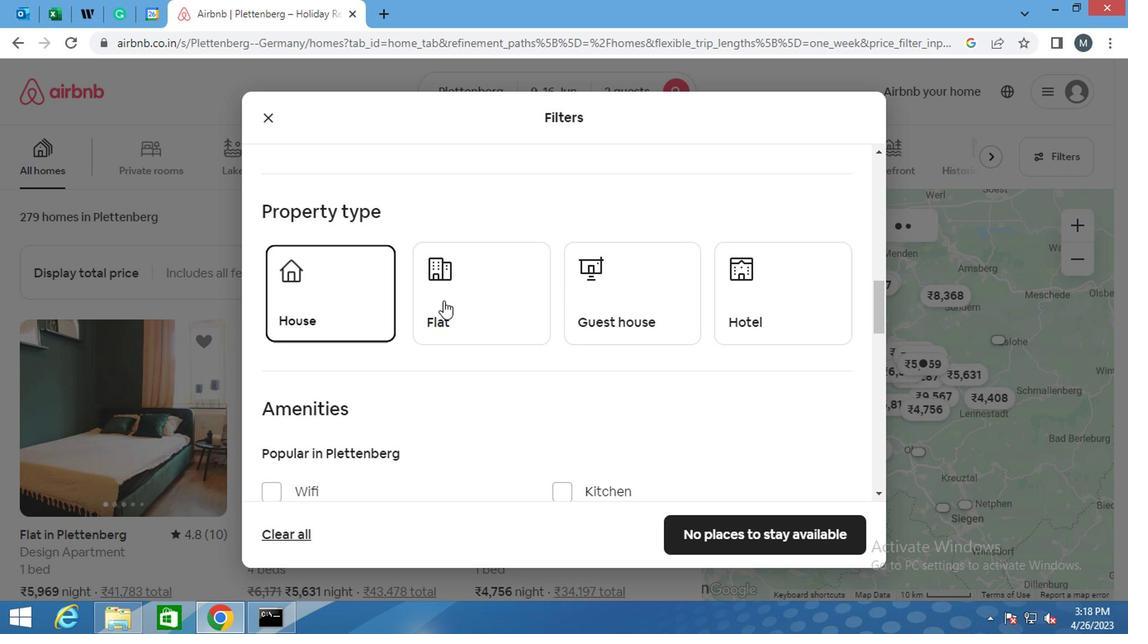 
Action: Mouse moved to (597, 286)
Screenshot: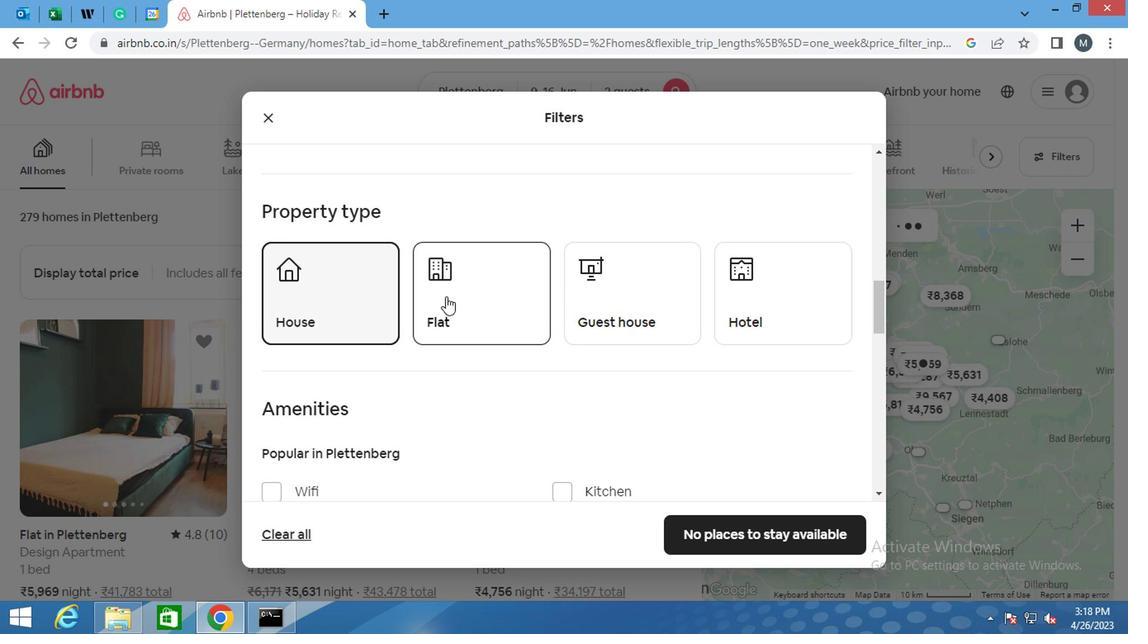 
Action: Mouse pressed left at (597, 286)
Screenshot: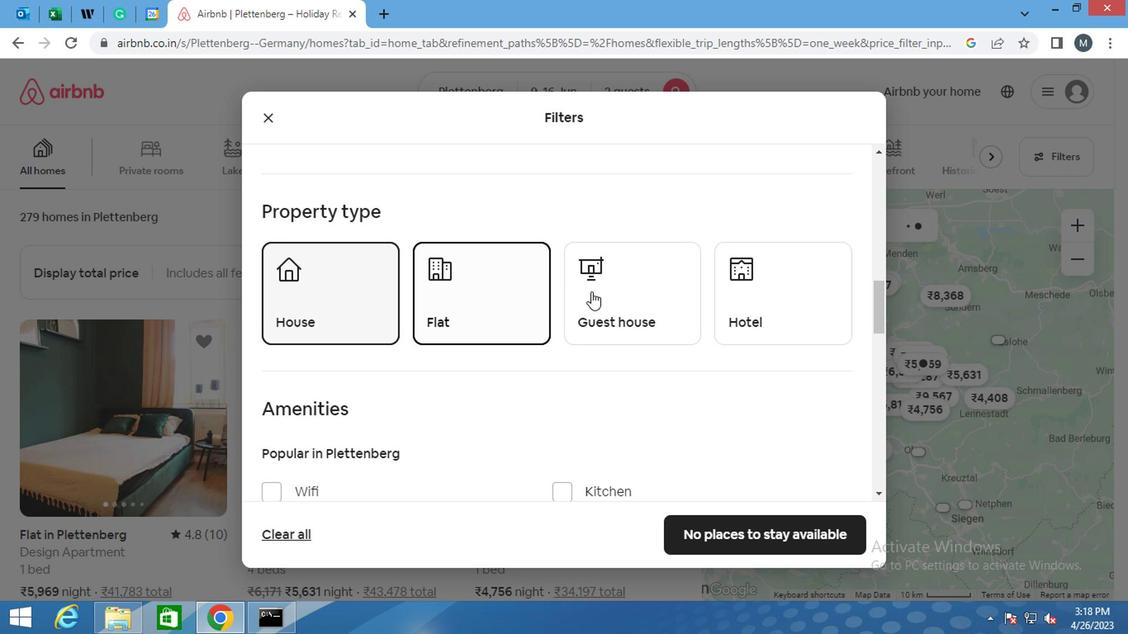 
Action: Mouse moved to (350, 329)
Screenshot: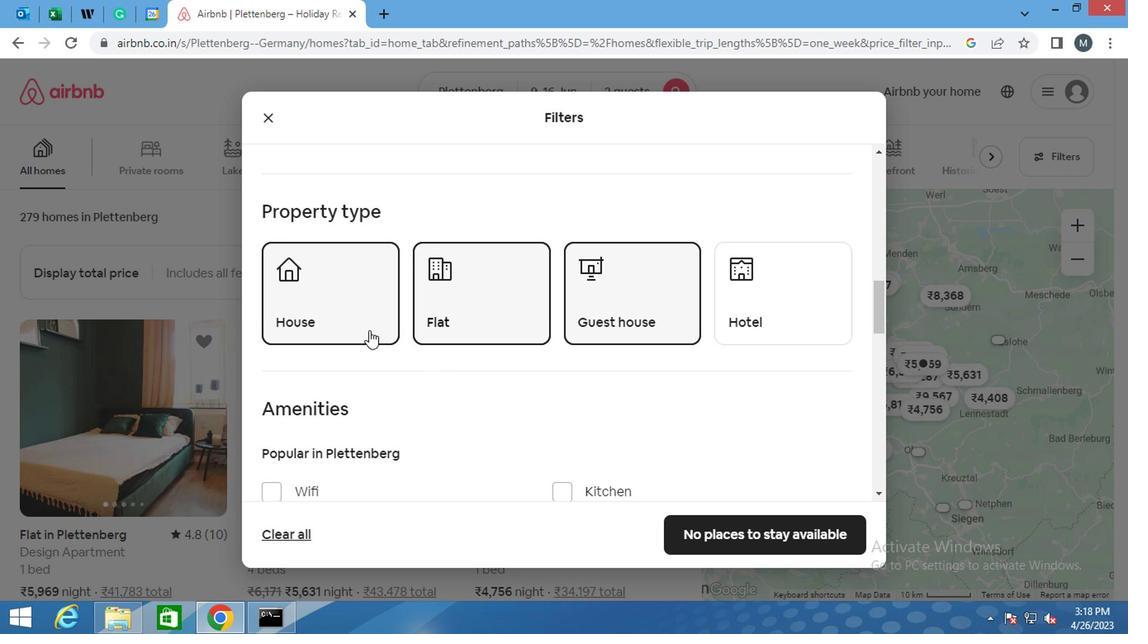 
Action: Mouse scrolled (350, 328) with delta (0, 0)
Screenshot: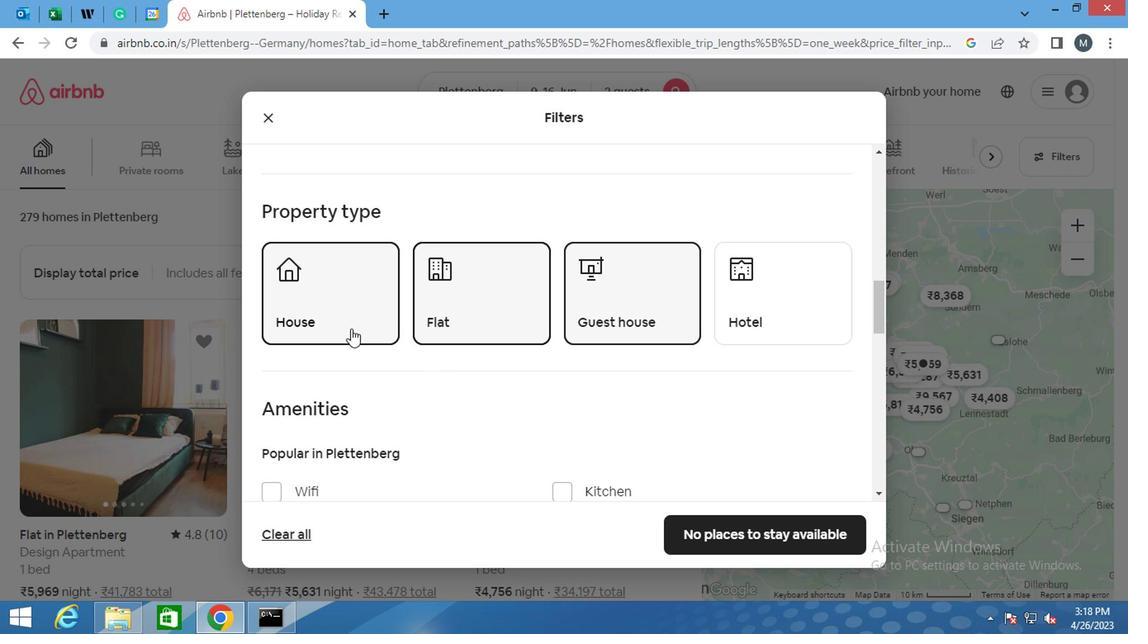 
Action: Mouse moved to (351, 329)
Screenshot: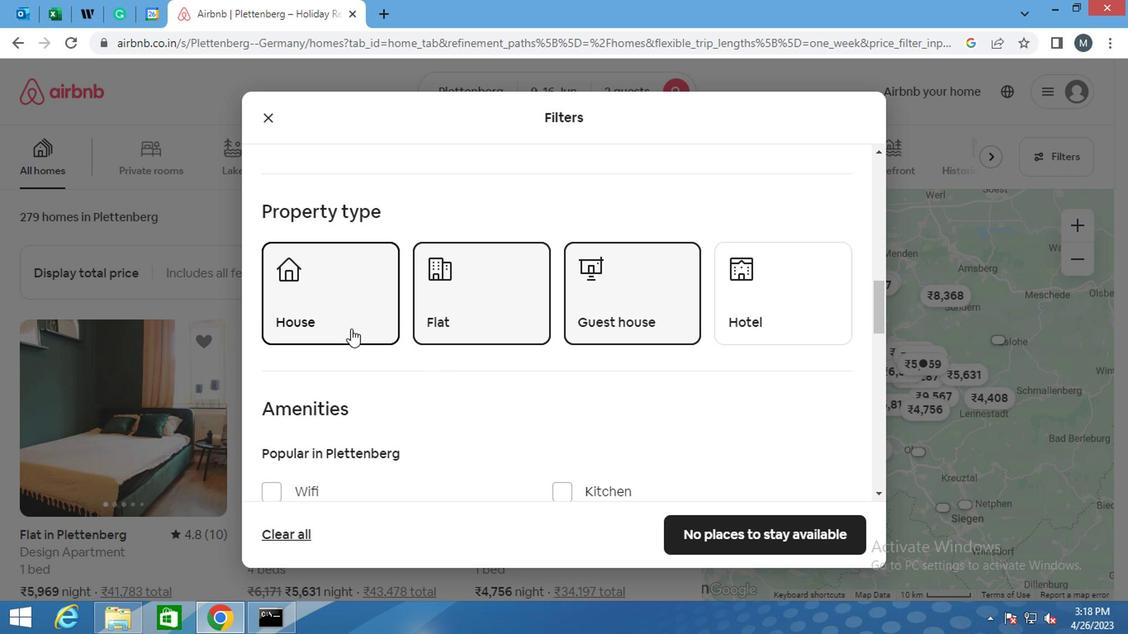 
Action: Mouse scrolled (351, 328) with delta (0, 0)
Screenshot: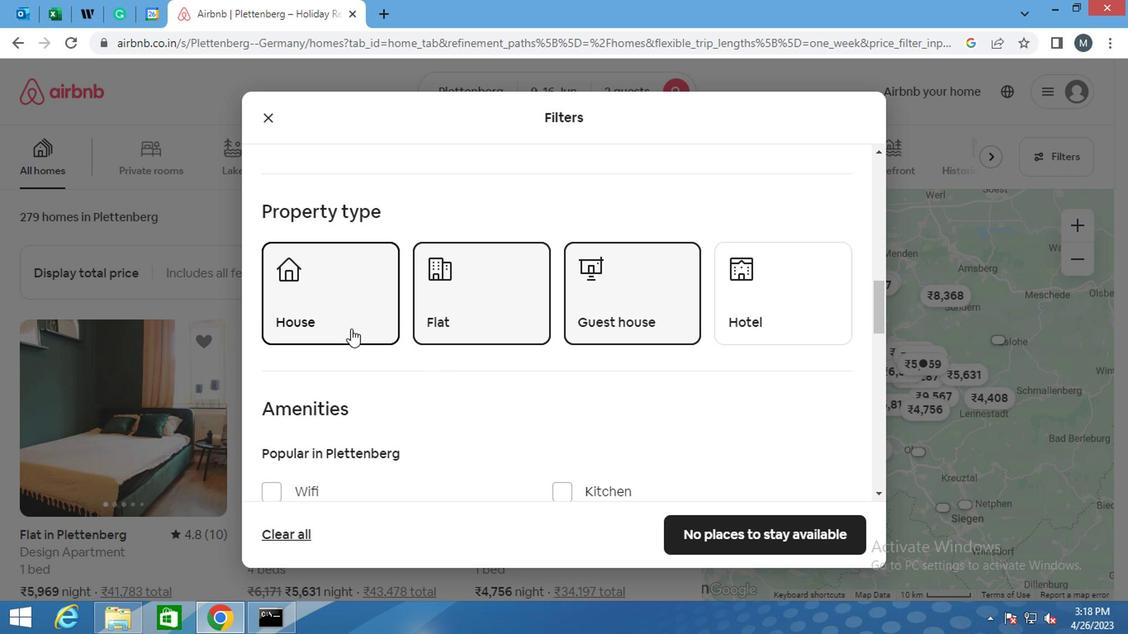 
Action: Mouse moved to (351, 333)
Screenshot: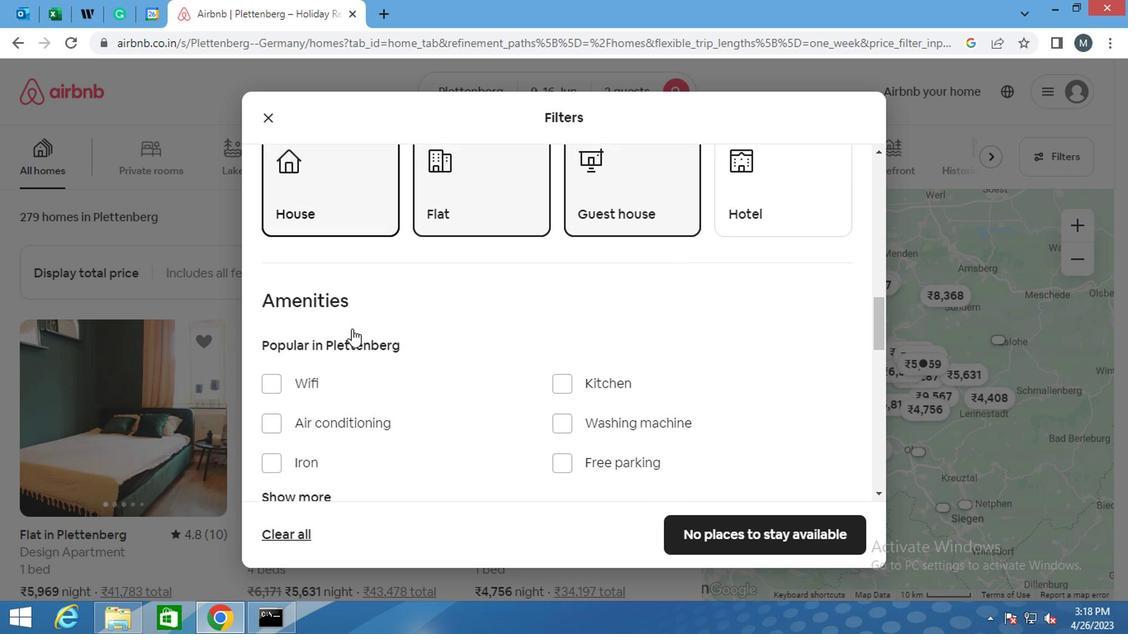 
Action: Mouse scrolled (351, 332) with delta (0, 0)
Screenshot: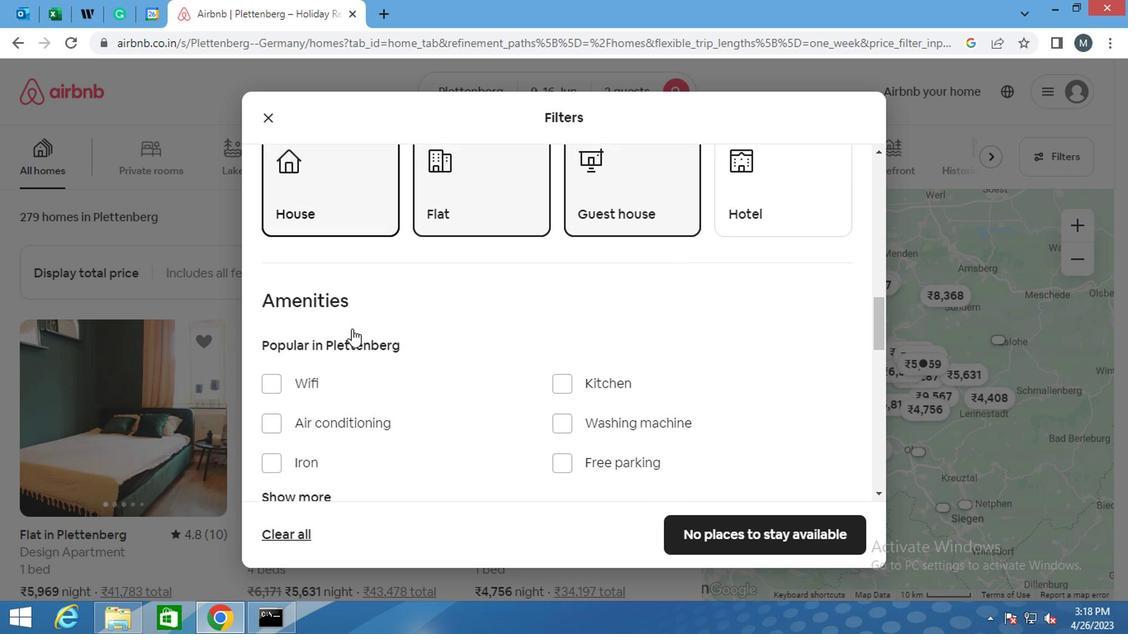 
Action: Mouse moved to (351, 335)
Screenshot: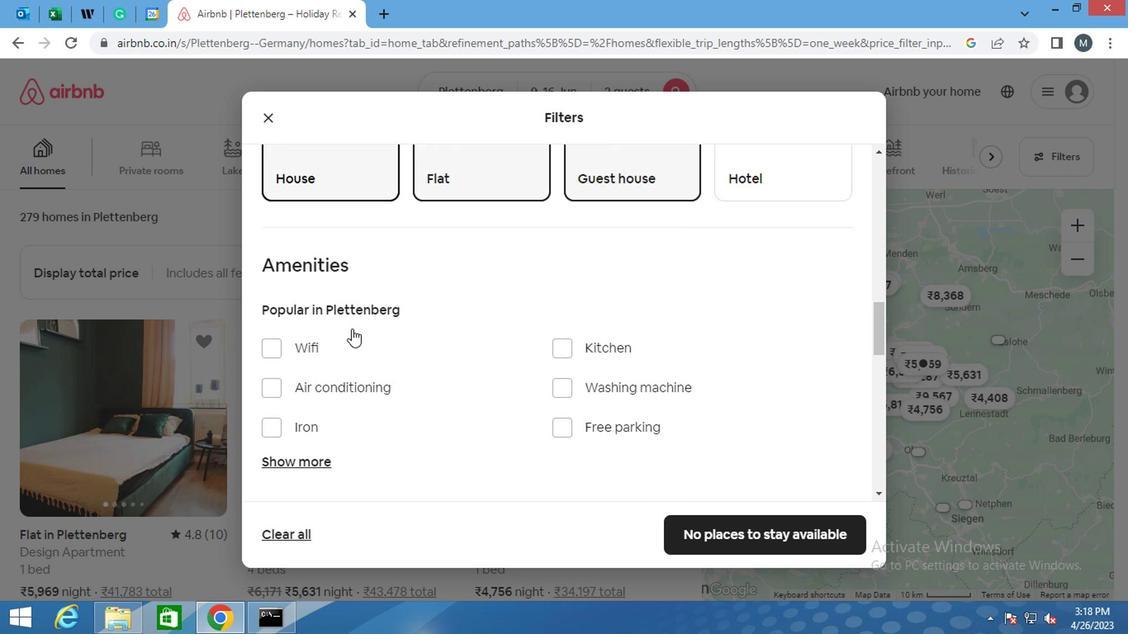 
Action: Mouse scrolled (351, 334) with delta (0, 0)
Screenshot: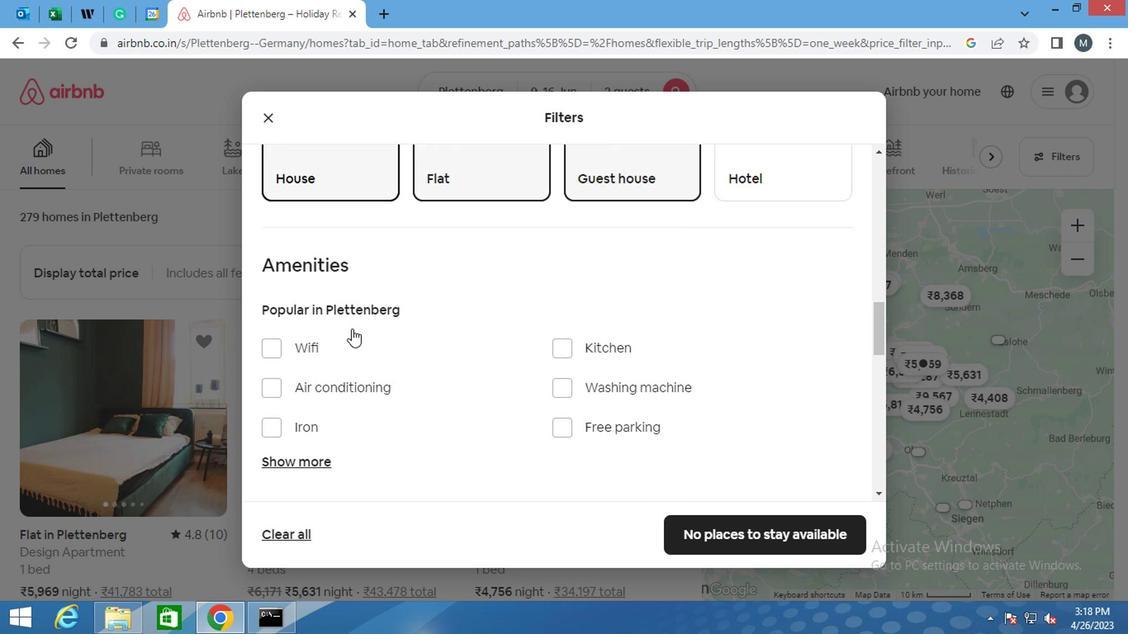 
Action: Mouse moved to (350, 358)
Screenshot: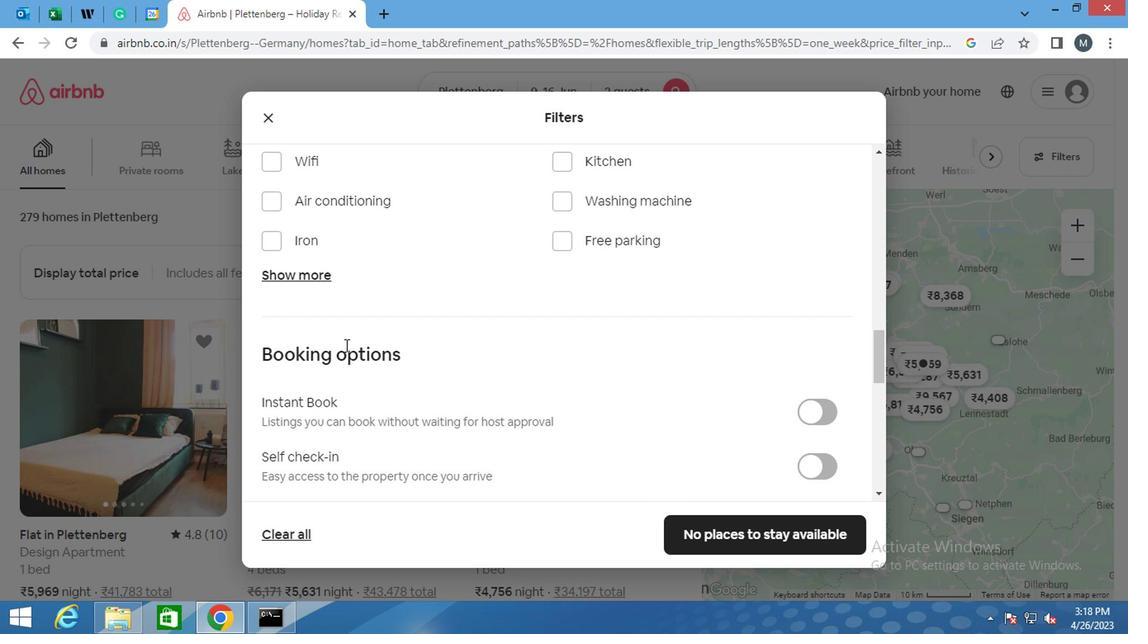 
Action: Mouse scrolled (350, 357) with delta (0, -1)
Screenshot: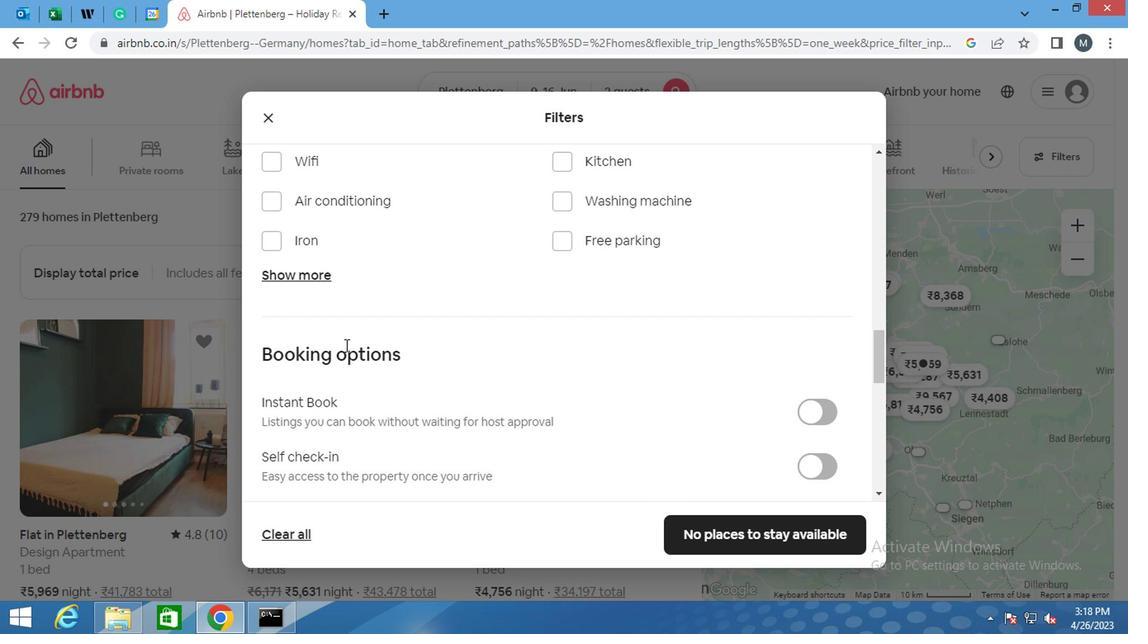 
Action: Mouse moved to (355, 366)
Screenshot: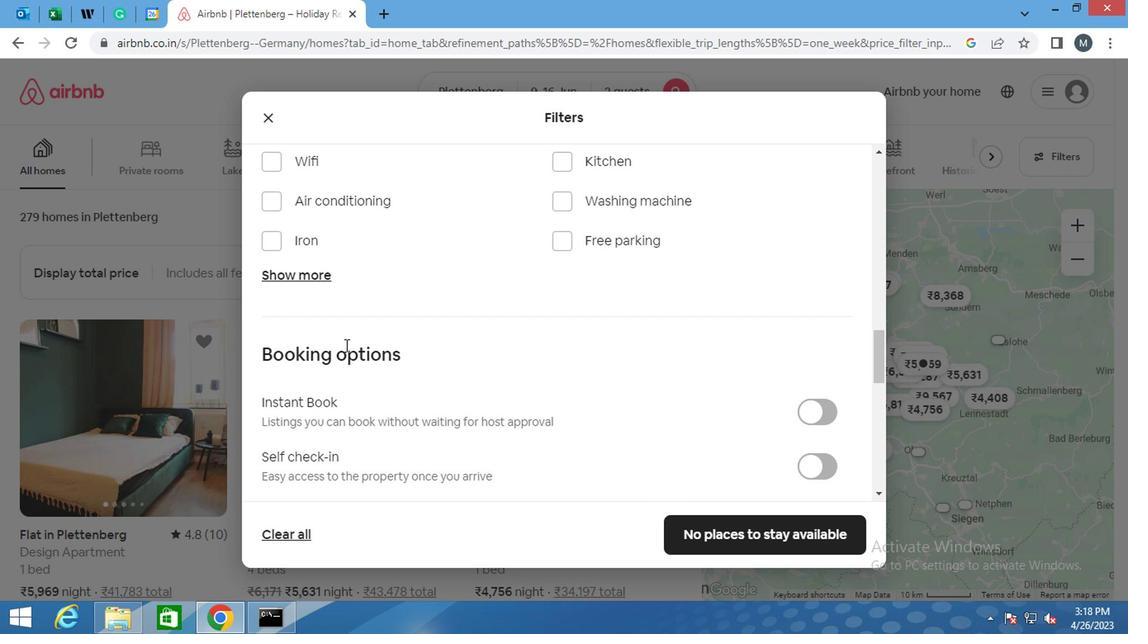 
Action: Mouse scrolled (355, 366) with delta (0, 0)
Screenshot: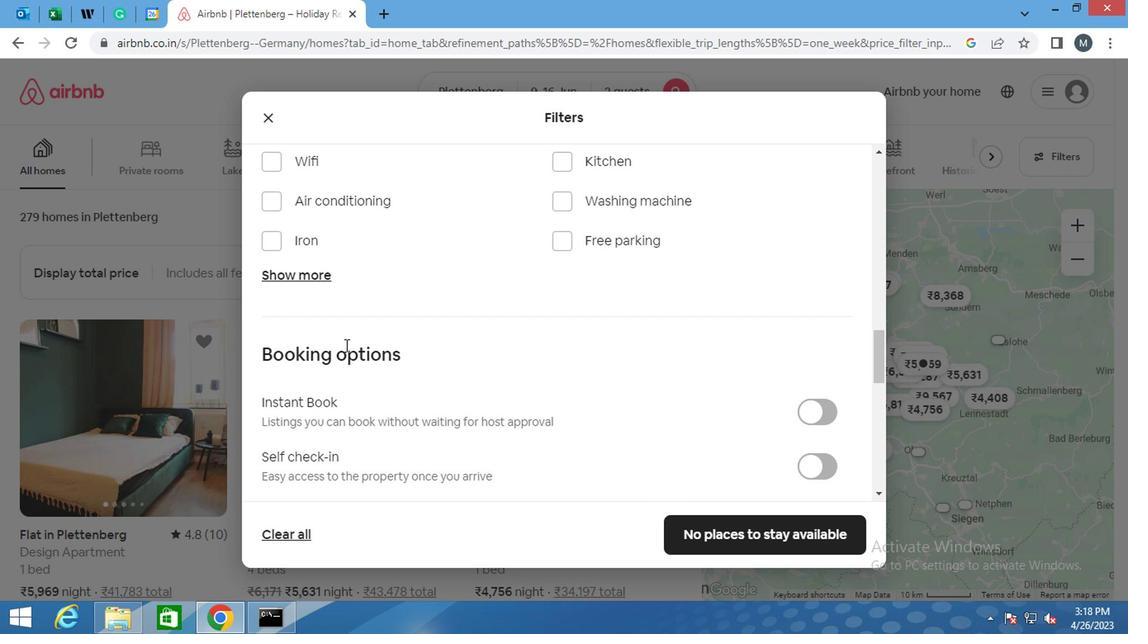 
Action: Mouse moved to (358, 370)
Screenshot: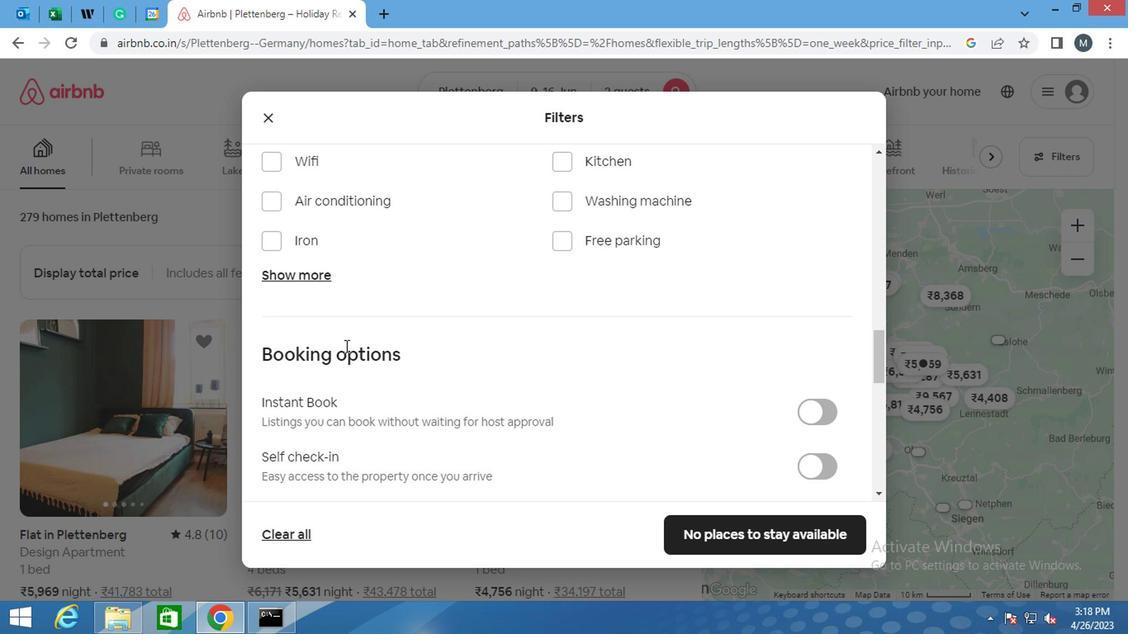 
Action: Mouse scrolled (358, 370) with delta (0, 0)
Screenshot: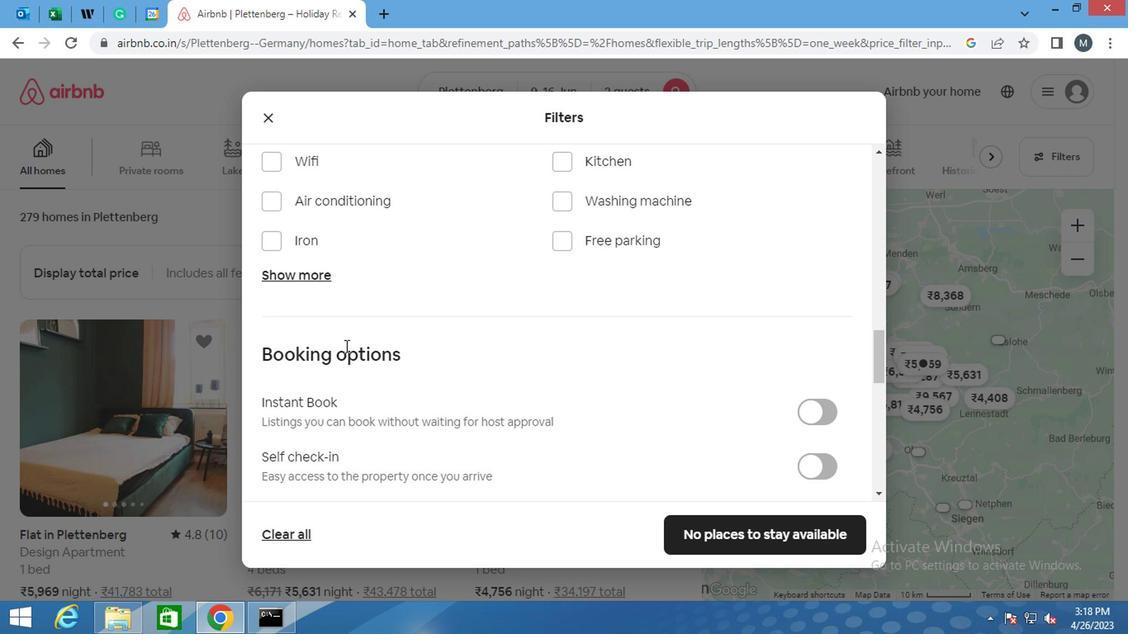 
Action: Mouse moved to (814, 216)
Screenshot: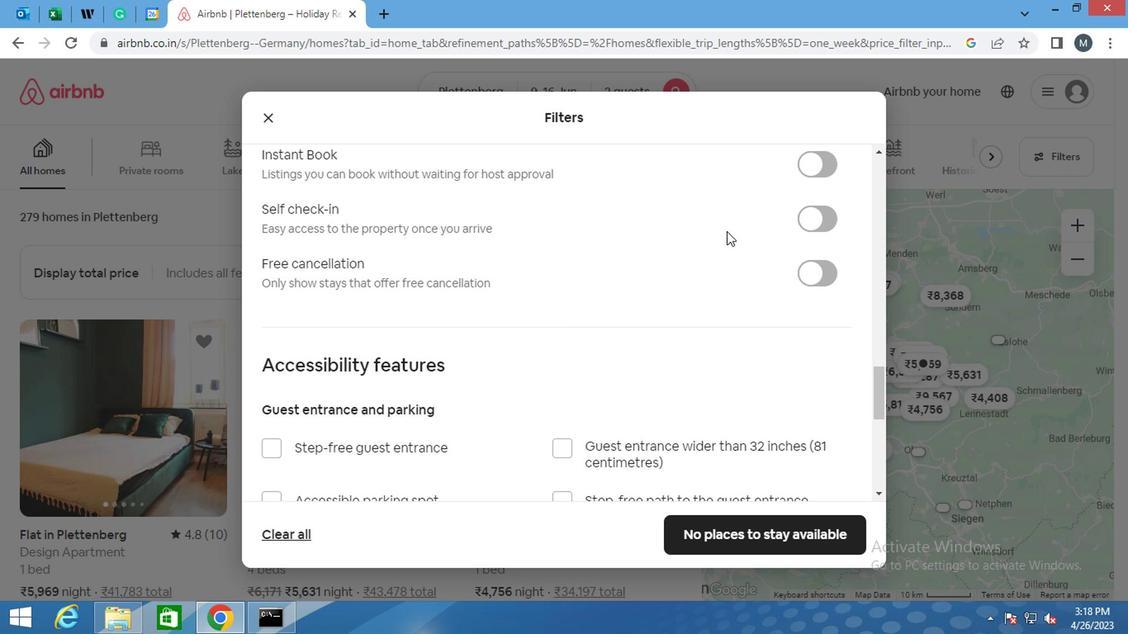 
Action: Mouse pressed left at (814, 216)
Screenshot: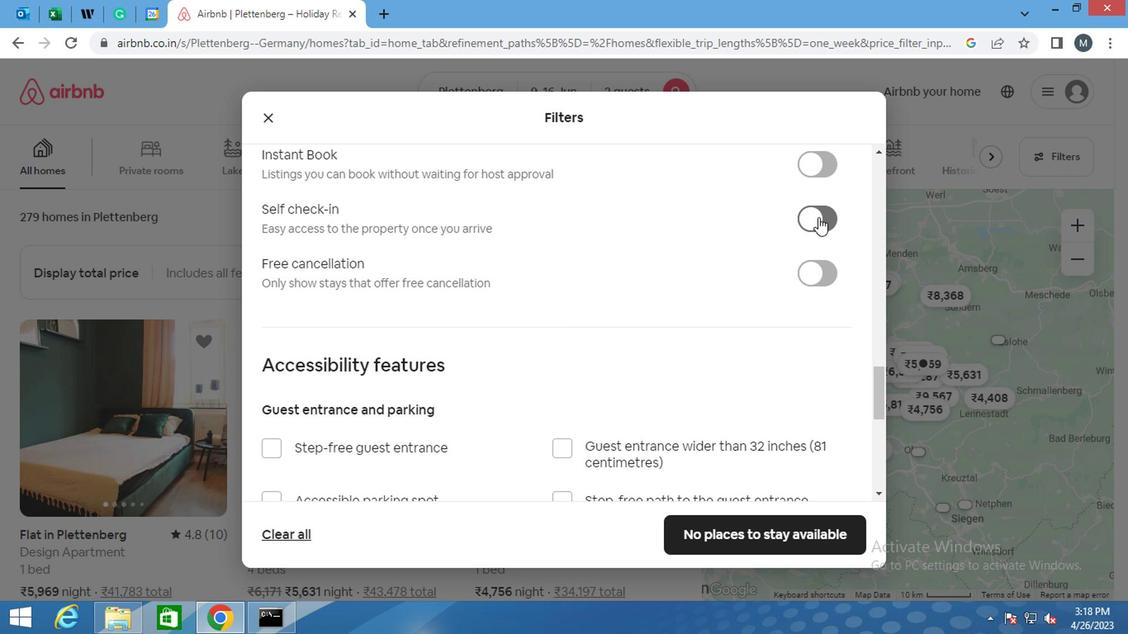 
Action: Mouse moved to (430, 303)
Screenshot: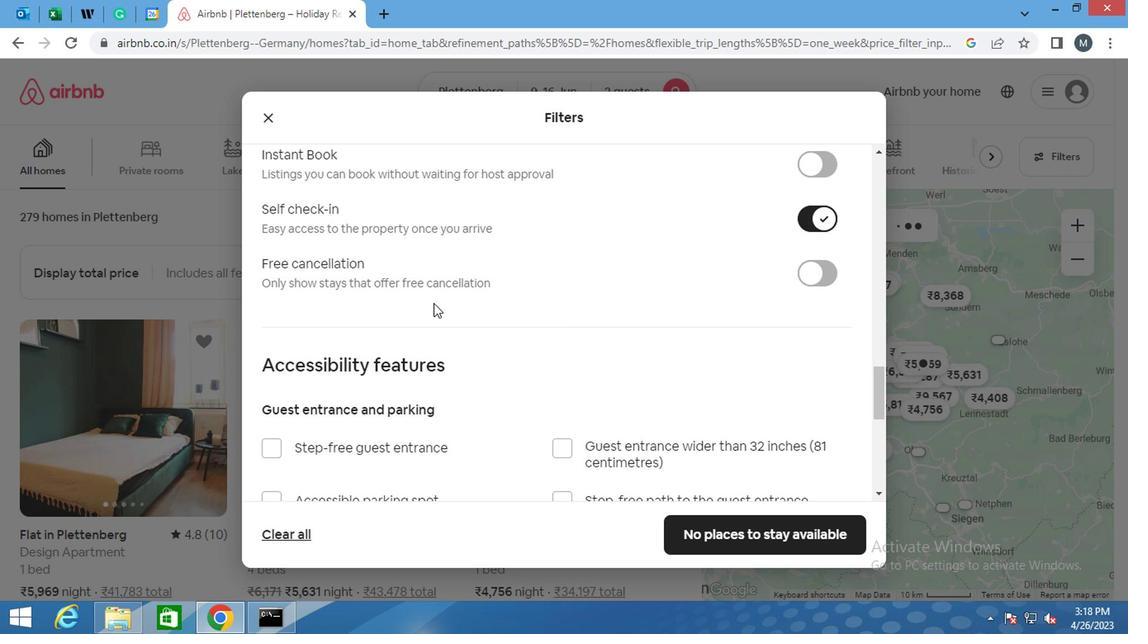
Action: Mouse scrolled (430, 302) with delta (0, 0)
Screenshot: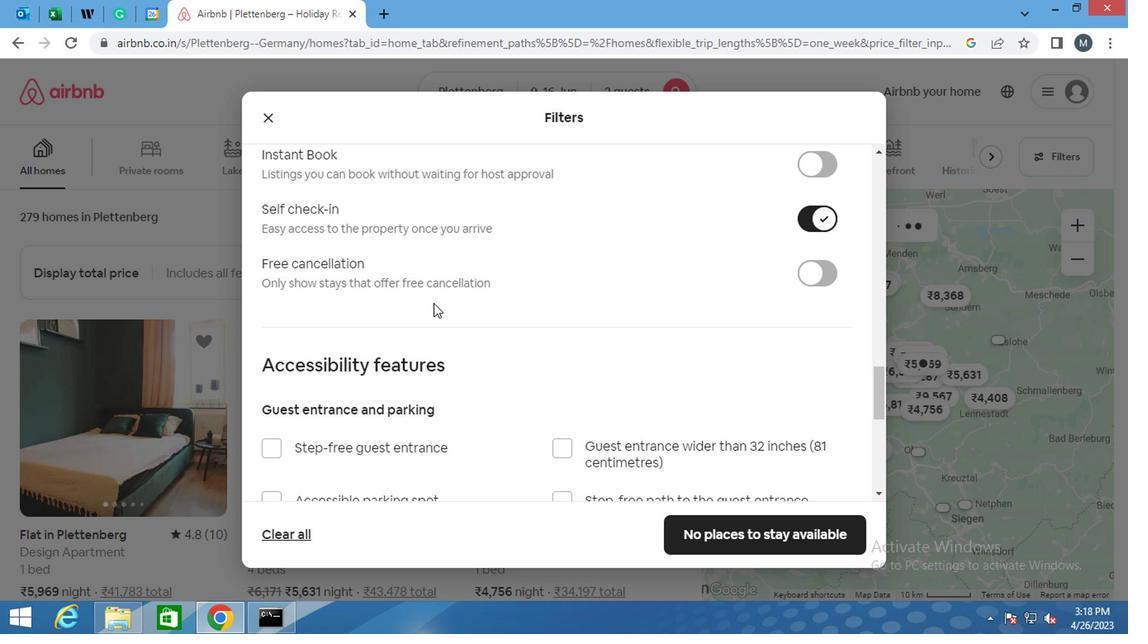 
Action: Mouse moved to (429, 303)
Screenshot: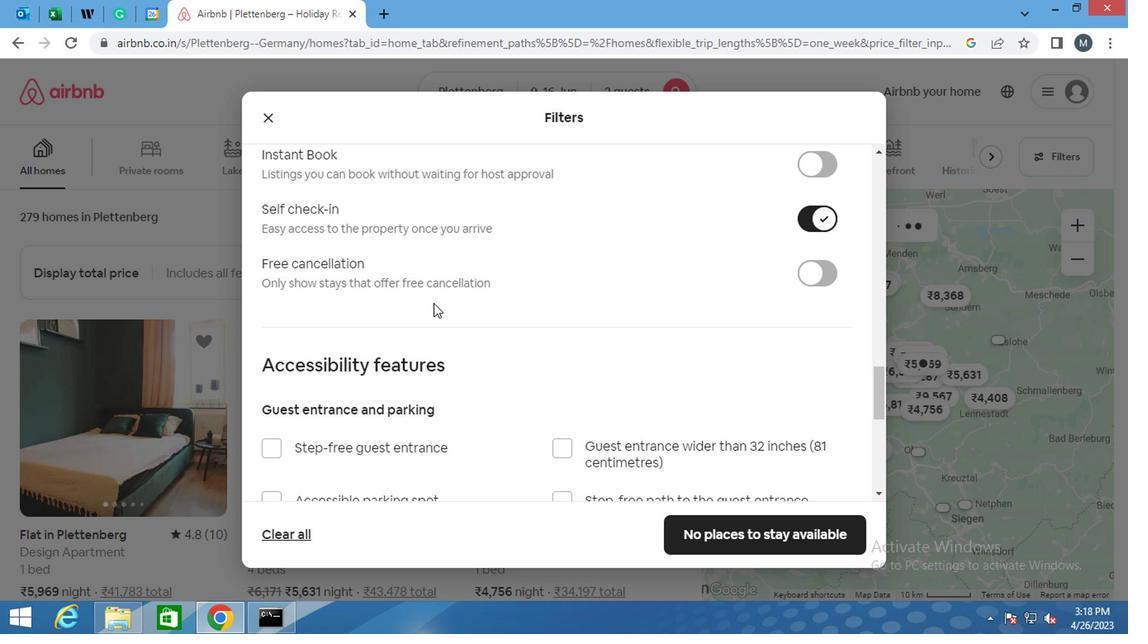 
Action: Mouse scrolled (429, 302) with delta (0, 0)
Screenshot: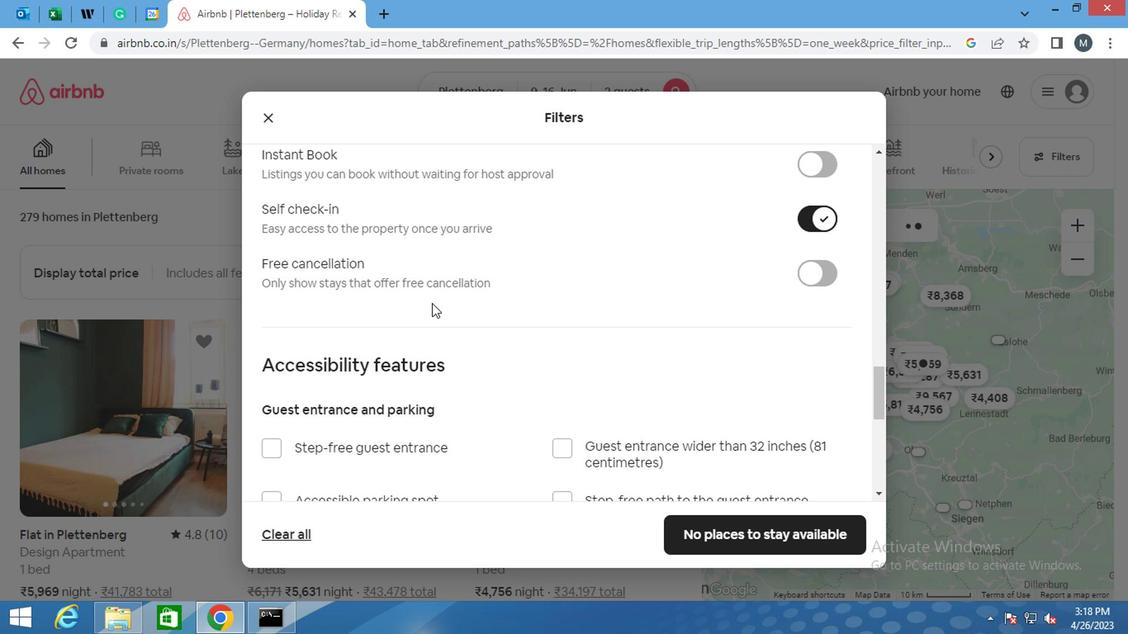 
Action: Mouse moved to (284, 320)
Screenshot: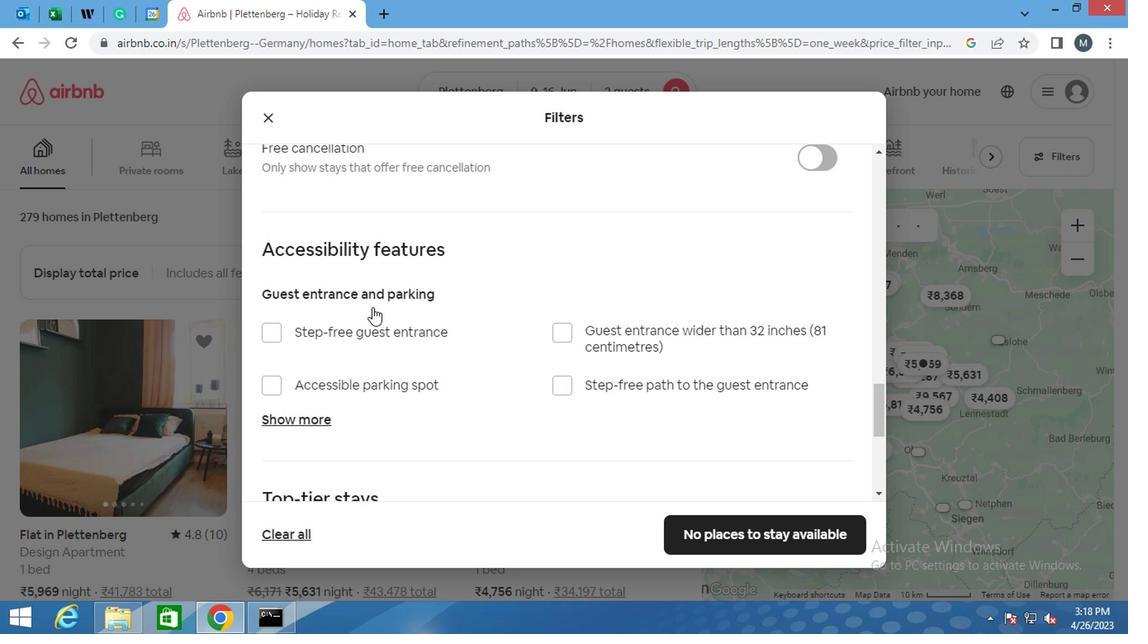 
Action: Mouse scrolled (284, 319) with delta (0, -1)
Screenshot: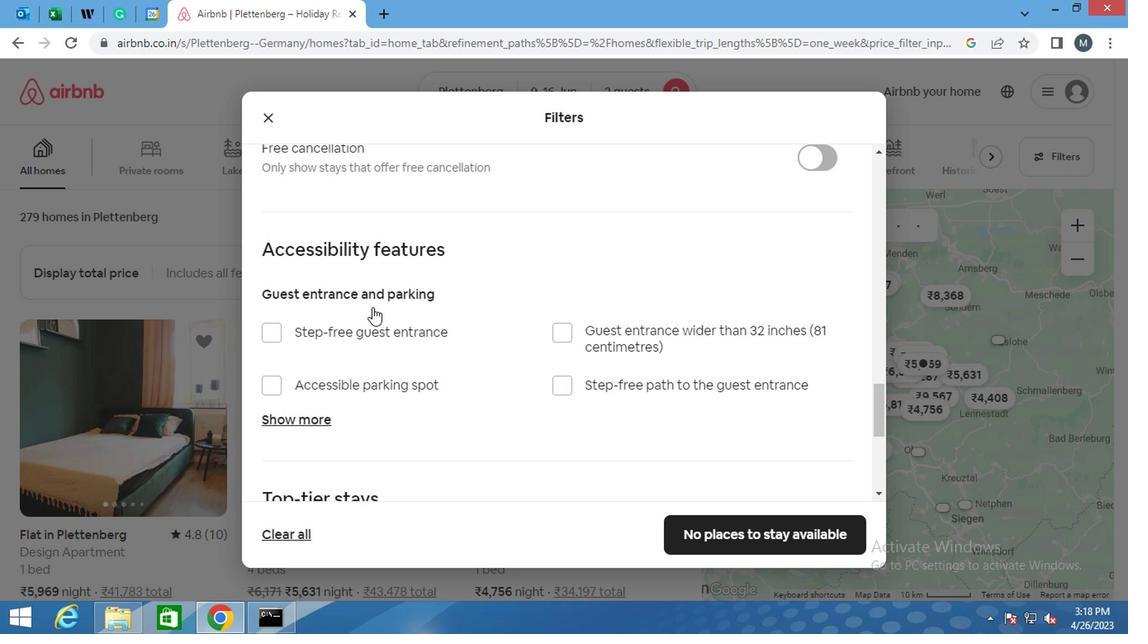 
Action: Mouse moved to (274, 322)
Screenshot: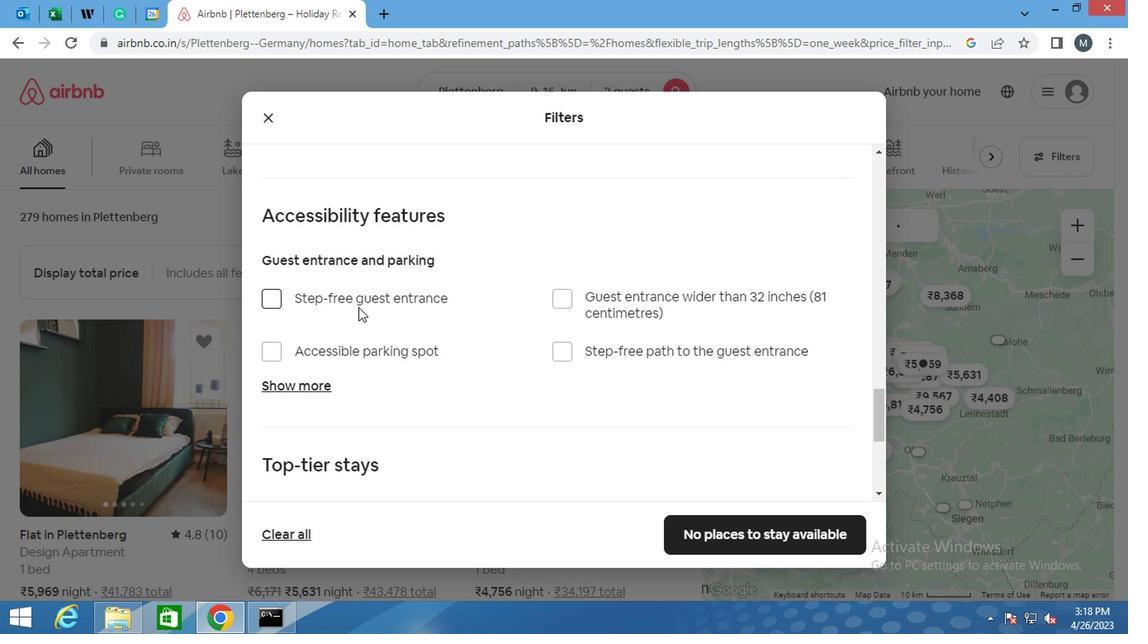 
Action: Mouse scrolled (274, 321) with delta (0, -1)
Screenshot: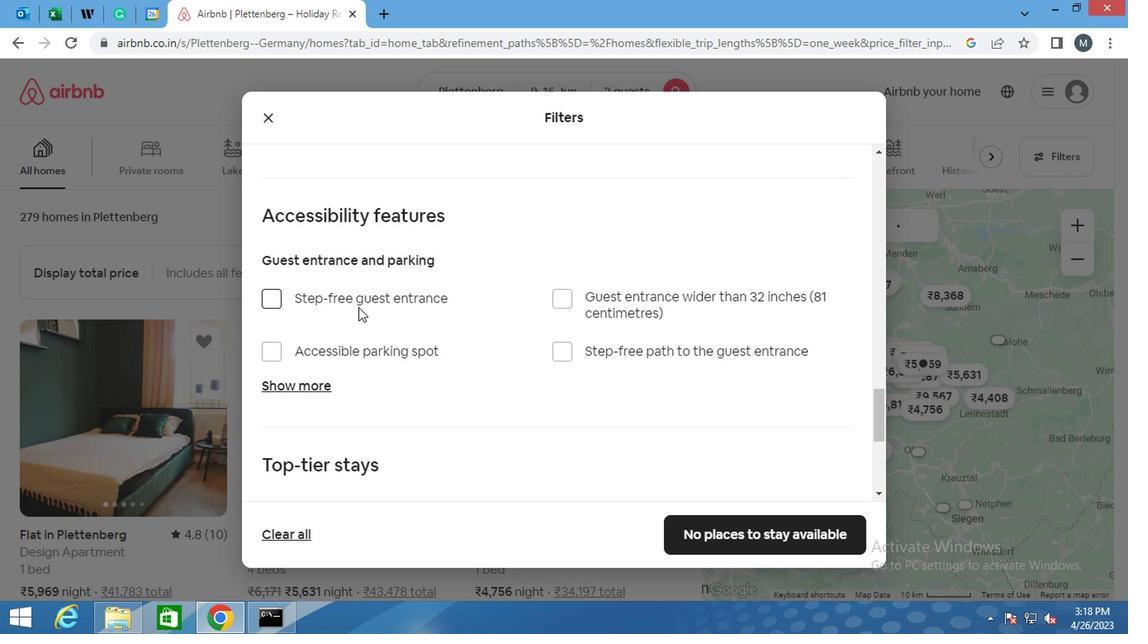
Action: Mouse moved to (269, 324)
Screenshot: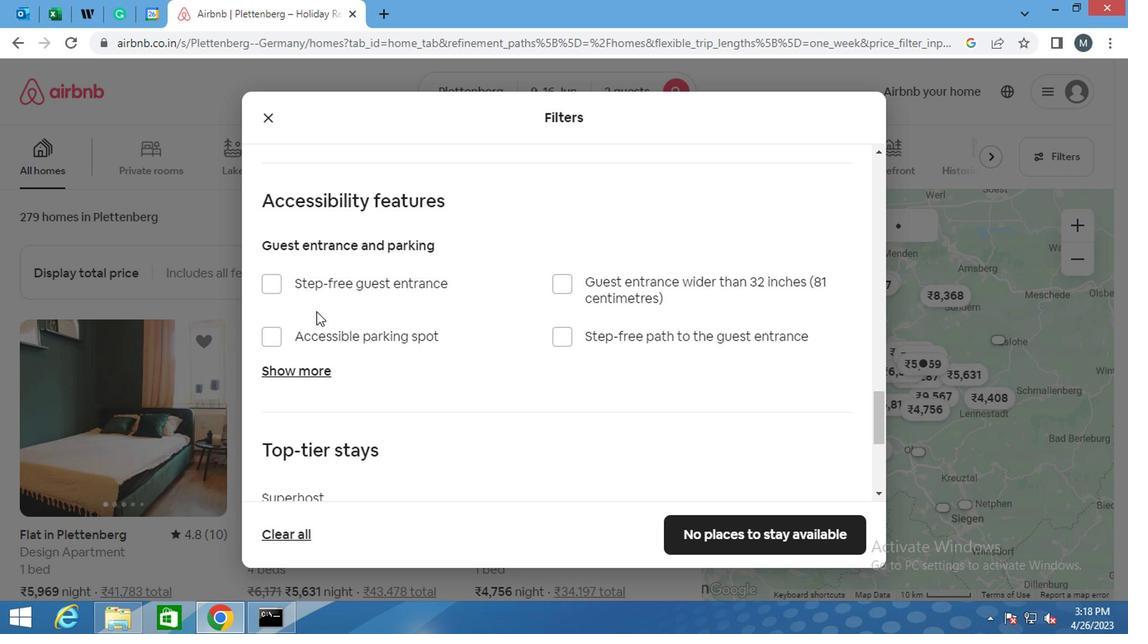 
Action: Mouse scrolled (269, 323) with delta (0, -1)
Screenshot: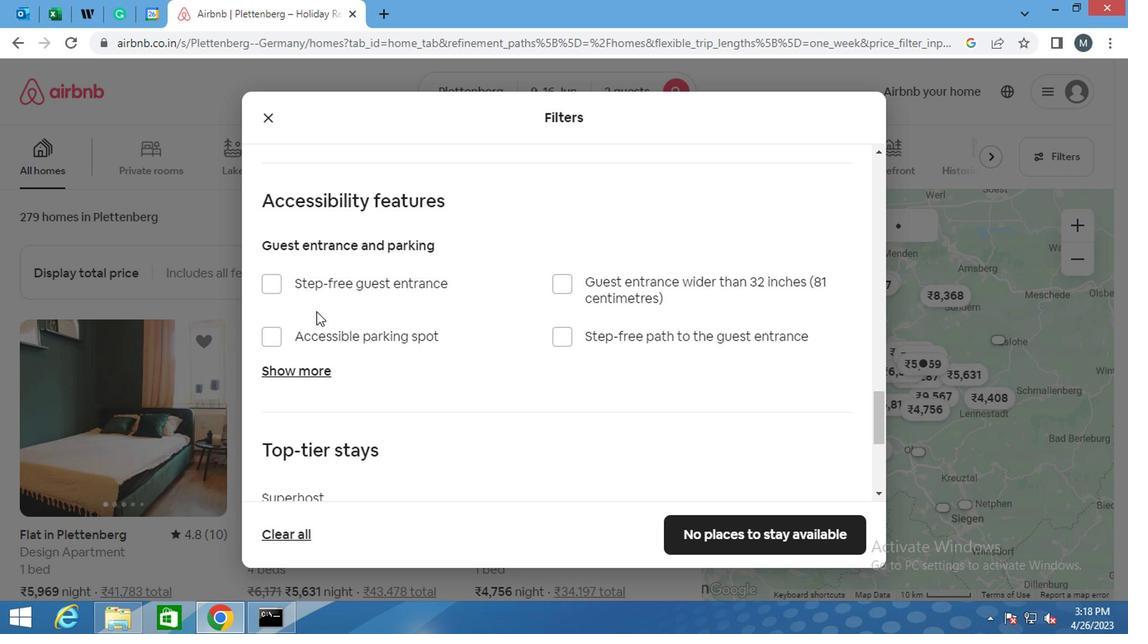 
Action: Mouse moved to (255, 329)
Screenshot: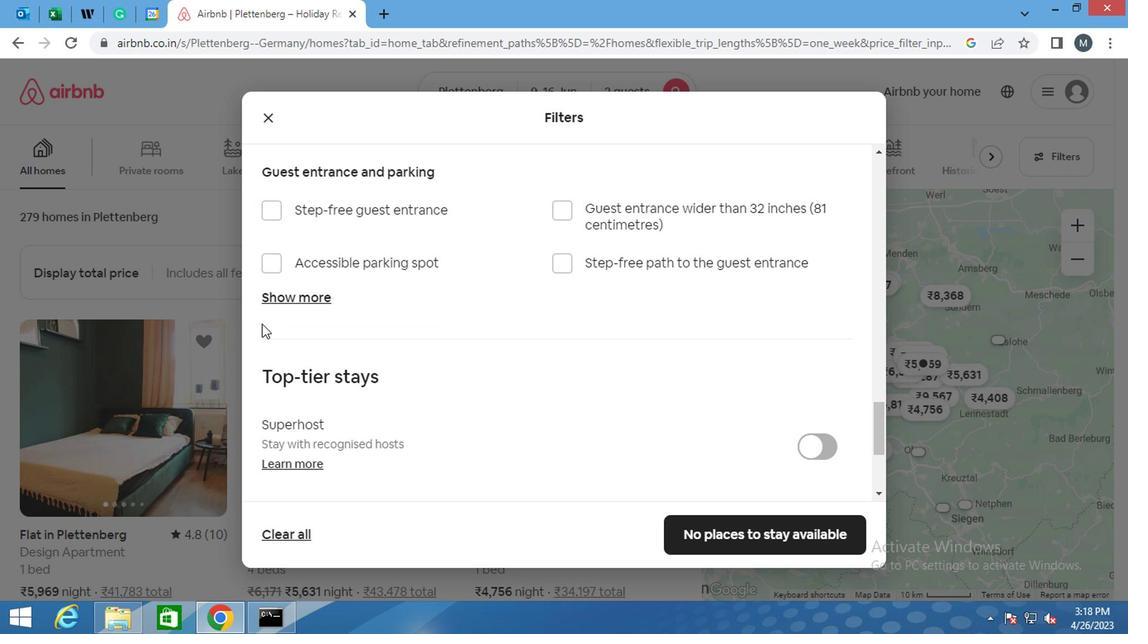 
Action: Mouse scrolled (255, 328) with delta (0, 0)
Screenshot: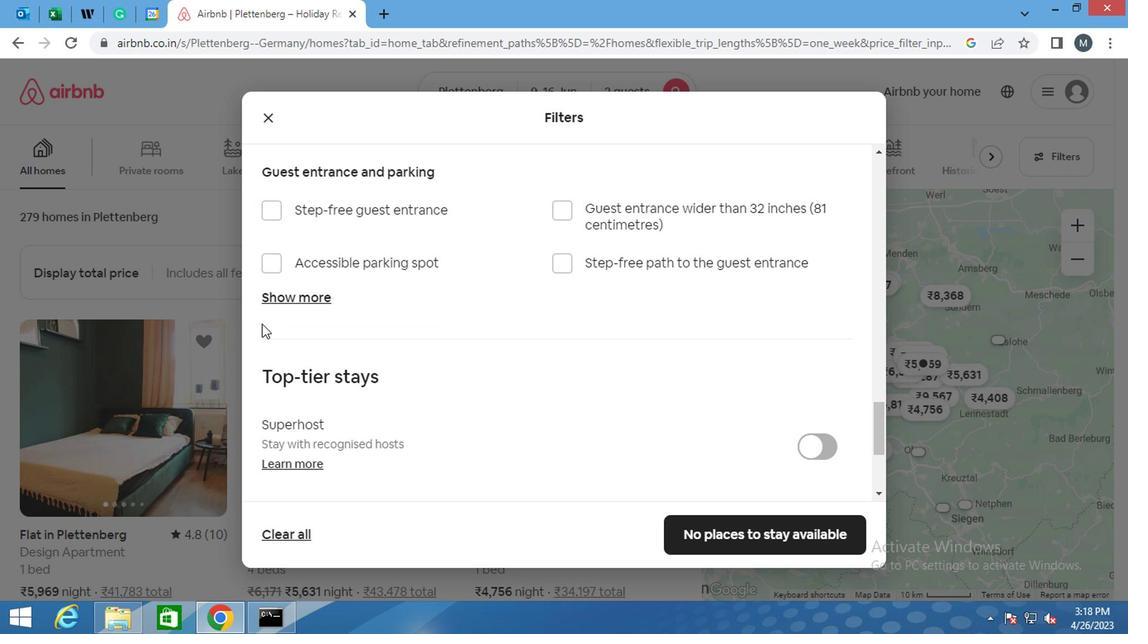 
Action: Mouse moved to (255, 330)
Screenshot: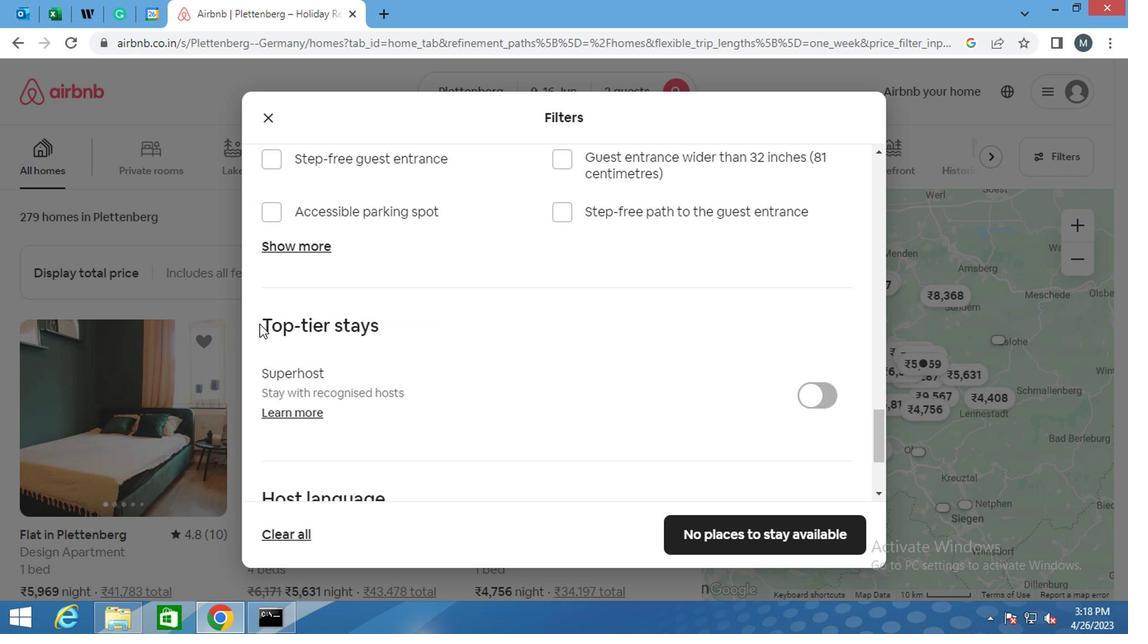 
Action: Mouse scrolled (255, 329) with delta (0, -1)
Screenshot: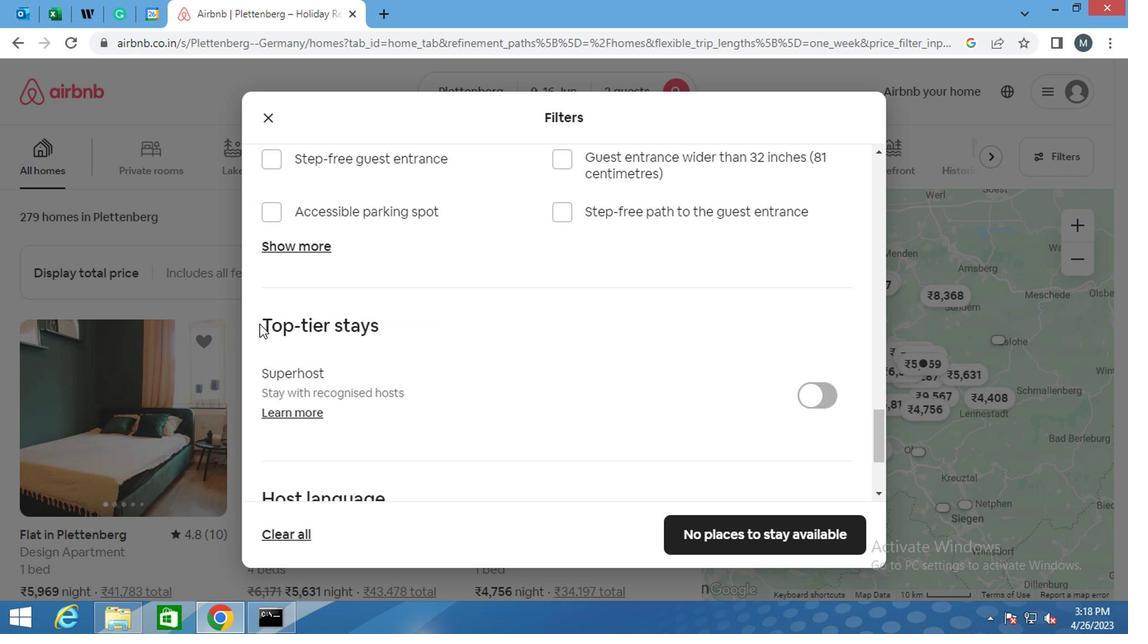 
Action: Mouse moved to (266, 386)
Screenshot: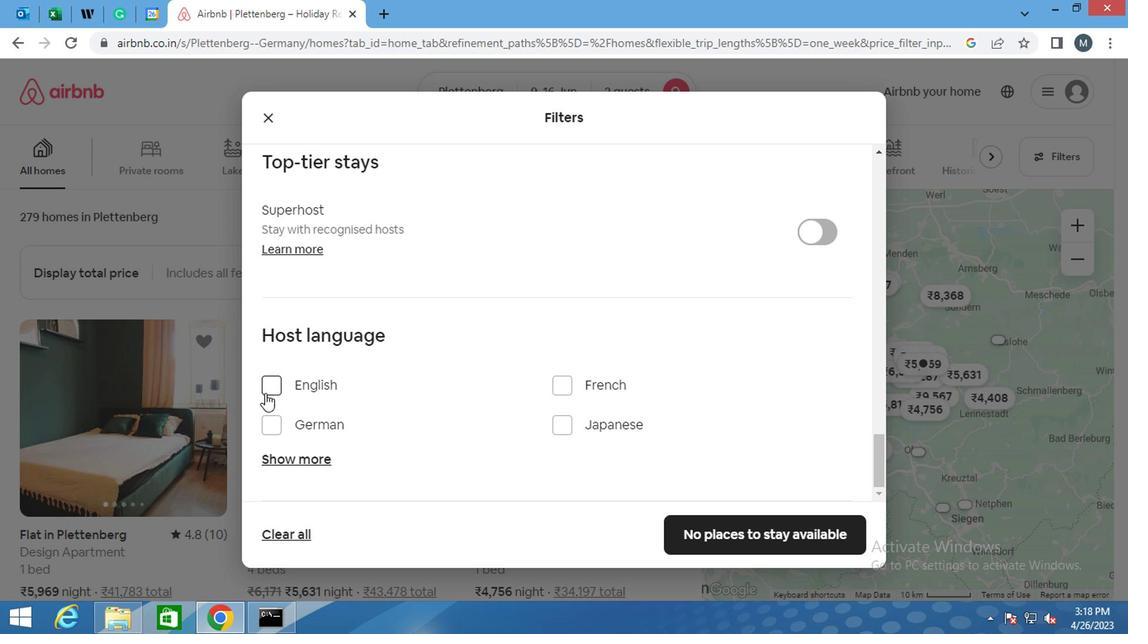 
Action: Mouse pressed left at (266, 386)
Screenshot: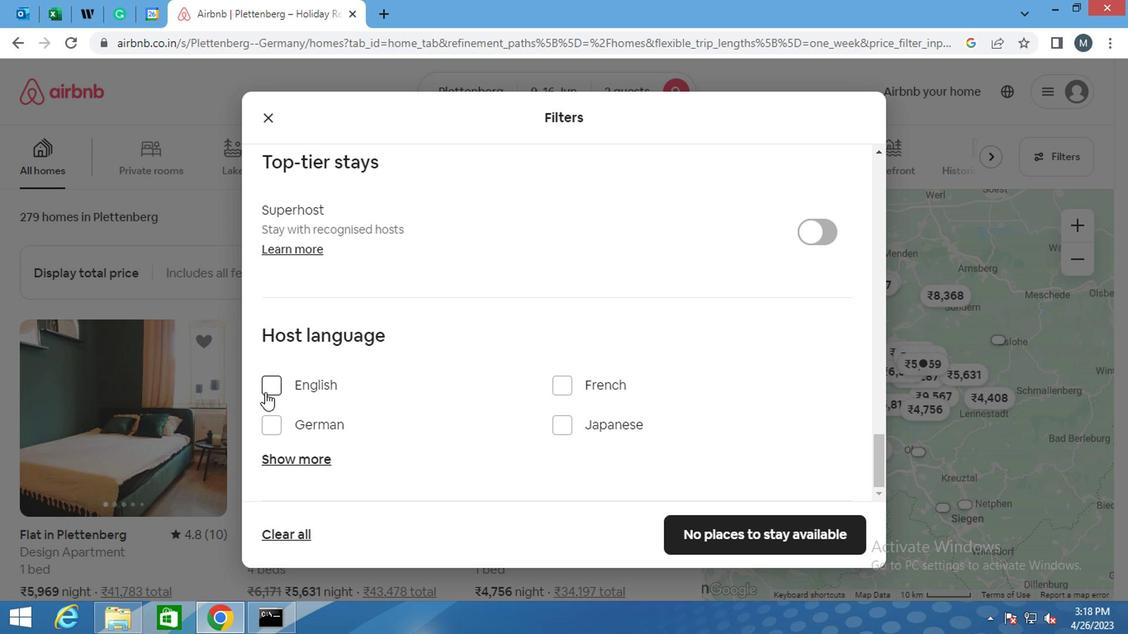 
Action: Mouse moved to (737, 539)
Screenshot: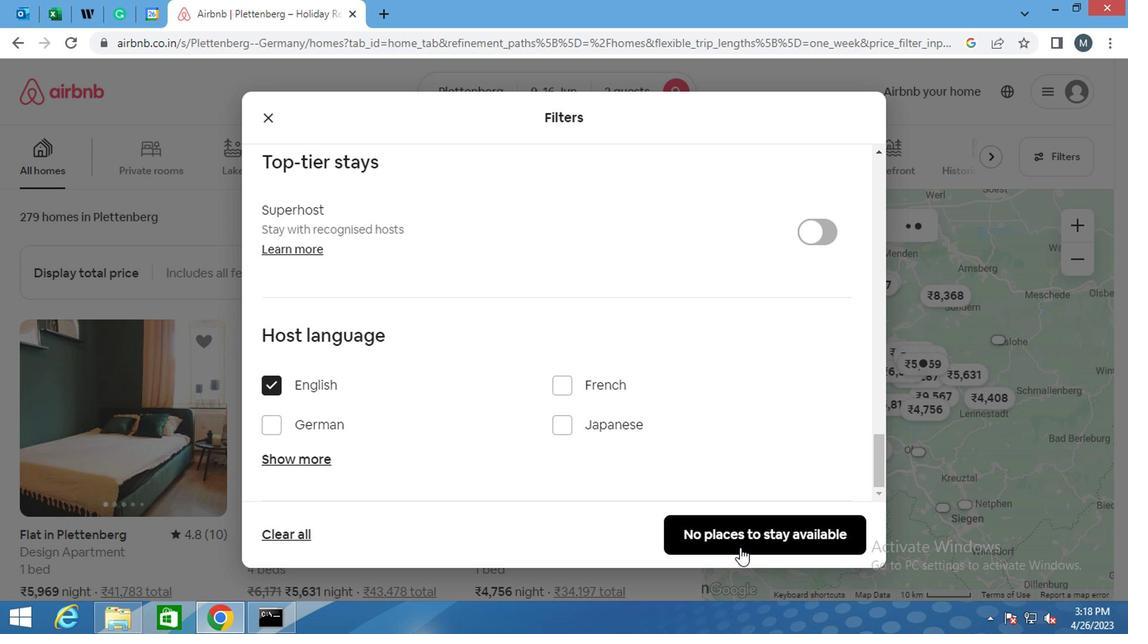 
Action: Mouse pressed left at (737, 539)
Screenshot: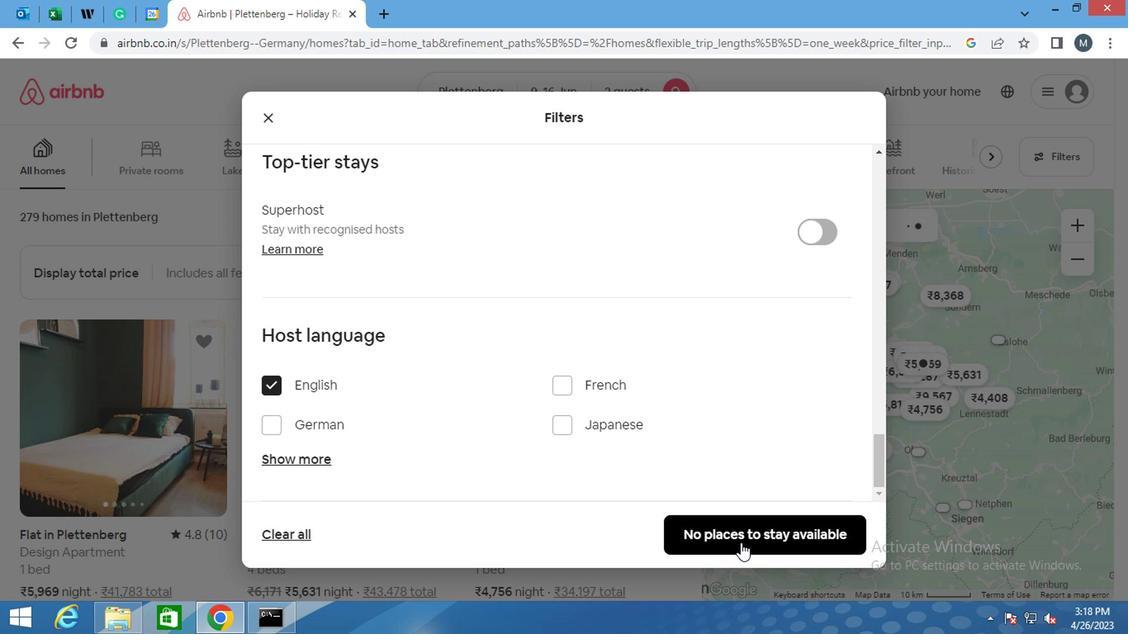 
Action: Mouse moved to (737, 538)
Screenshot: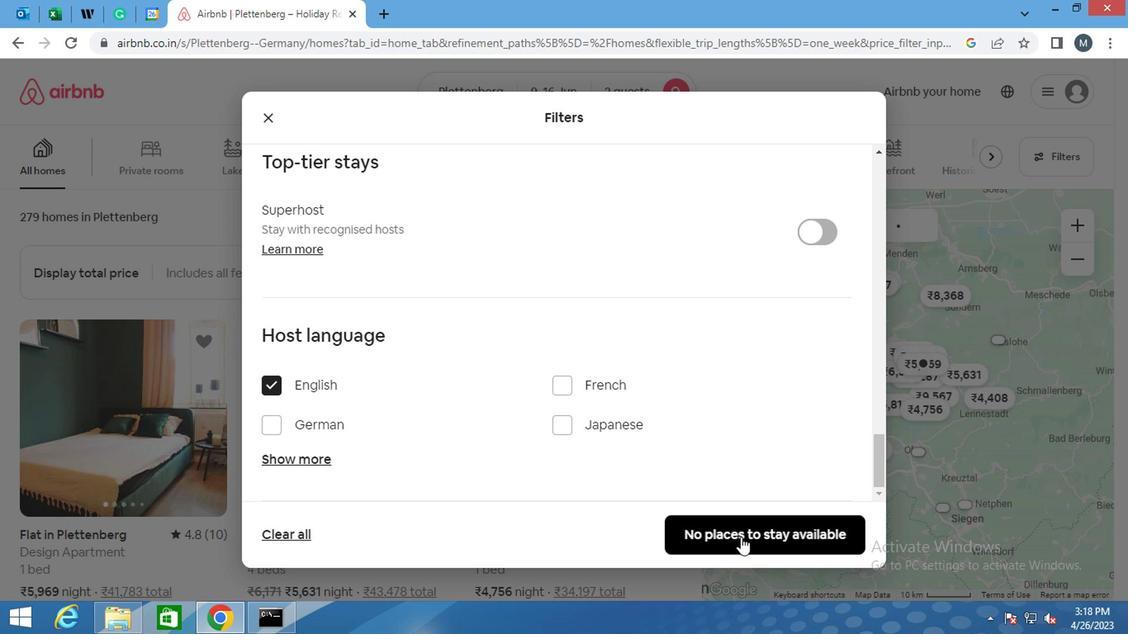 
